 Task: Search one way flight ticket for 4 adults, 1 infant in seat and 1 infant on lap in premium economy from Sheridan: Sheridan County Airport to Jackson: Jackson Hole Airport on 5-2-2023. Choice of flights is Spirit. Number of bags: 5 checked bags. Price is upto 20000. Outbound departure time preference is 8:45.
Action: Mouse moved to (409, 344)
Screenshot: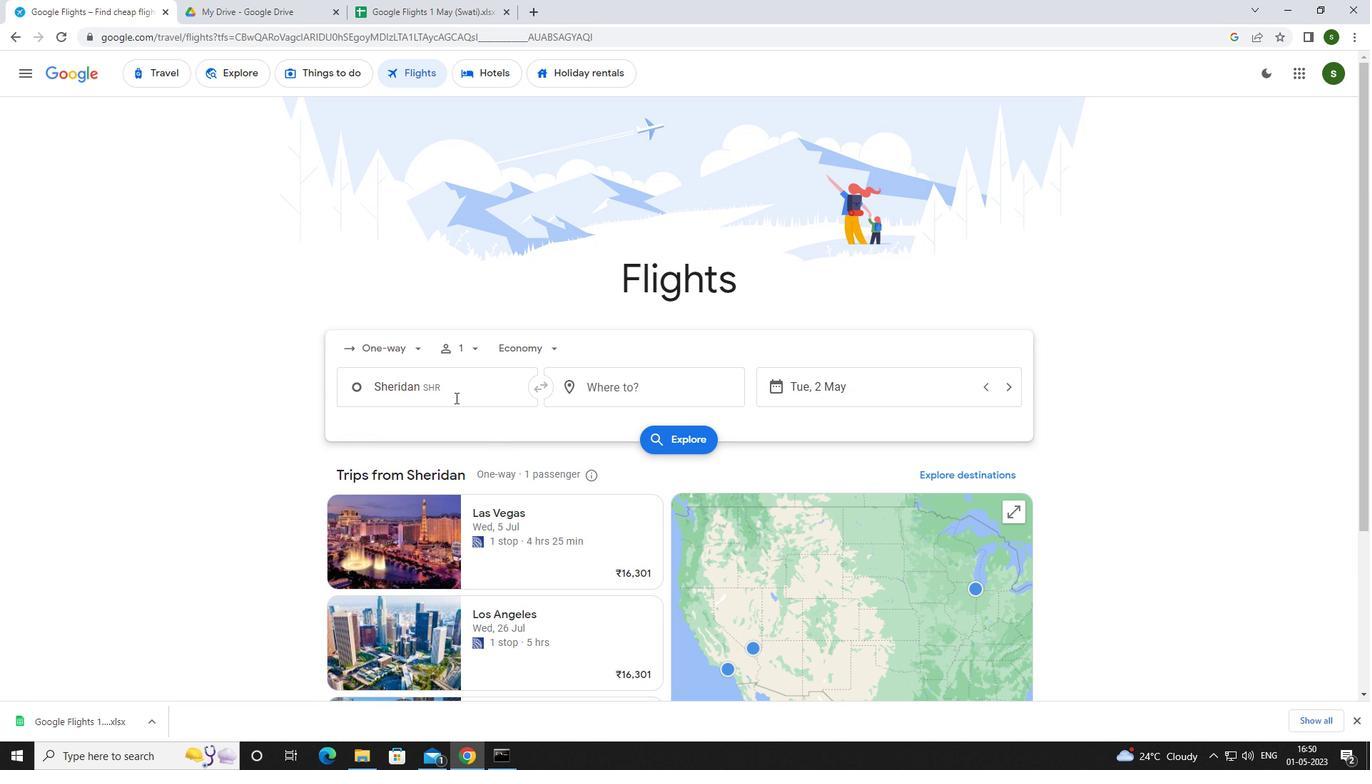 
Action: Mouse pressed left at (409, 344)
Screenshot: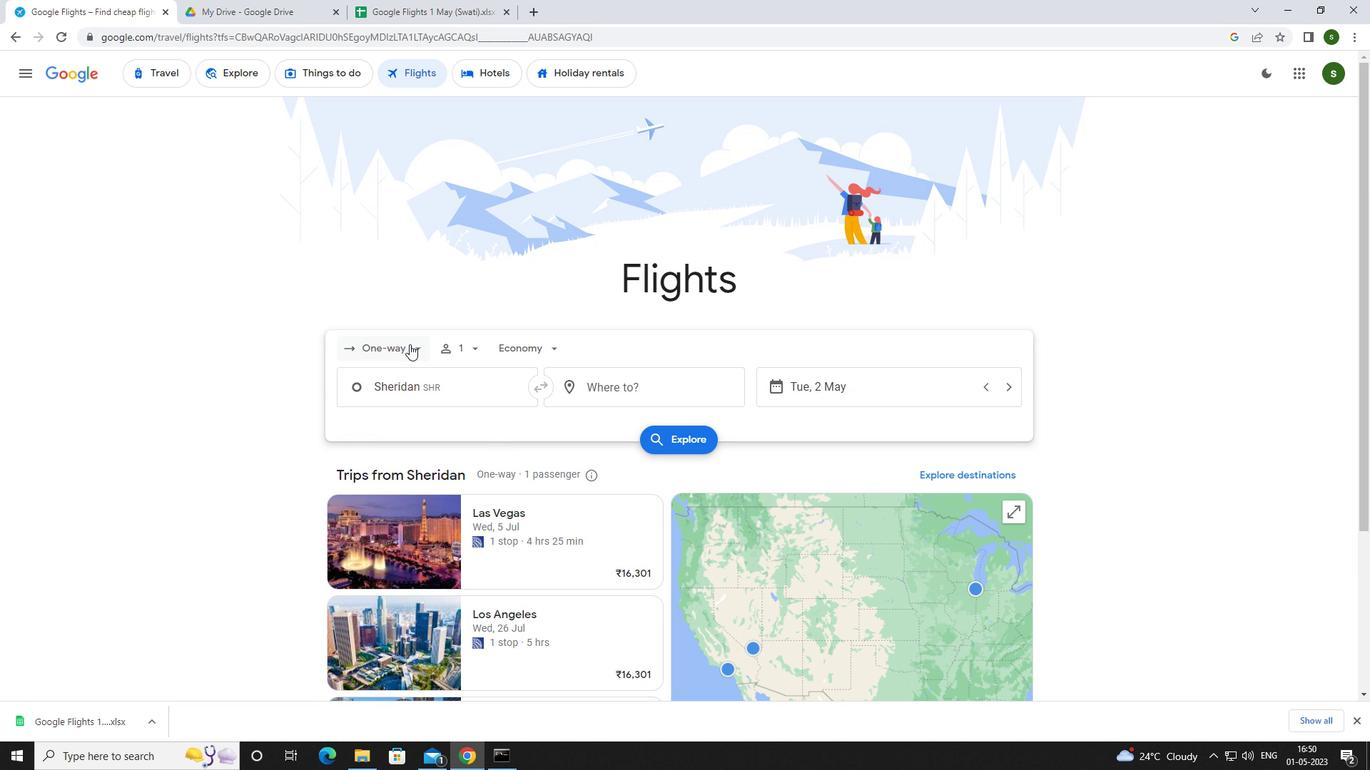 
Action: Mouse moved to (421, 414)
Screenshot: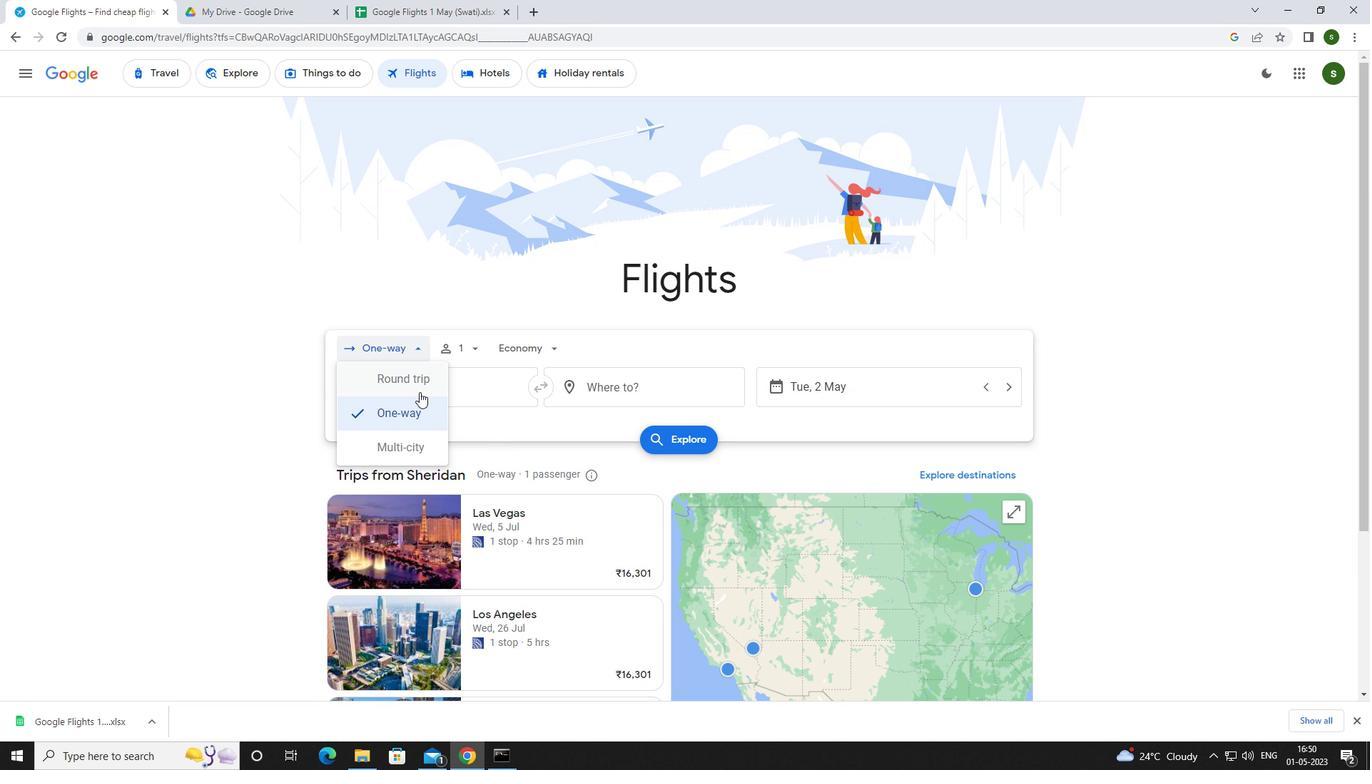 
Action: Mouse pressed left at (421, 414)
Screenshot: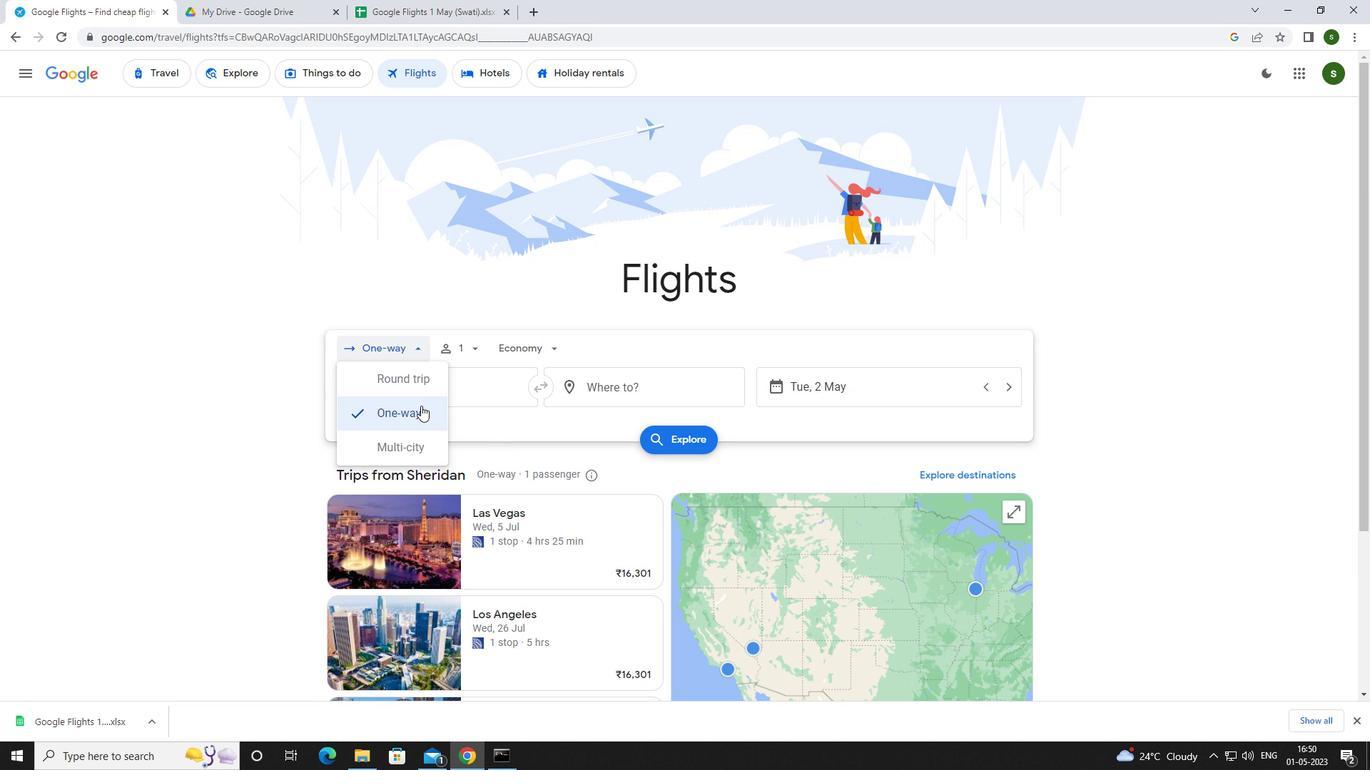 
Action: Mouse moved to (466, 349)
Screenshot: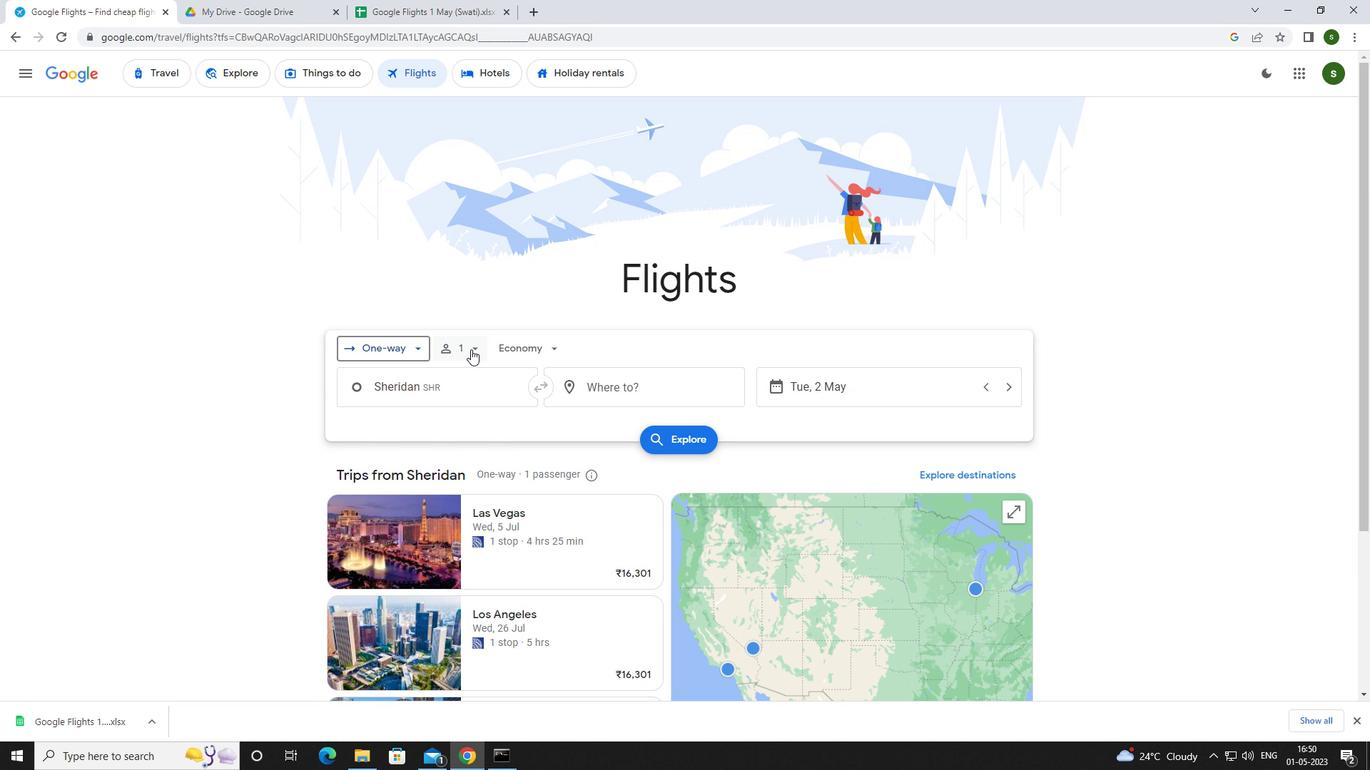 
Action: Mouse pressed left at (466, 349)
Screenshot: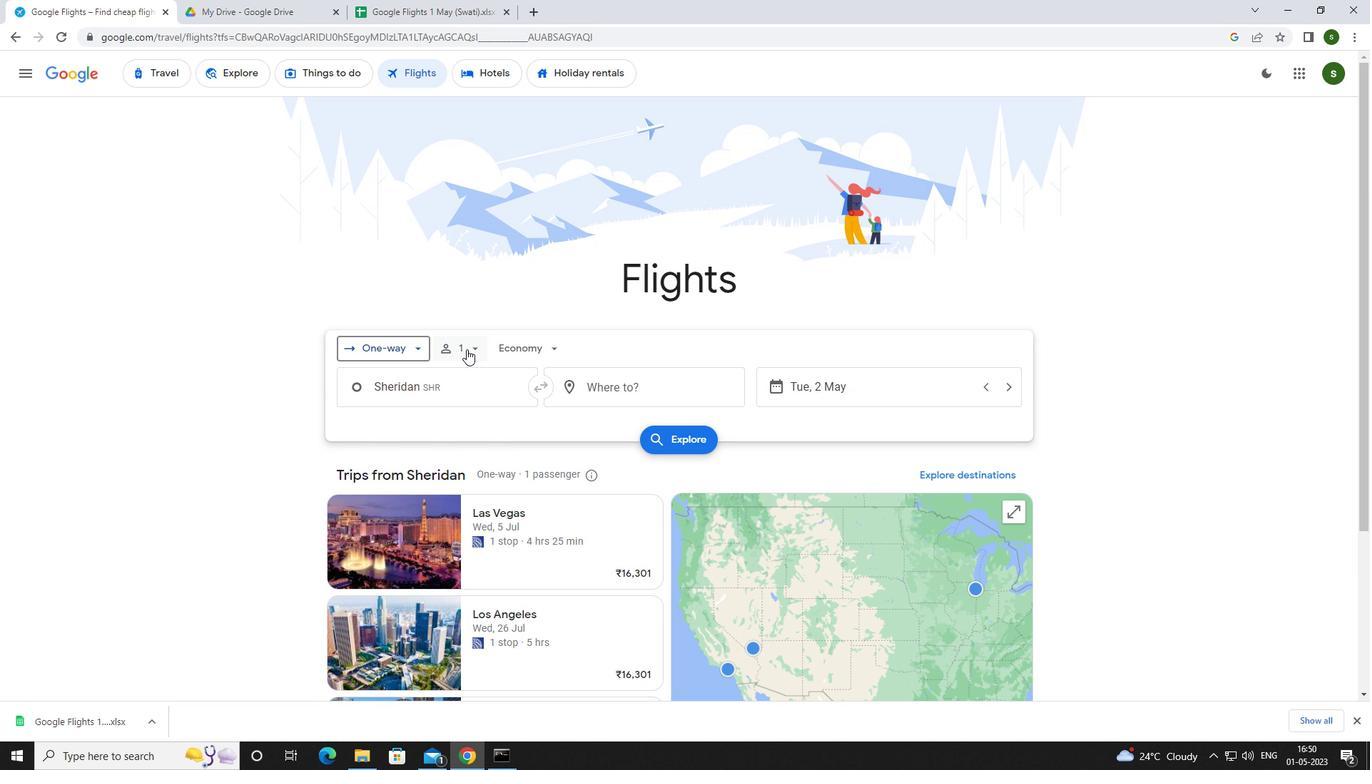 
Action: Mouse moved to (585, 383)
Screenshot: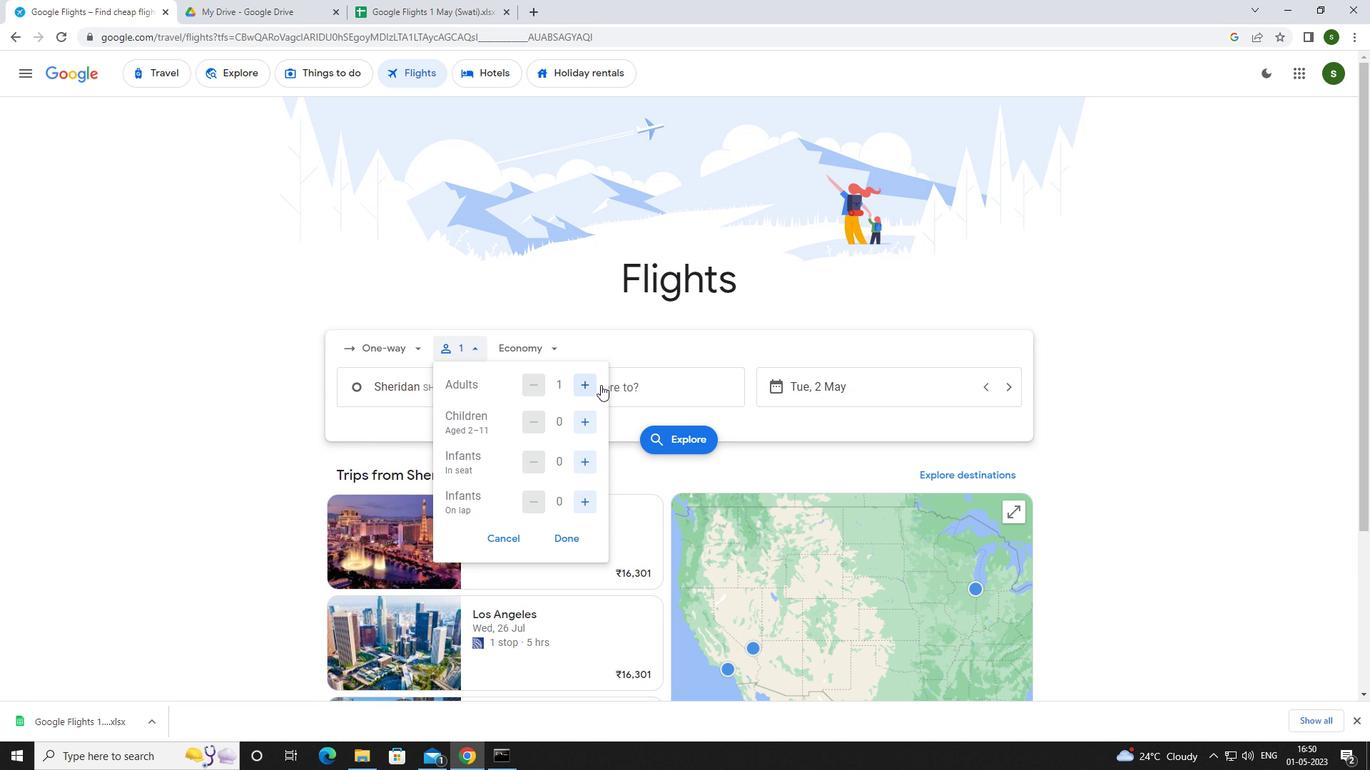 
Action: Mouse pressed left at (585, 383)
Screenshot: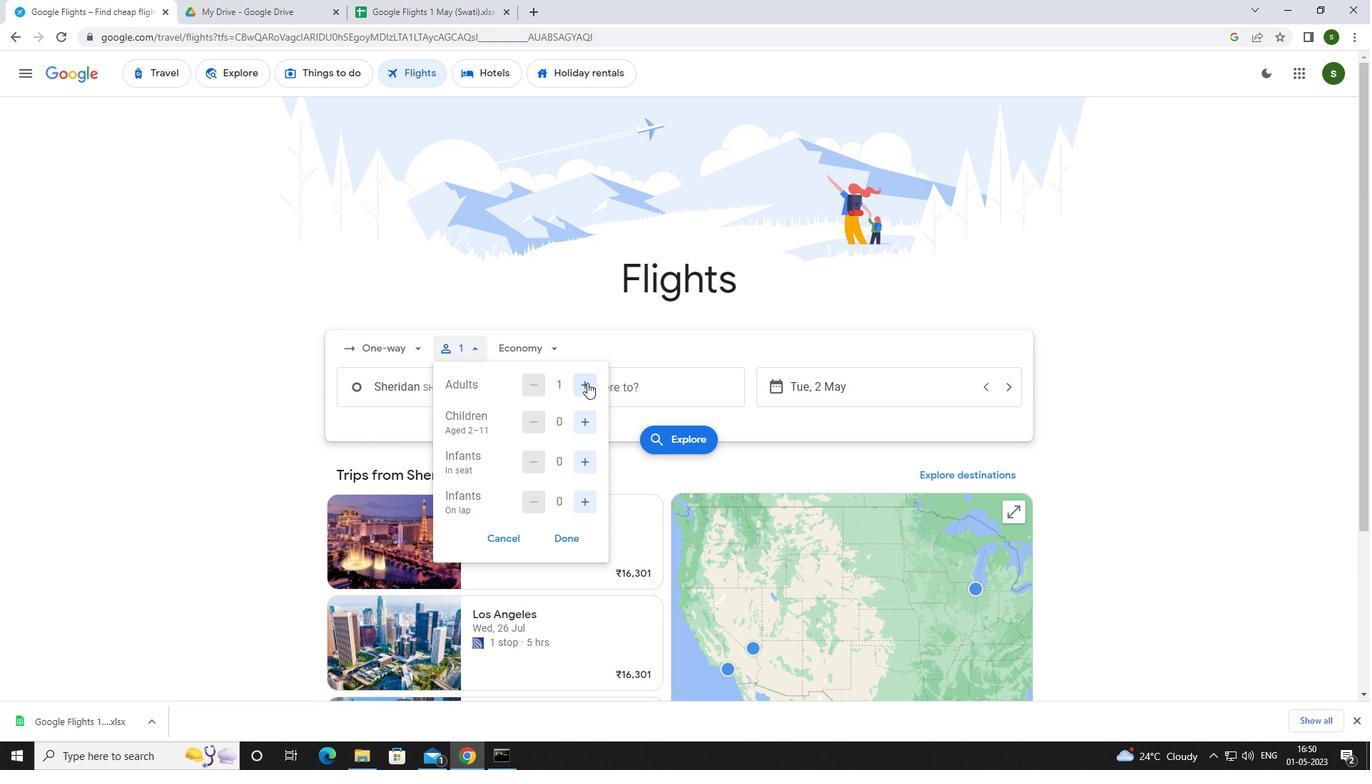 
Action: Mouse pressed left at (585, 383)
Screenshot: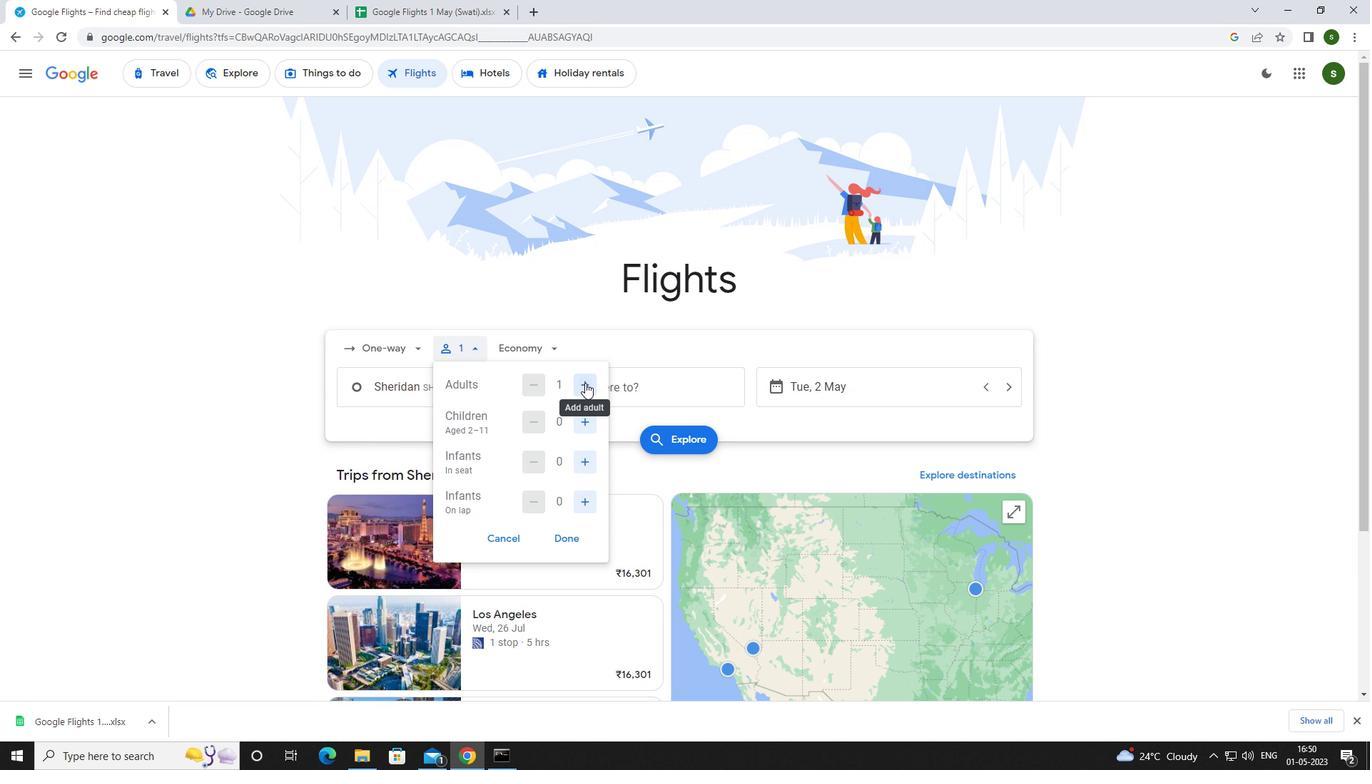 
Action: Mouse pressed left at (585, 383)
Screenshot: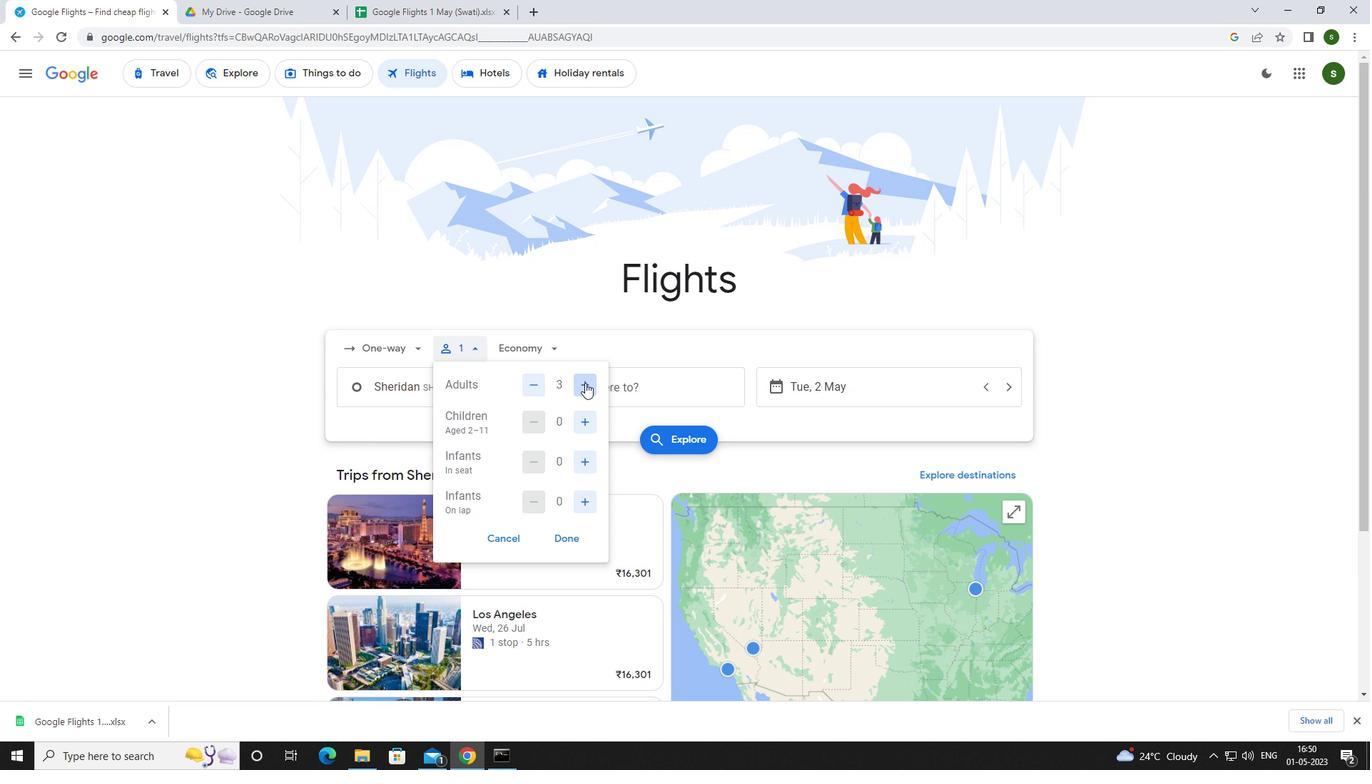 
Action: Mouse moved to (588, 457)
Screenshot: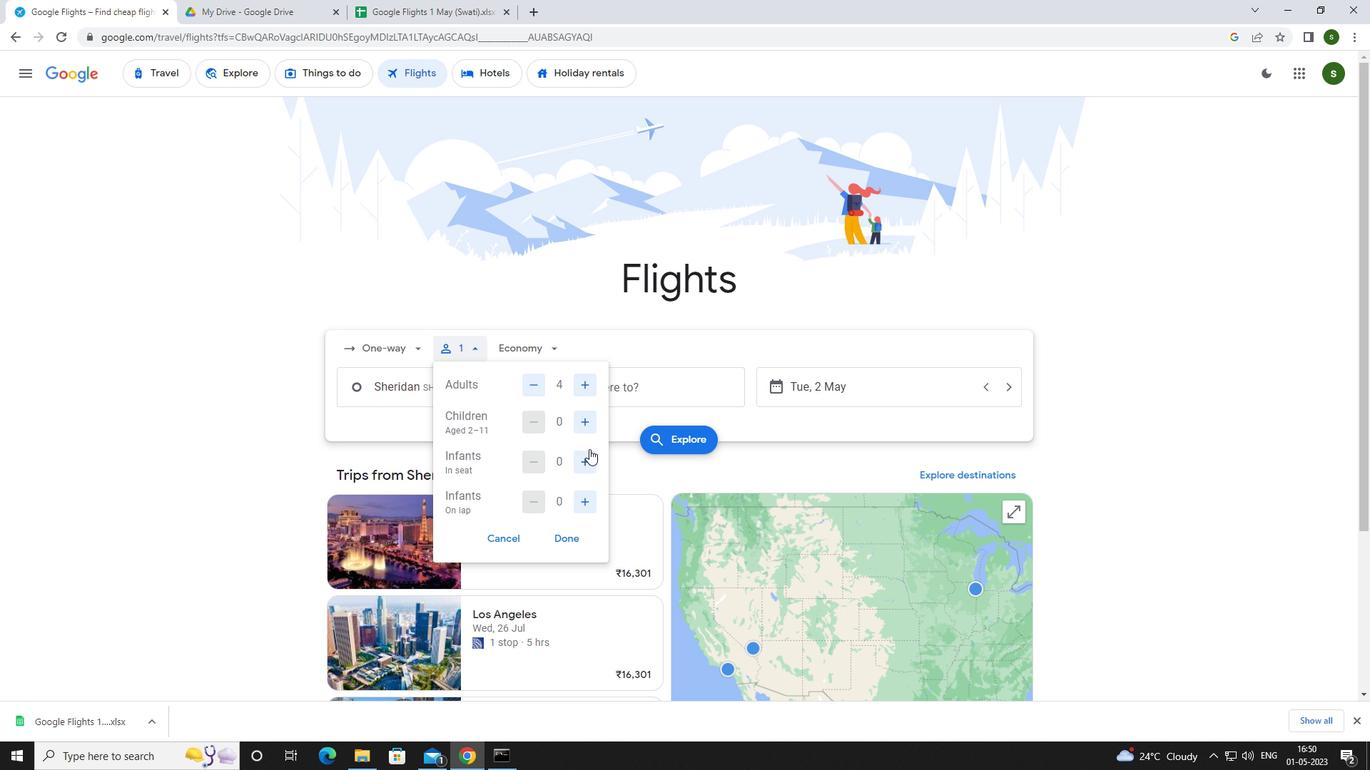 
Action: Mouse pressed left at (588, 457)
Screenshot: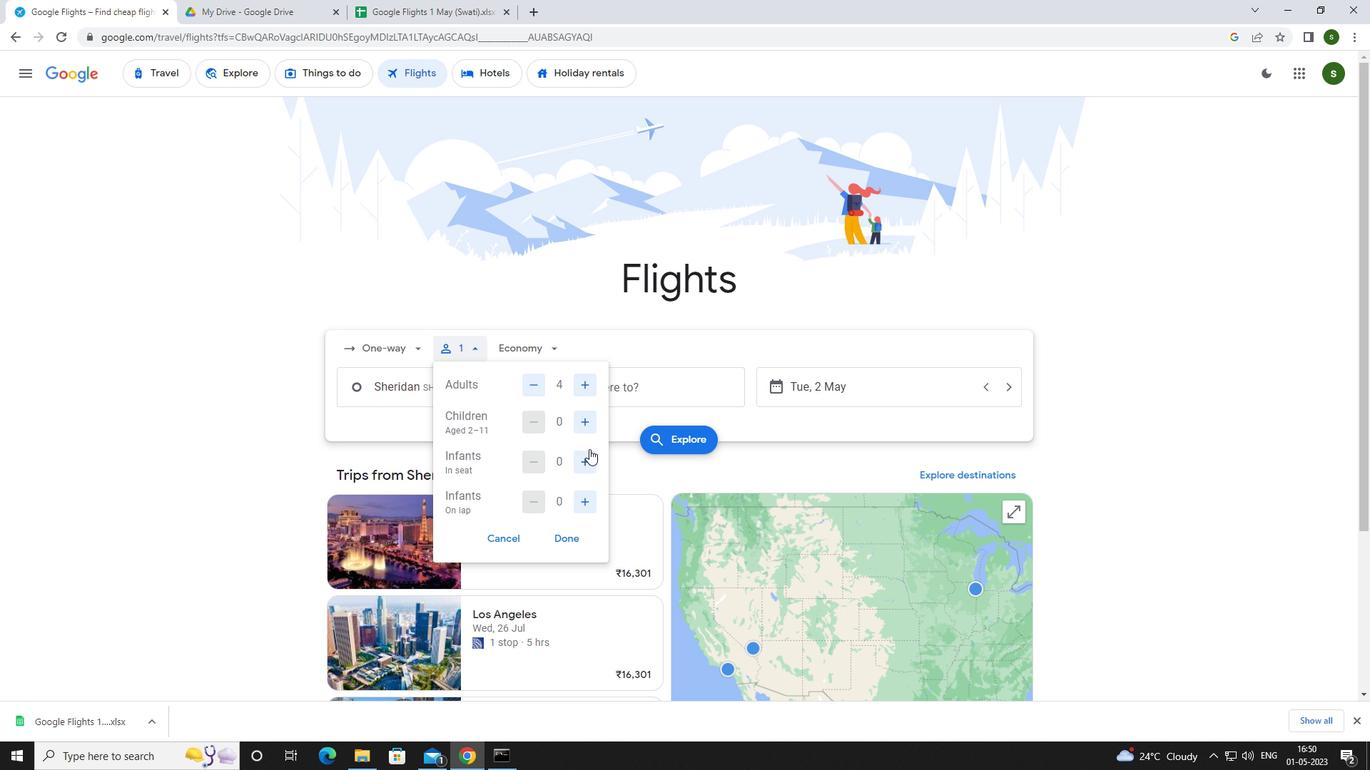 
Action: Mouse moved to (583, 497)
Screenshot: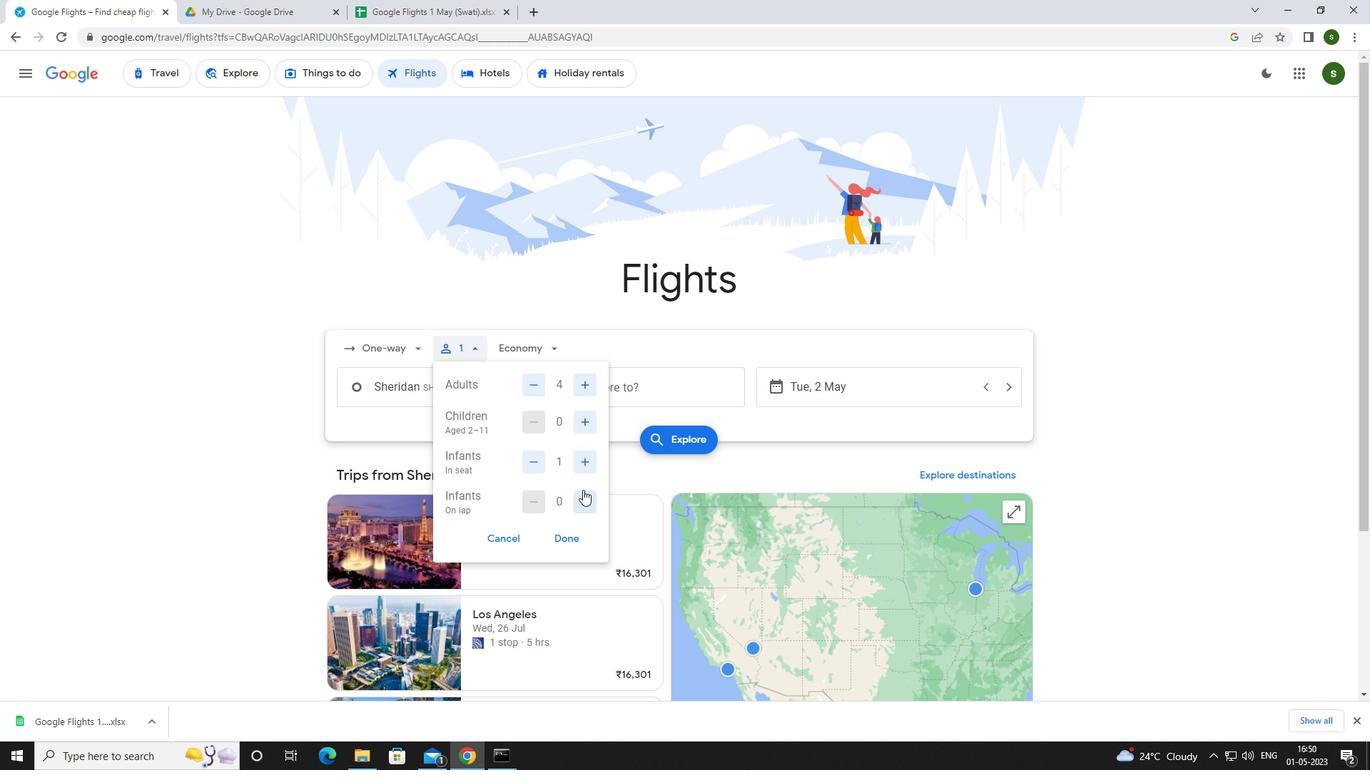
Action: Mouse pressed left at (583, 497)
Screenshot: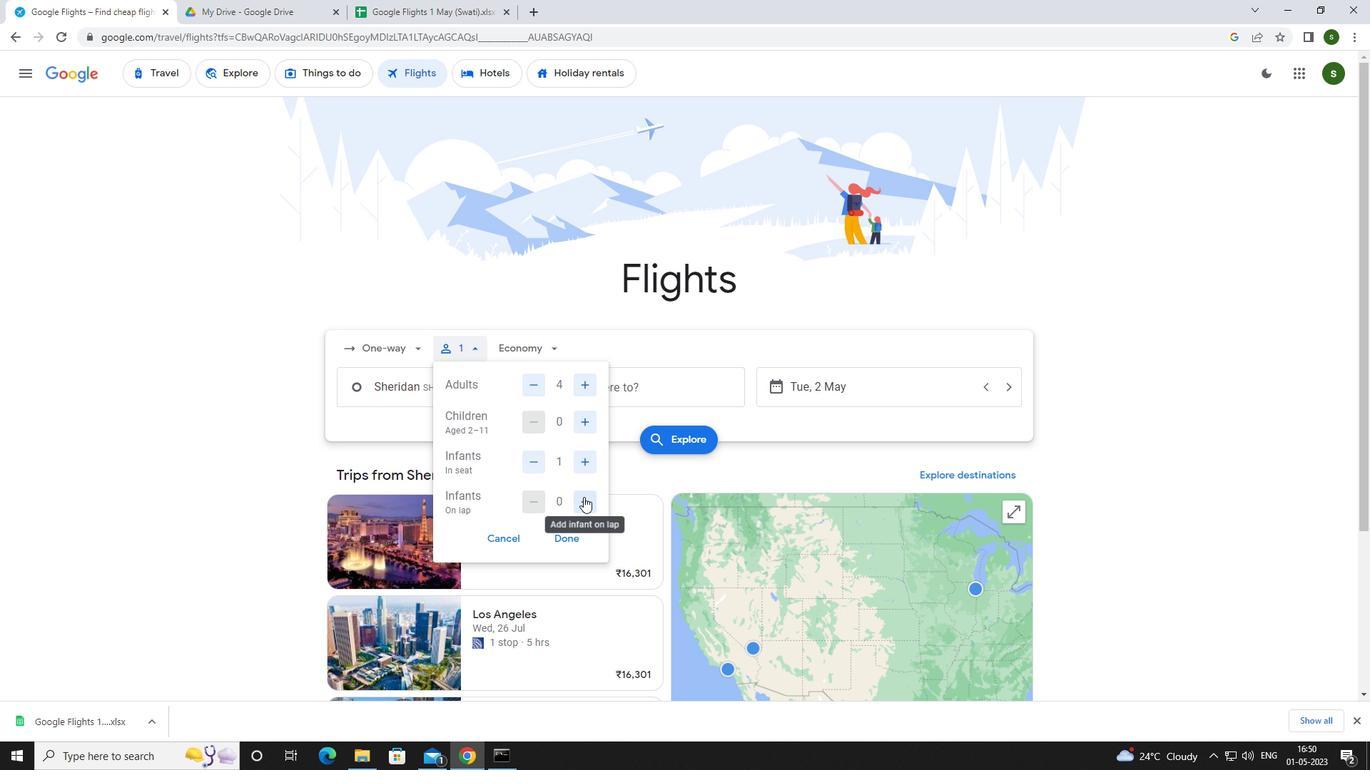 
Action: Mouse moved to (530, 350)
Screenshot: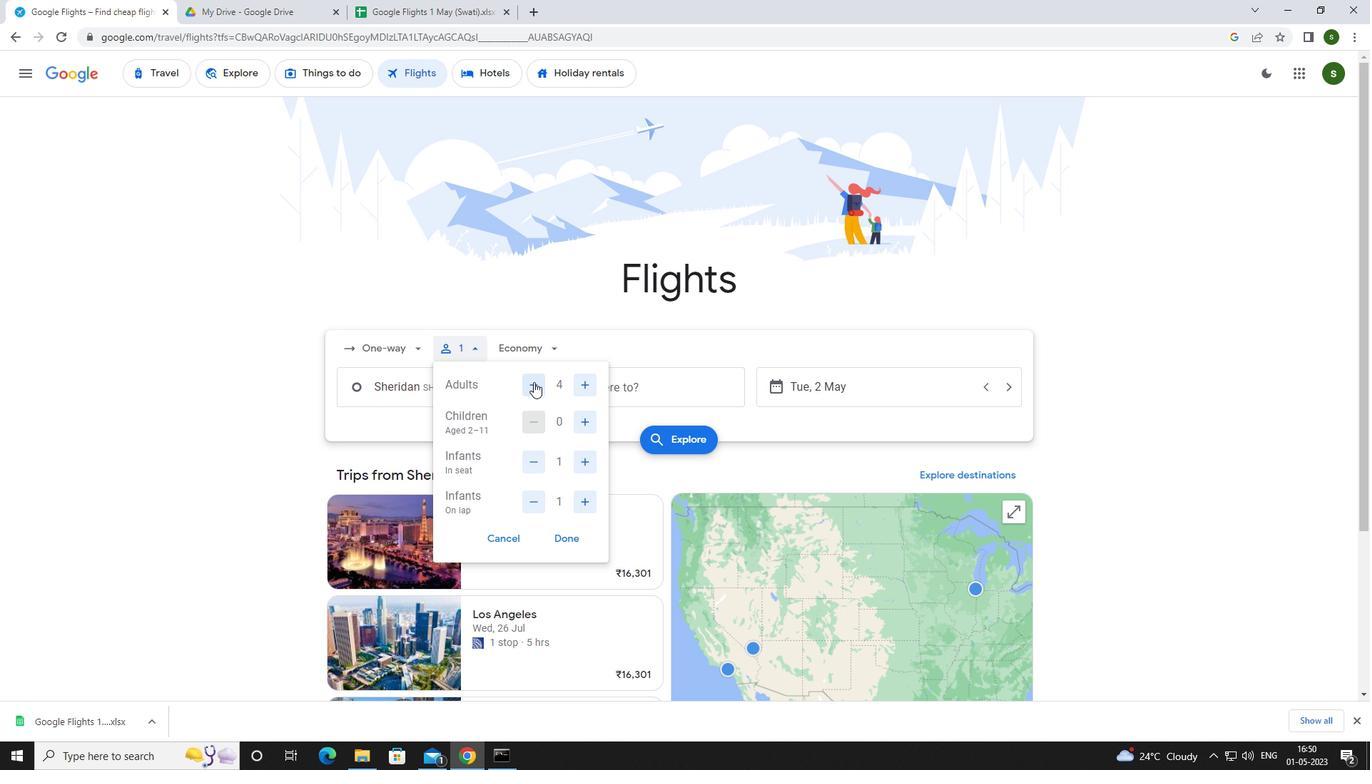 
Action: Mouse pressed left at (530, 350)
Screenshot: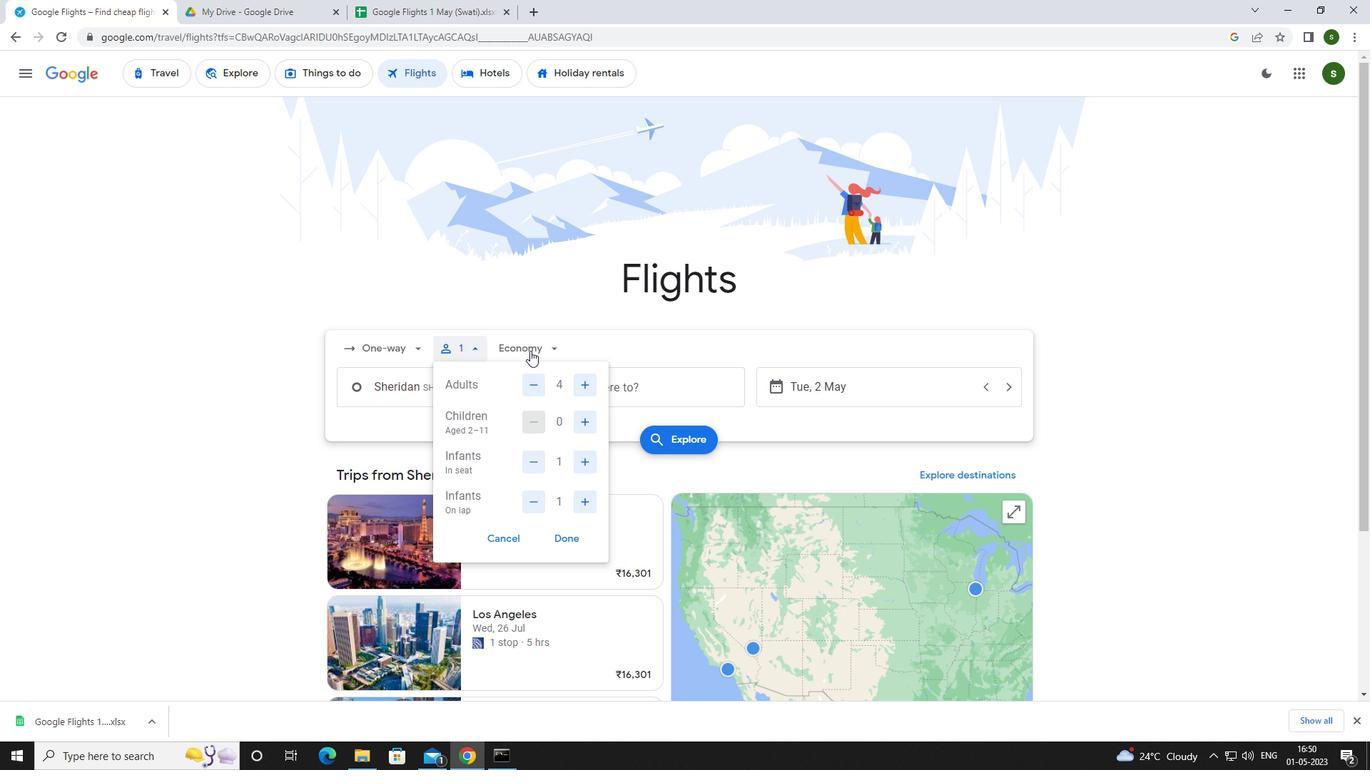 
Action: Mouse moved to (588, 411)
Screenshot: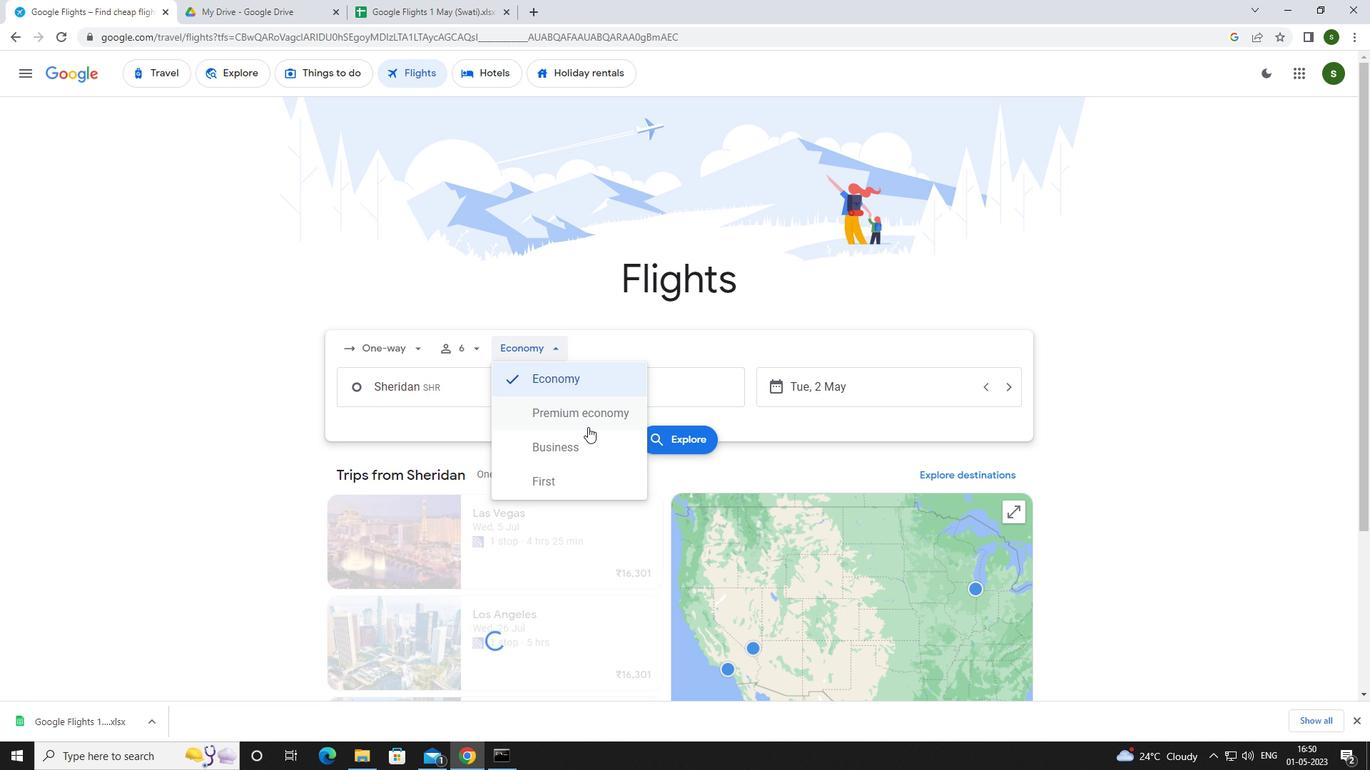 
Action: Mouse pressed left at (588, 411)
Screenshot: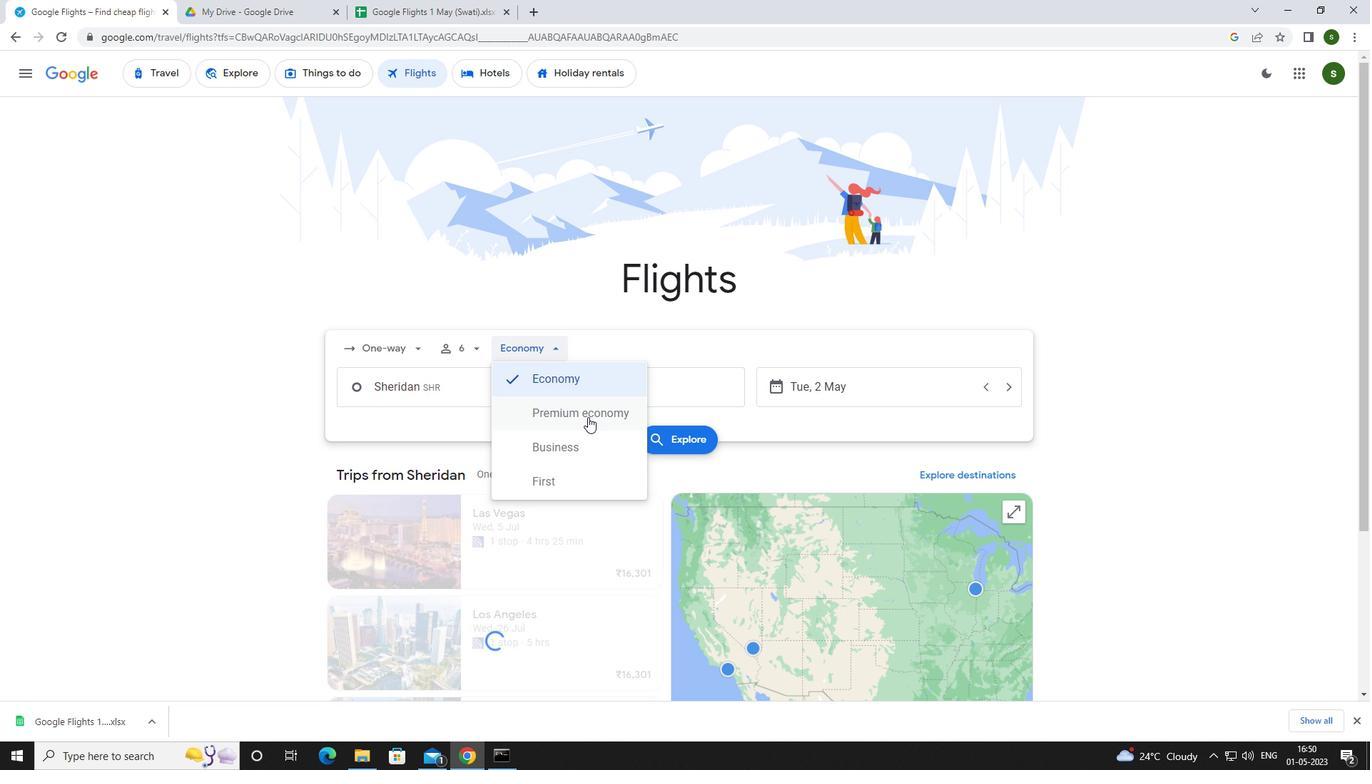 
Action: Mouse moved to (499, 387)
Screenshot: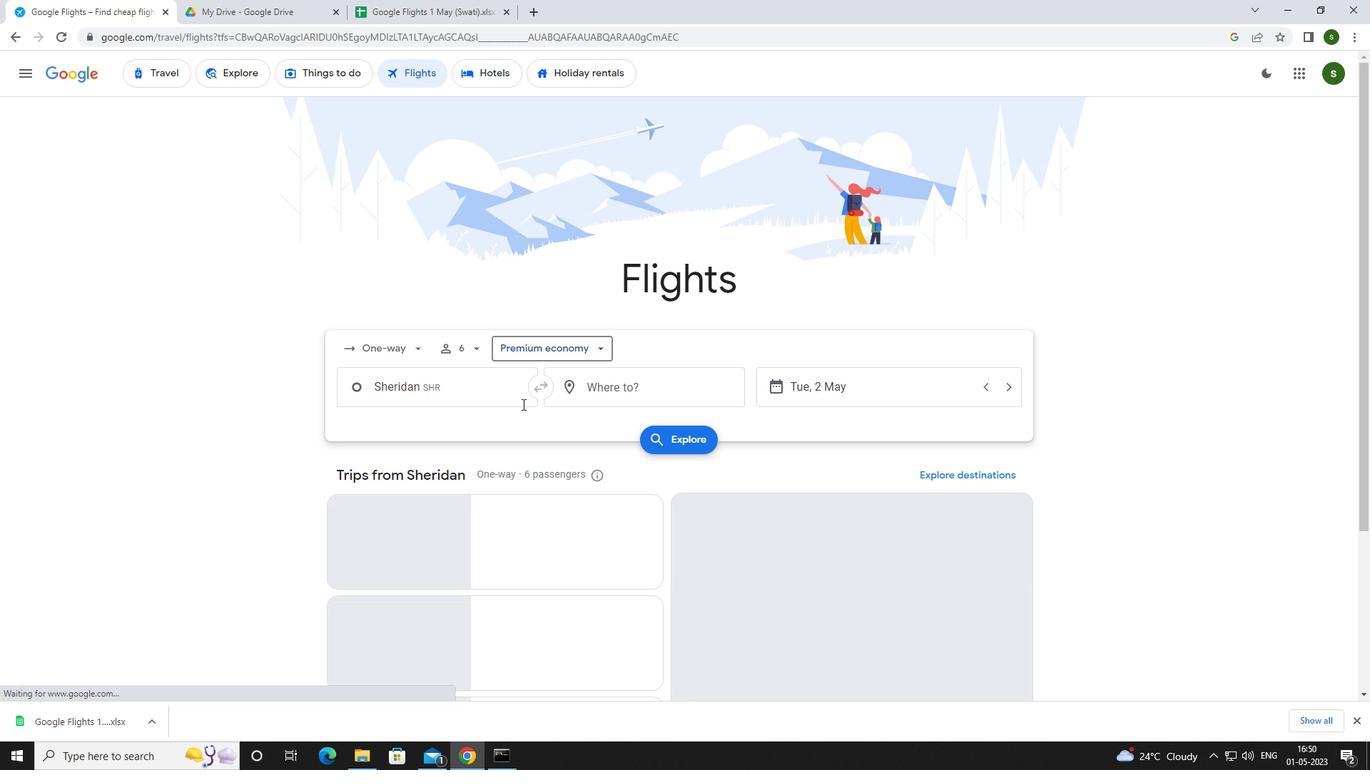 
Action: Mouse pressed left at (499, 387)
Screenshot: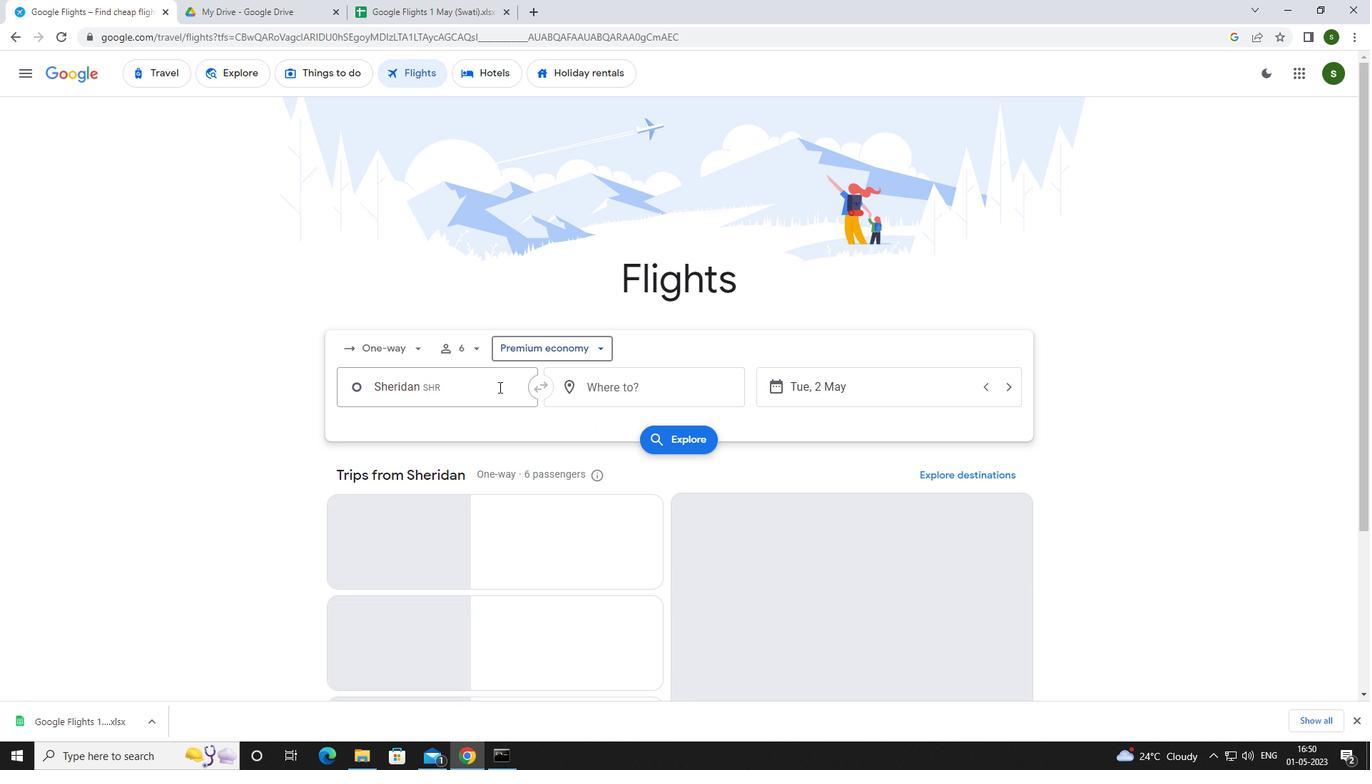 
Action: Key pressed <Key.caps_lock>s<Key.caps_lock>heridan
Screenshot: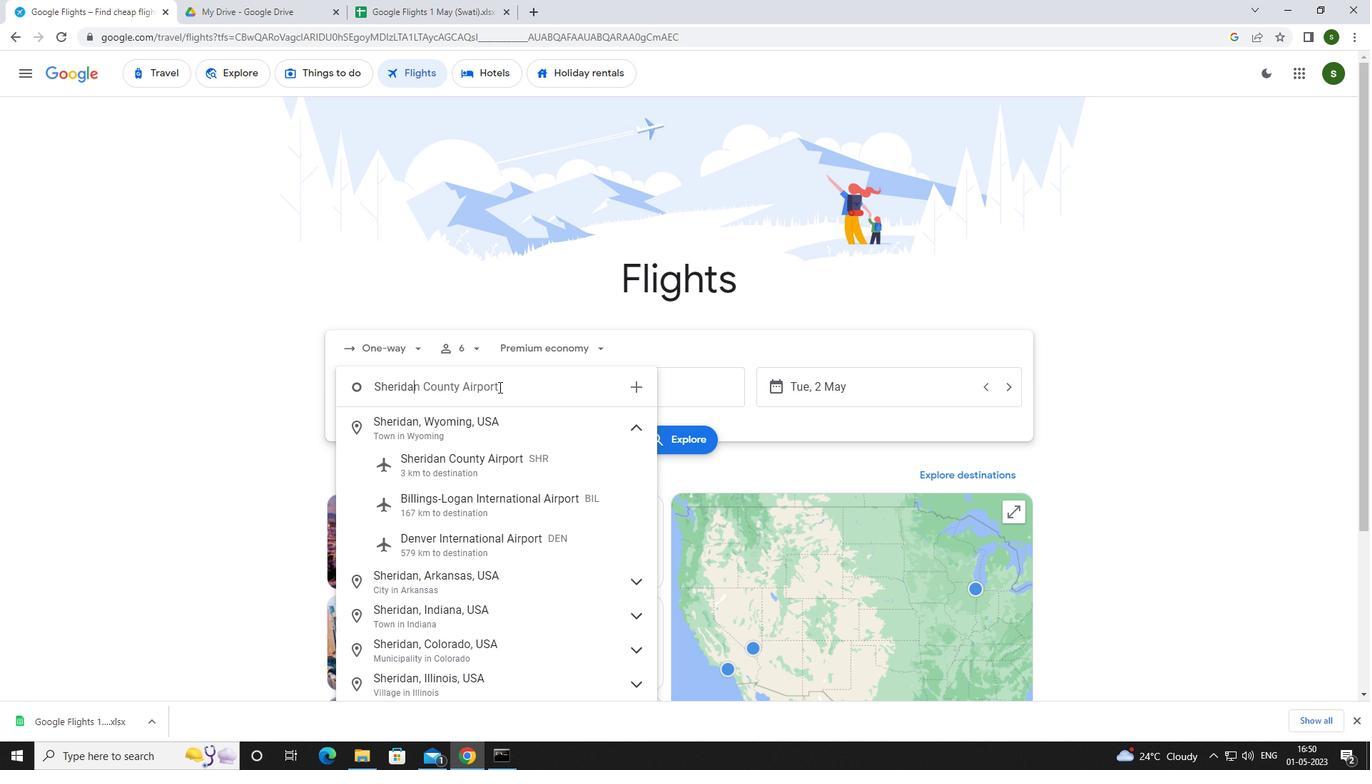 
Action: Mouse moved to (496, 461)
Screenshot: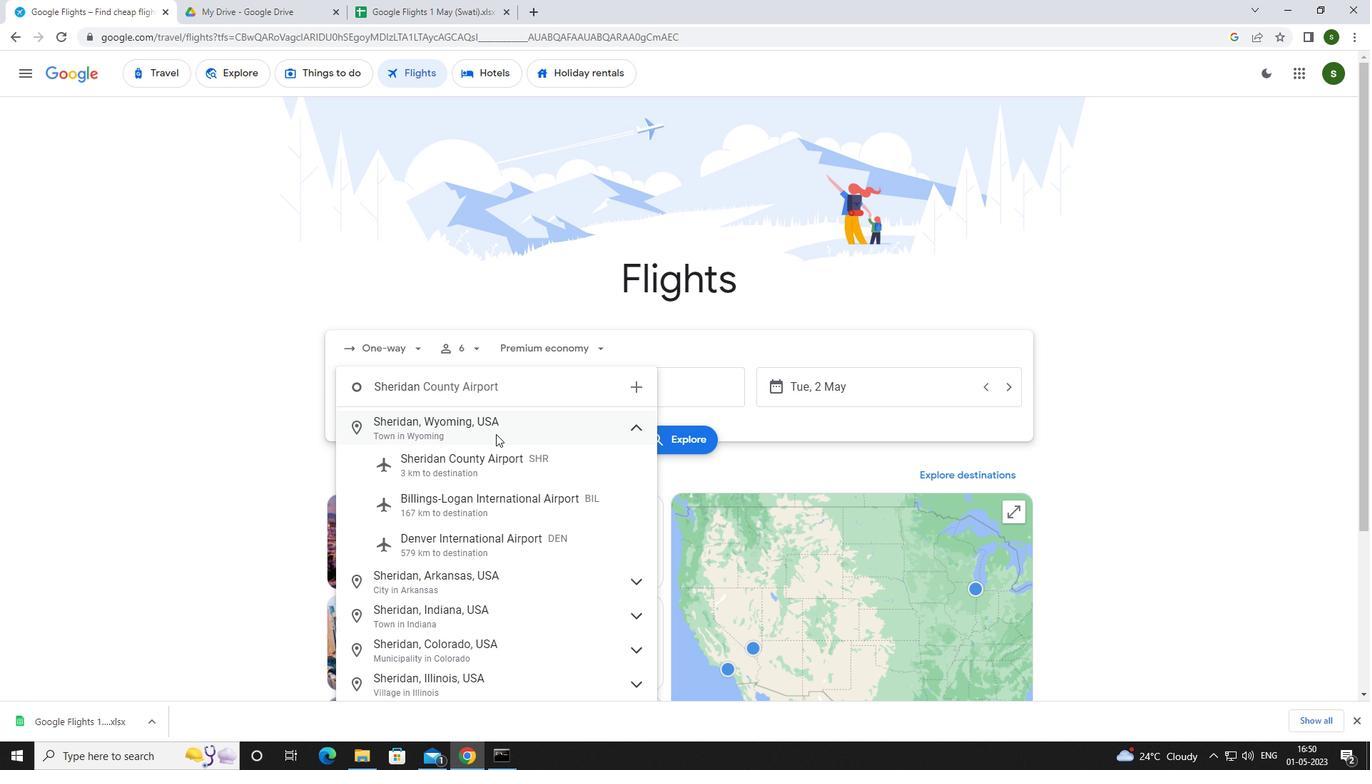 
Action: Mouse pressed left at (496, 461)
Screenshot: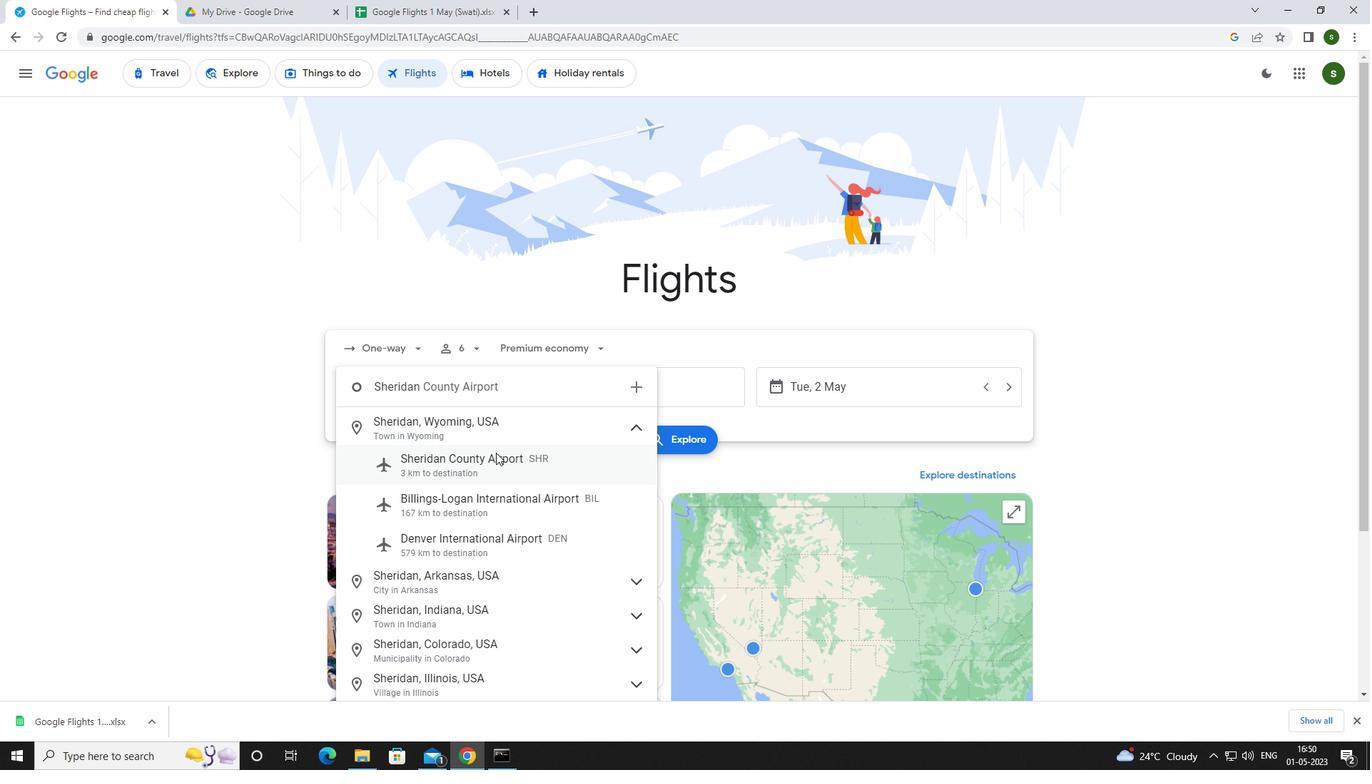
Action: Mouse moved to (636, 381)
Screenshot: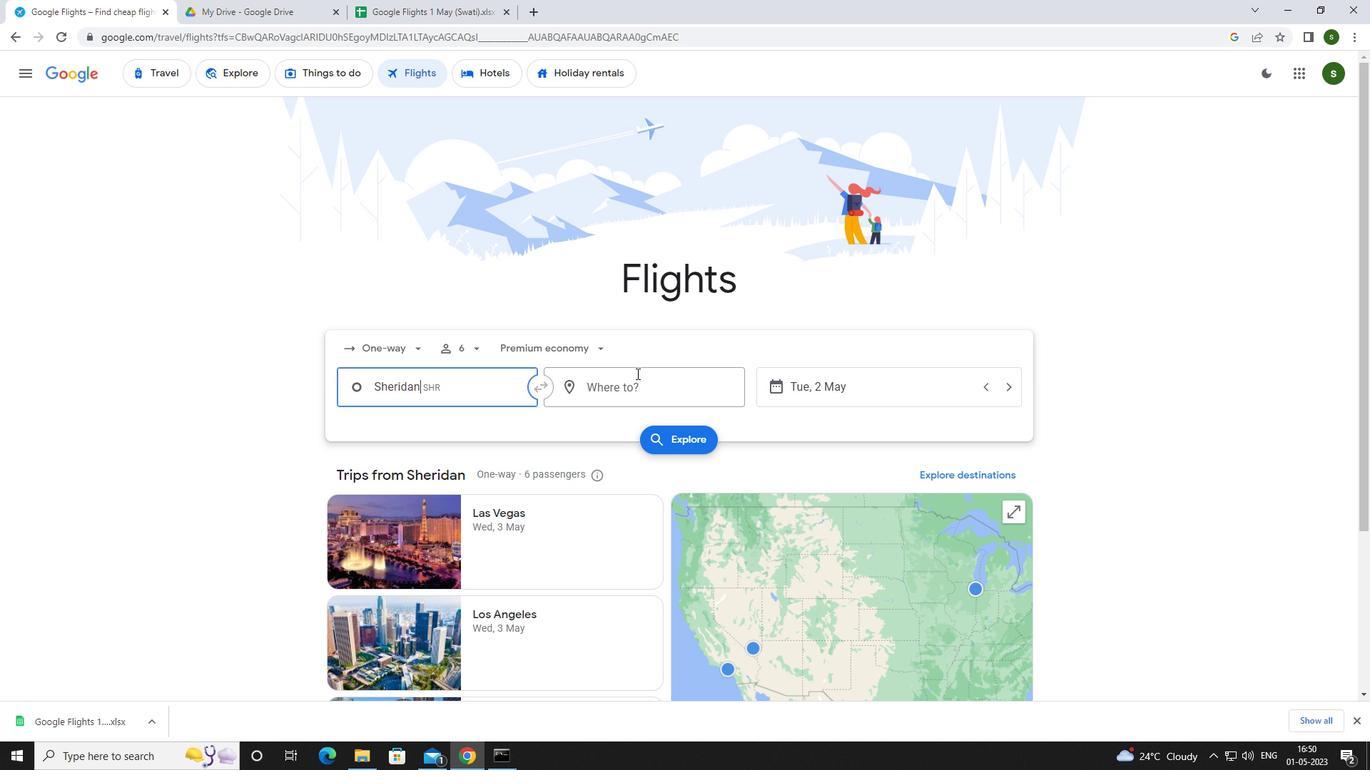 
Action: Mouse pressed left at (636, 381)
Screenshot: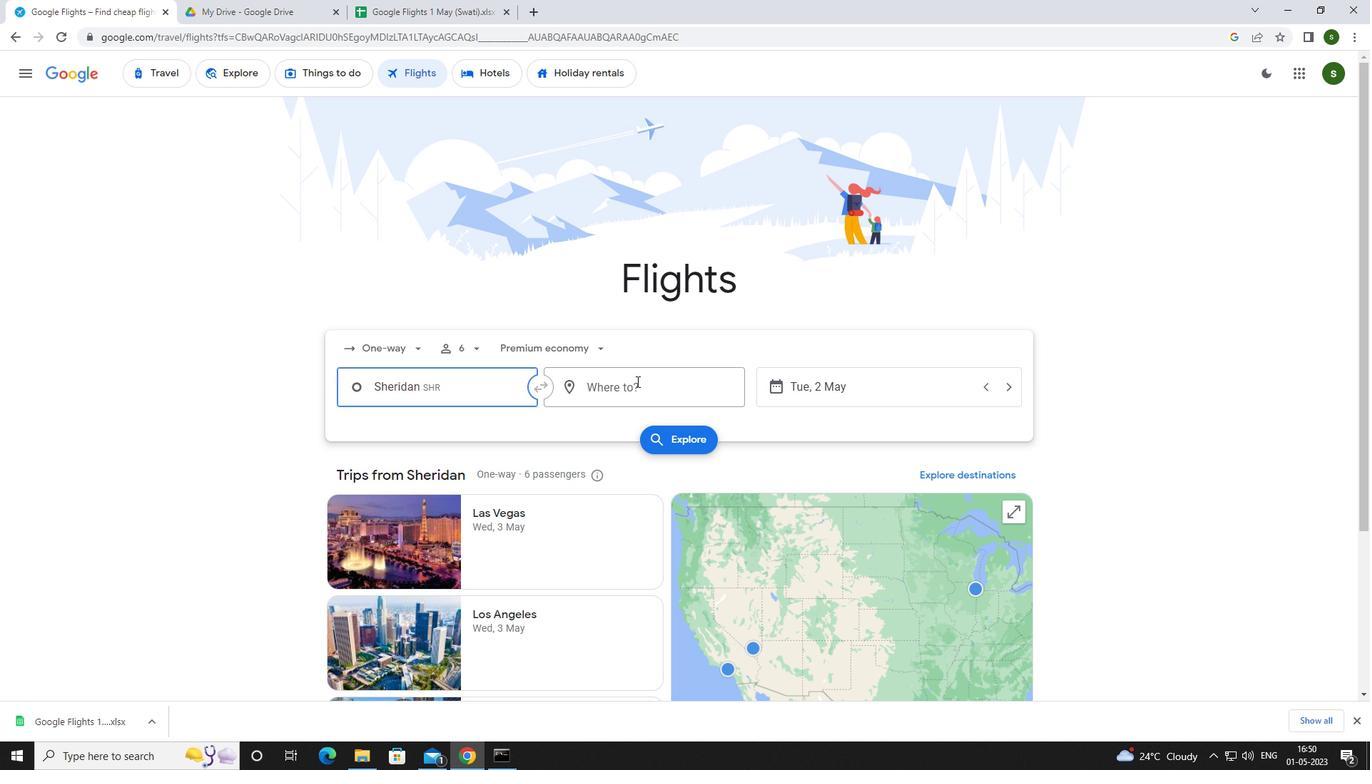
Action: Key pressed <Key.caps_lock>j<Key.caps_lock>ackson<Key.space><Key.caps_lock>h<Key.caps_lock>
Screenshot: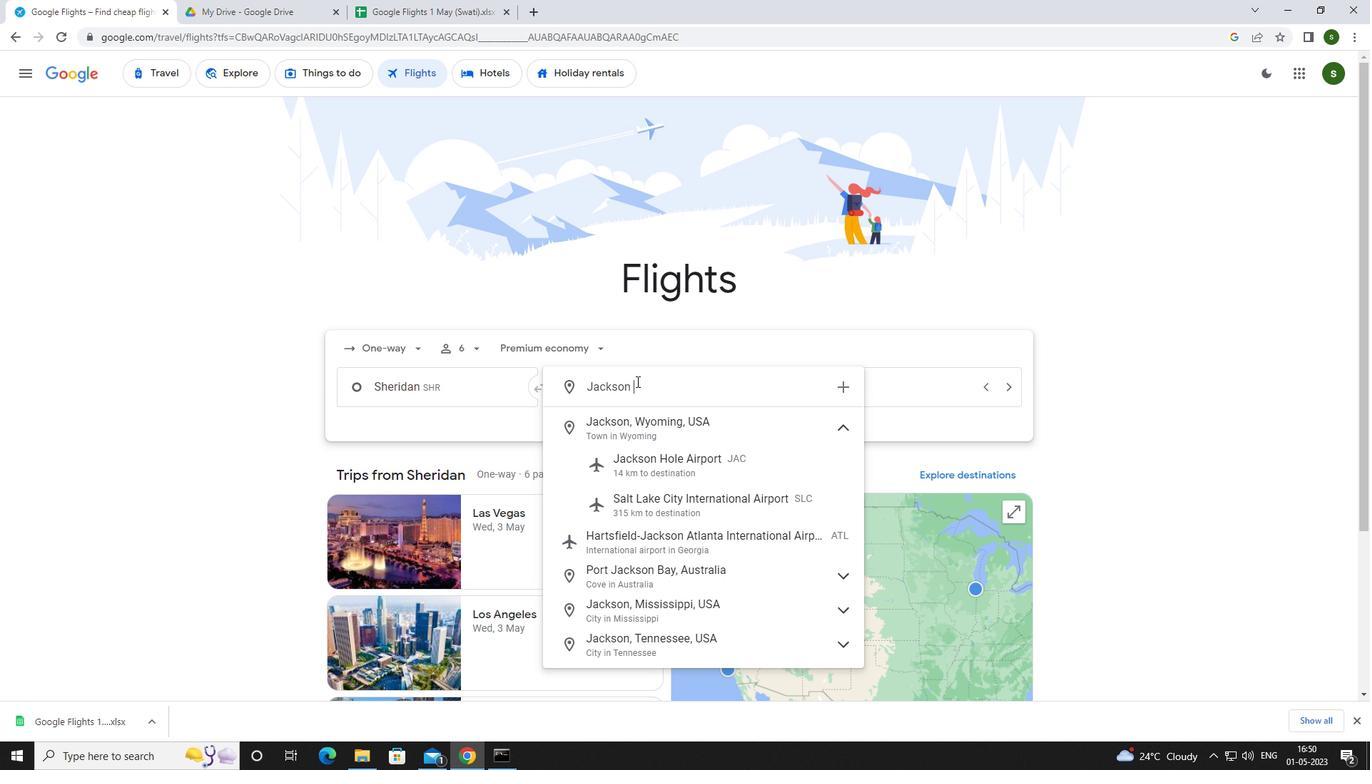 
Action: Mouse moved to (650, 449)
Screenshot: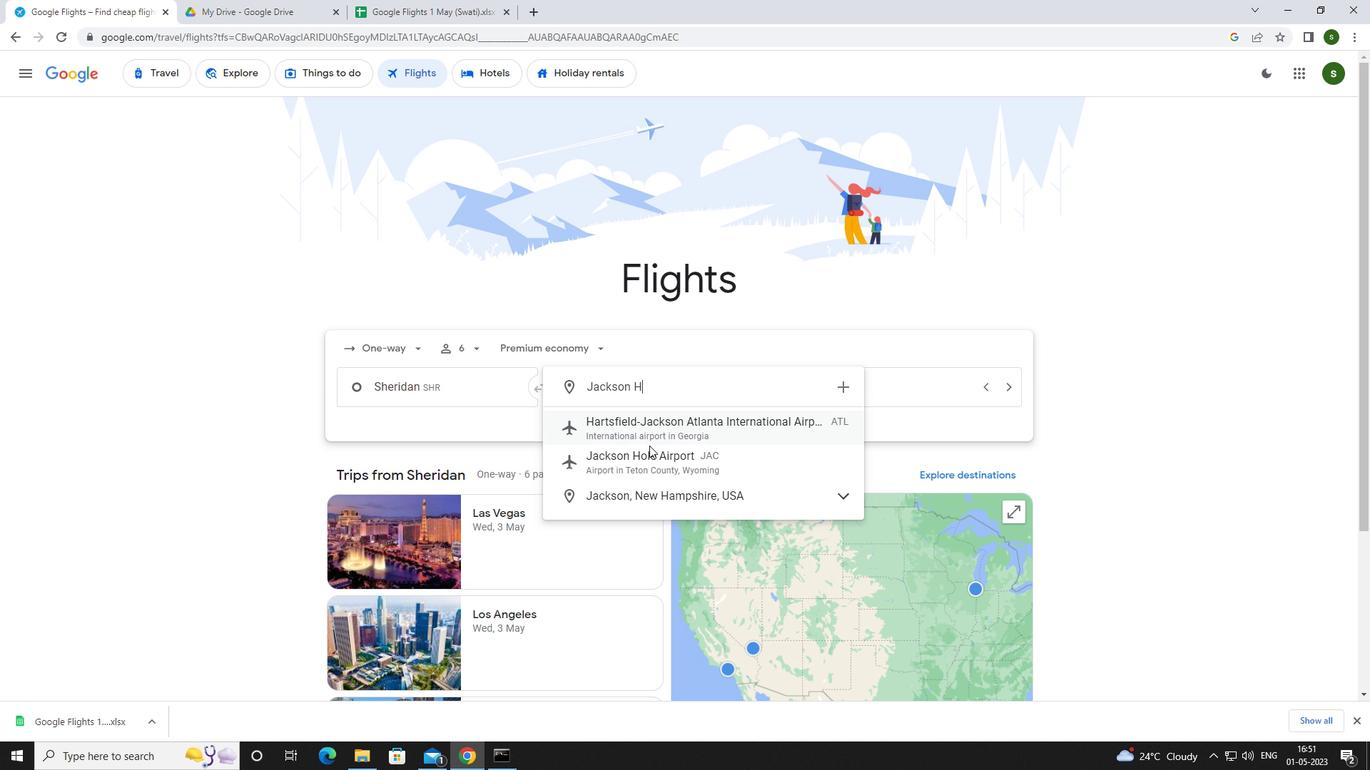 
Action: Mouse pressed left at (650, 449)
Screenshot: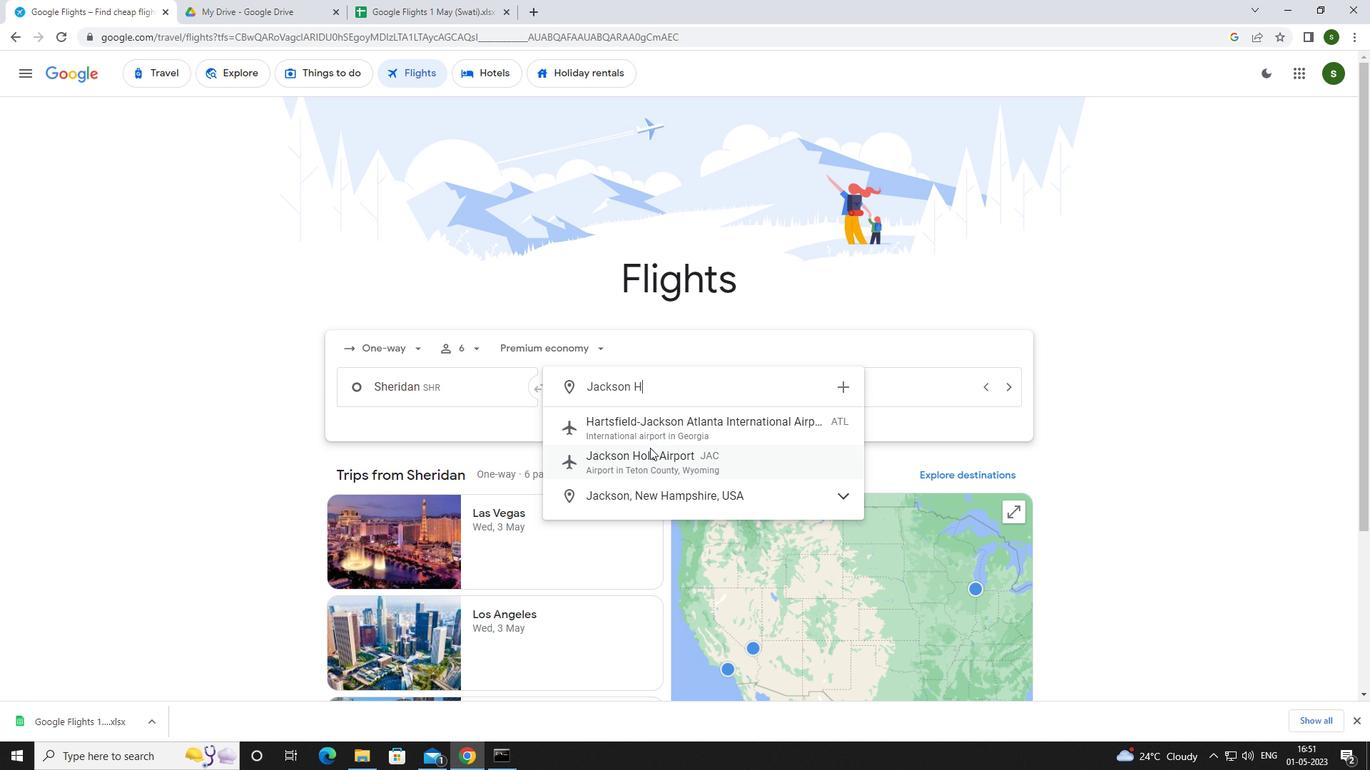 
Action: Mouse moved to (863, 391)
Screenshot: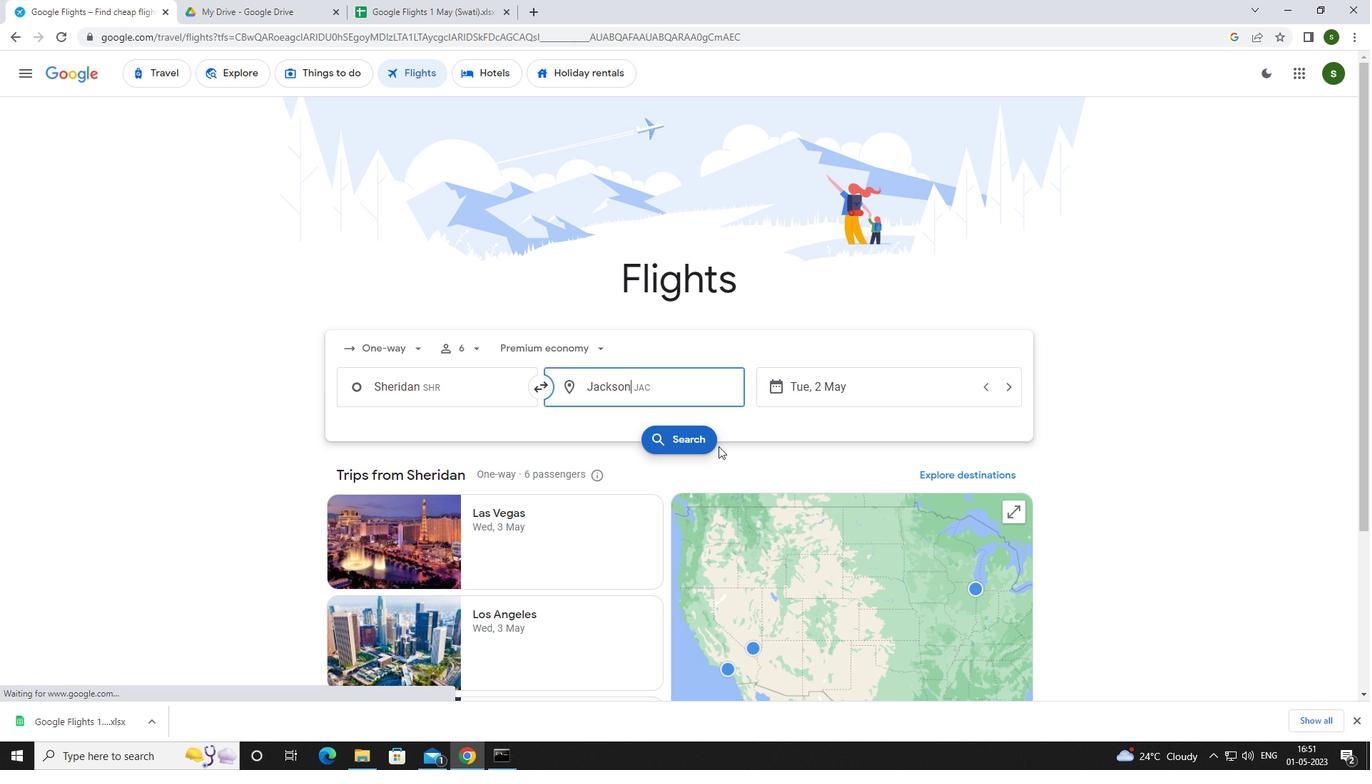 
Action: Mouse pressed left at (863, 391)
Screenshot: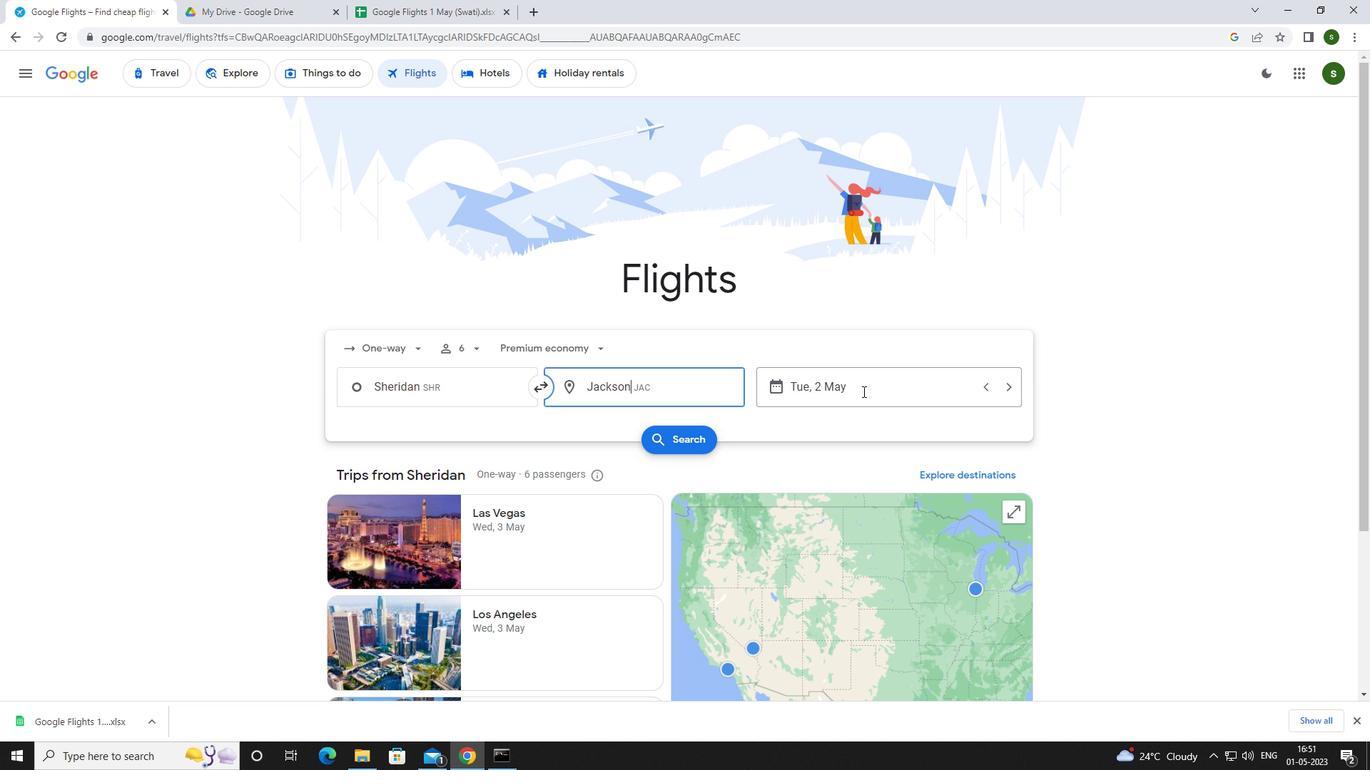 
Action: Mouse moved to (583, 438)
Screenshot: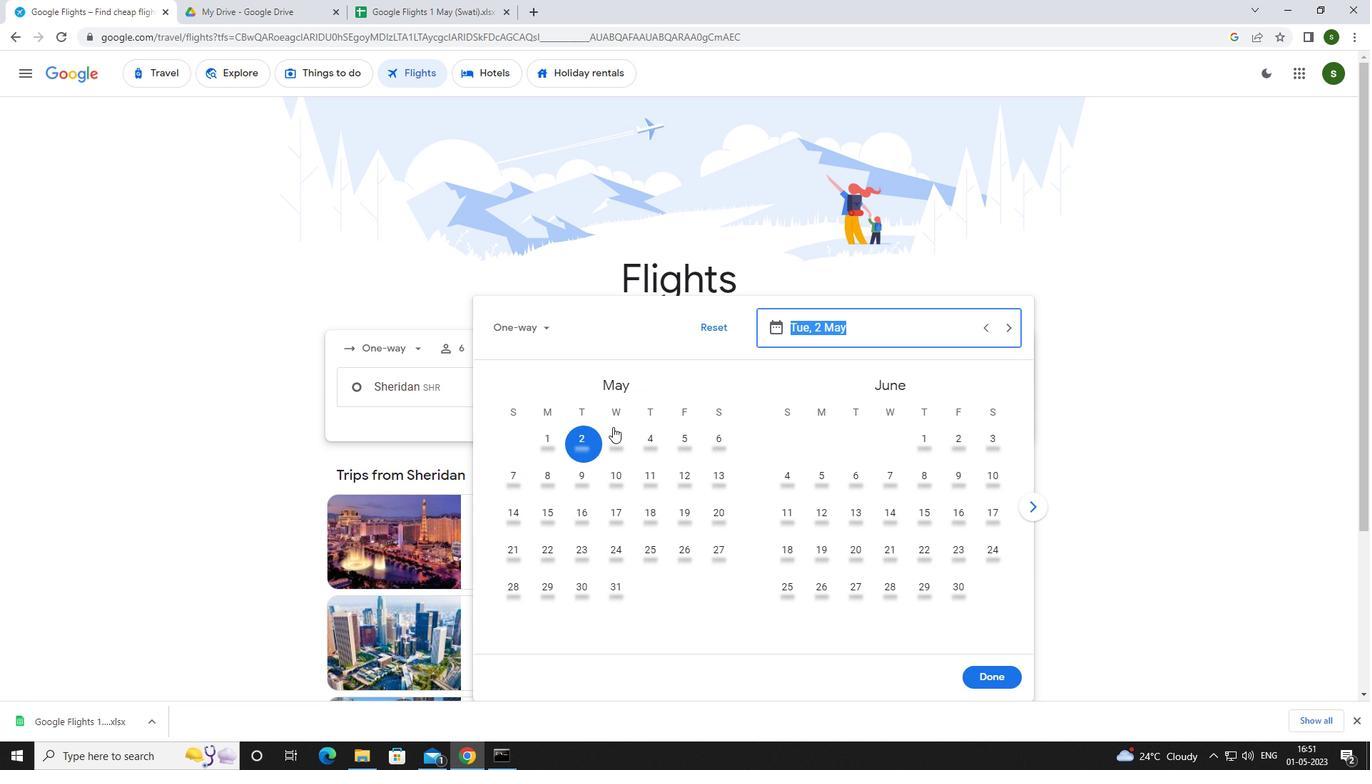 
Action: Mouse pressed left at (583, 438)
Screenshot: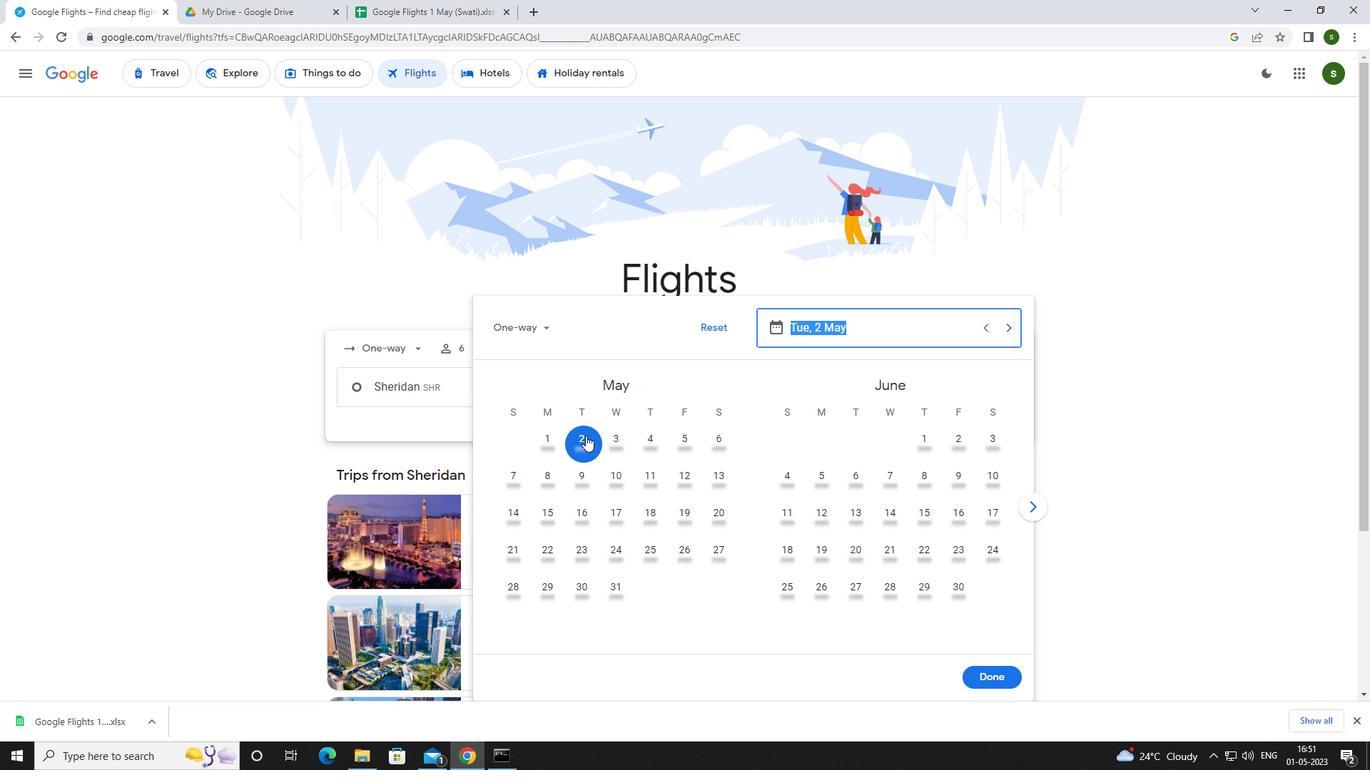 
Action: Mouse moved to (997, 676)
Screenshot: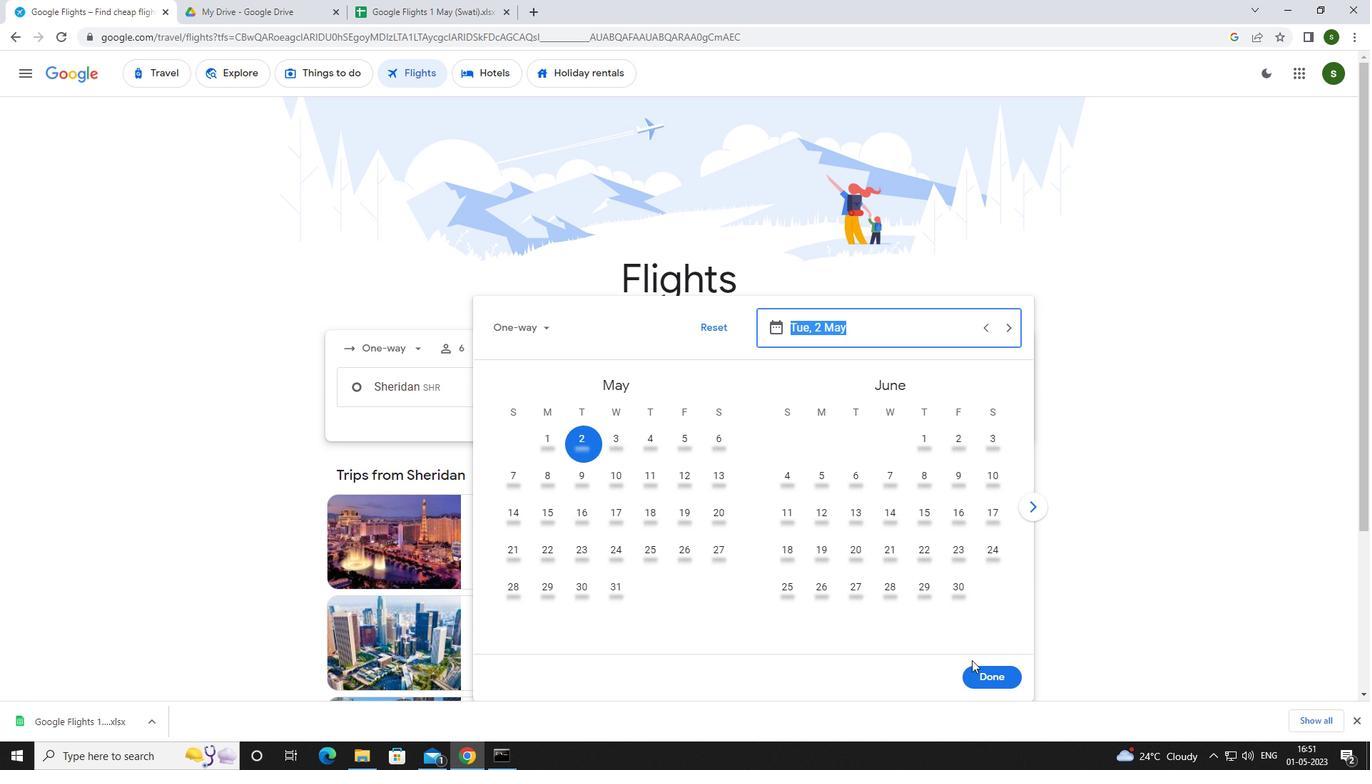 
Action: Mouse pressed left at (997, 676)
Screenshot: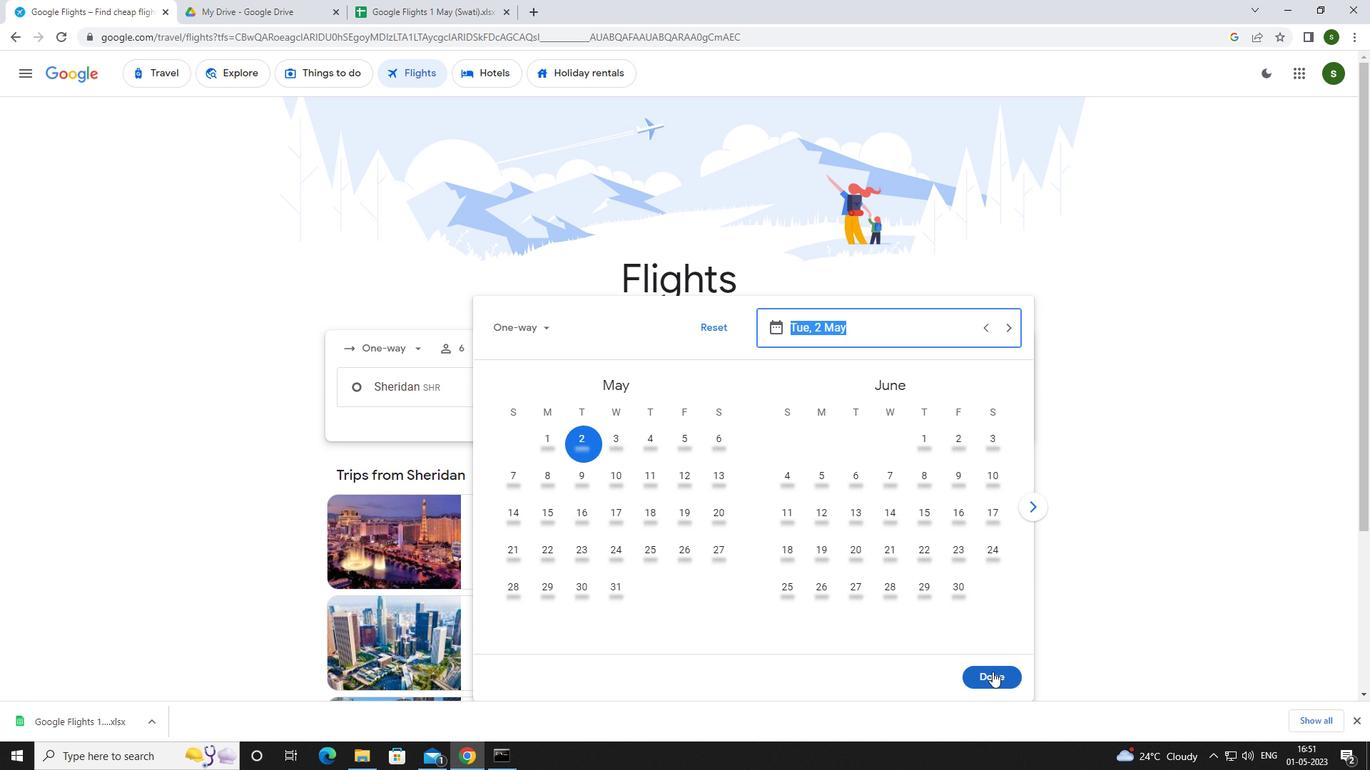 
Action: Mouse moved to (666, 441)
Screenshot: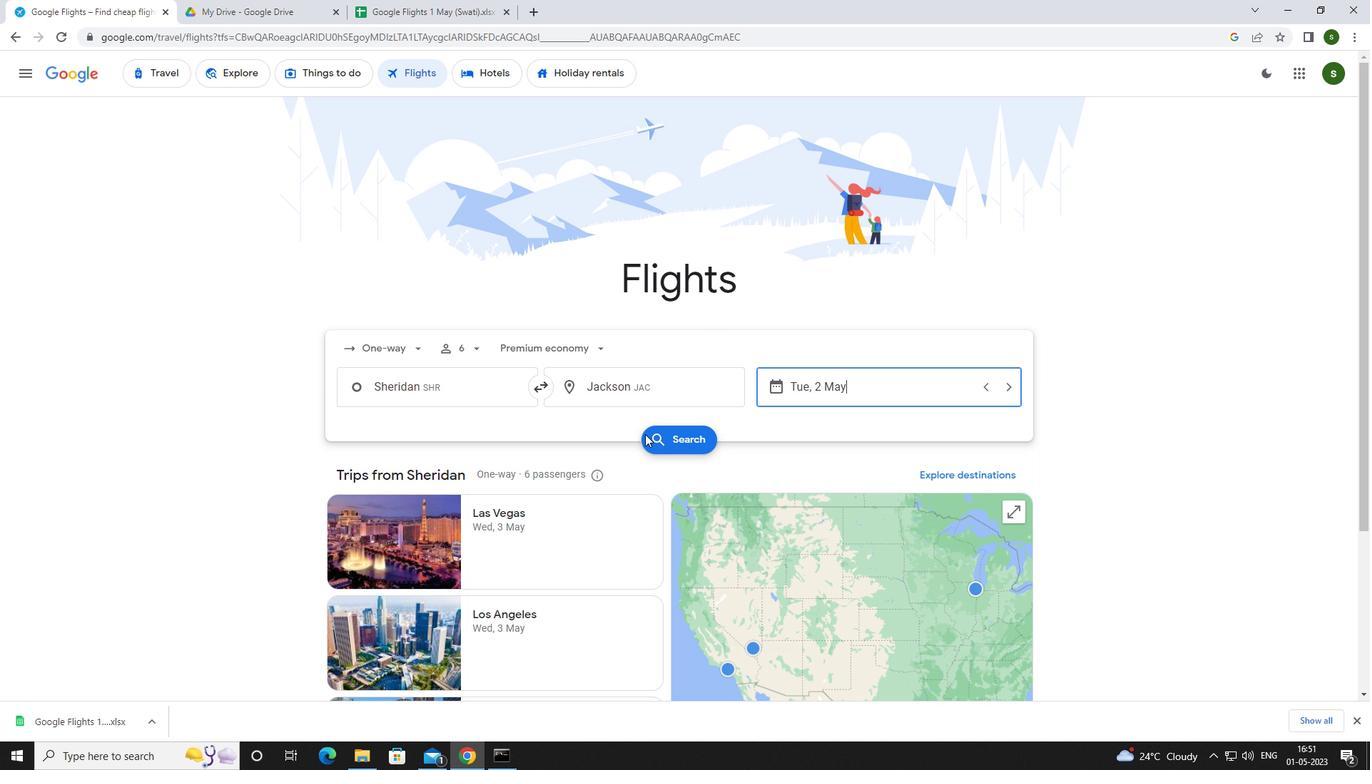 
Action: Mouse pressed left at (666, 441)
Screenshot: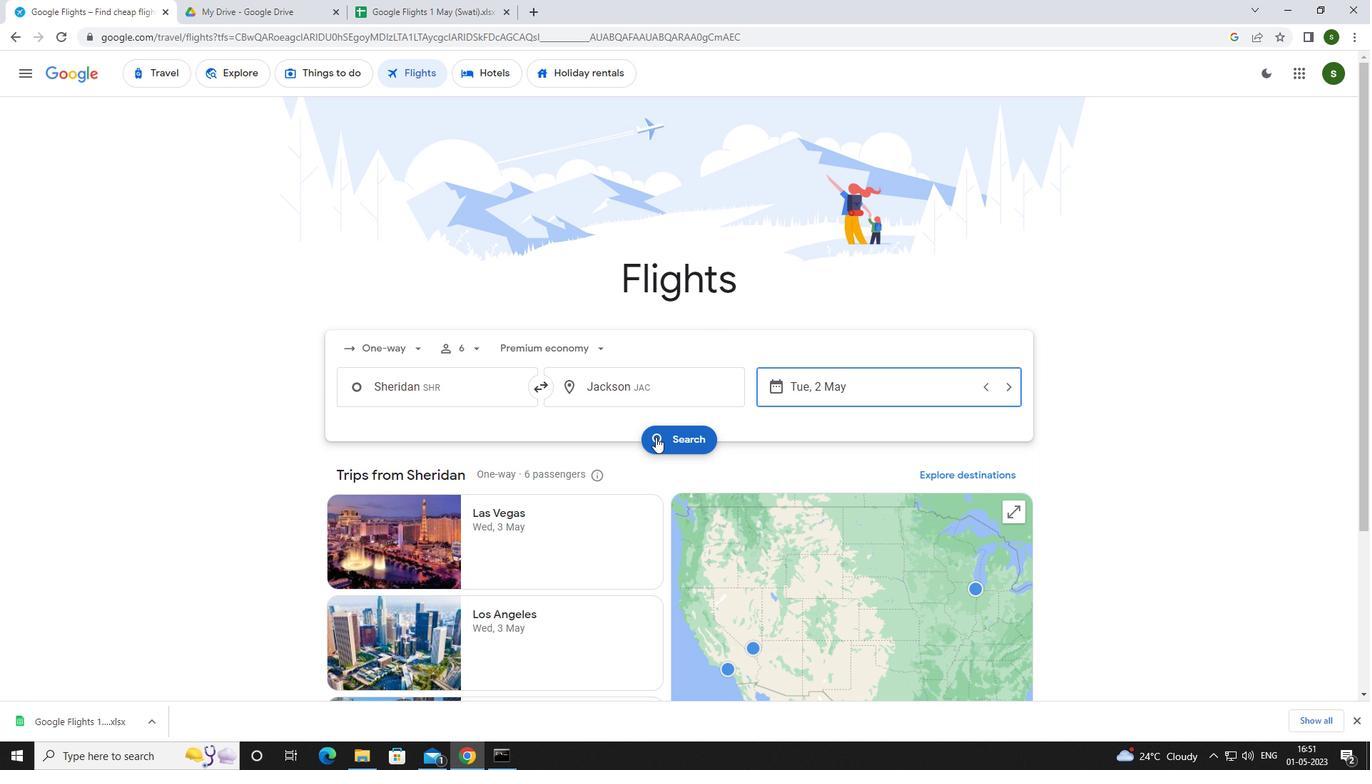 
Action: Mouse moved to (352, 208)
Screenshot: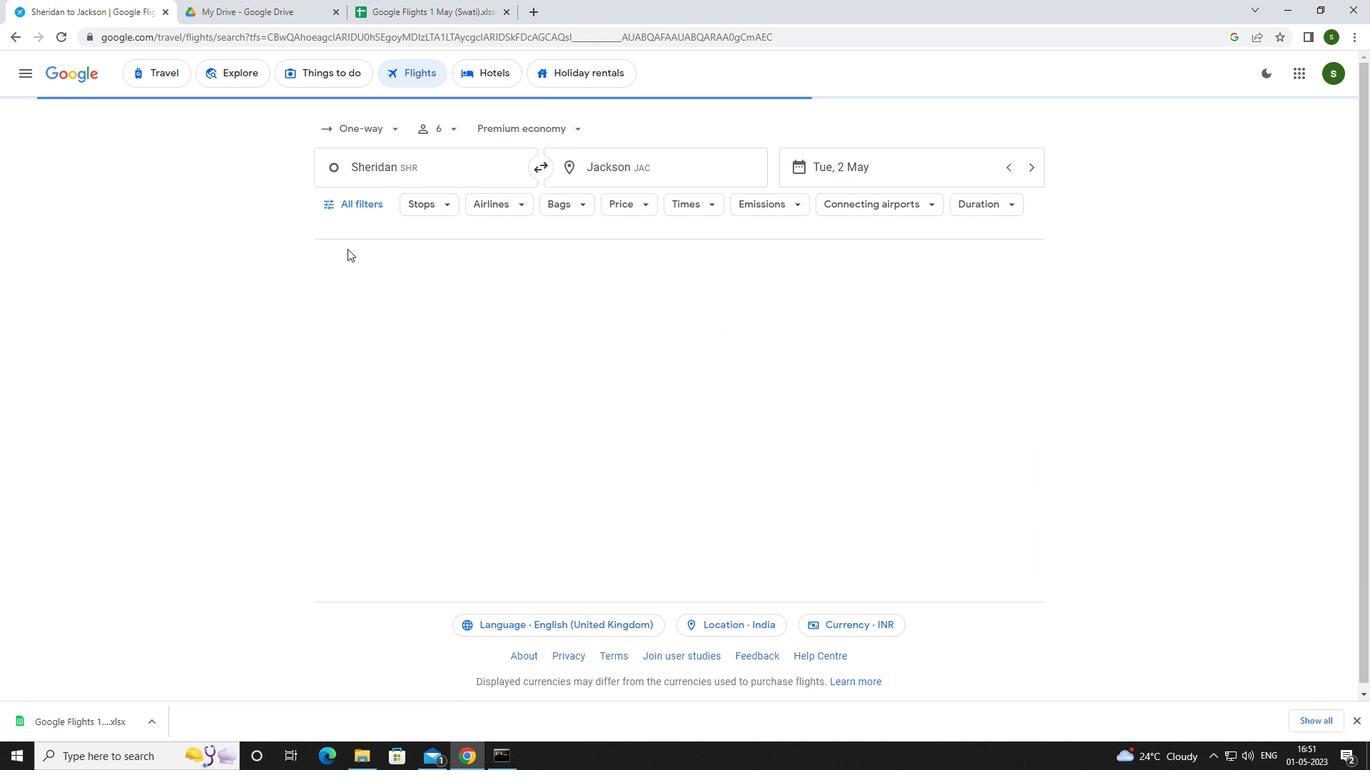 
Action: Mouse pressed left at (352, 208)
Screenshot: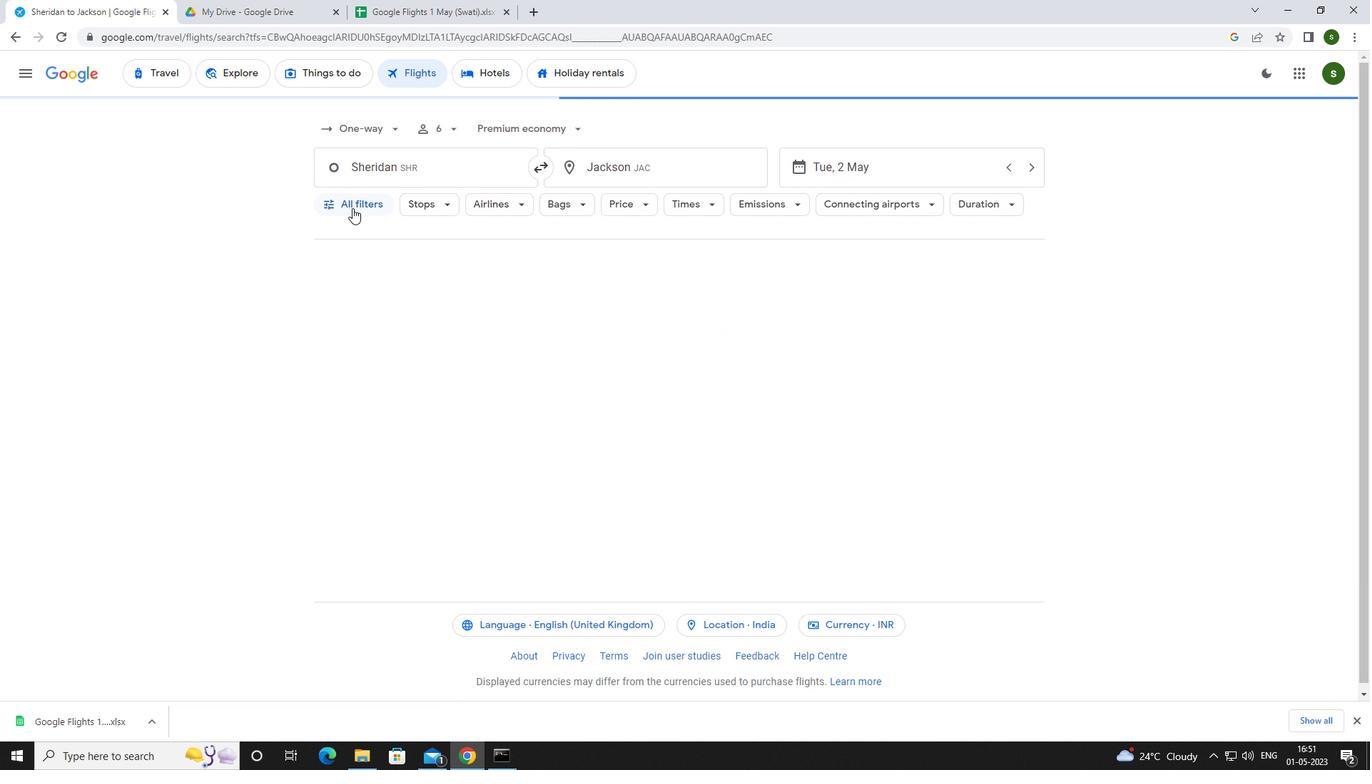 
Action: Mouse moved to (533, 511)
Screenshot: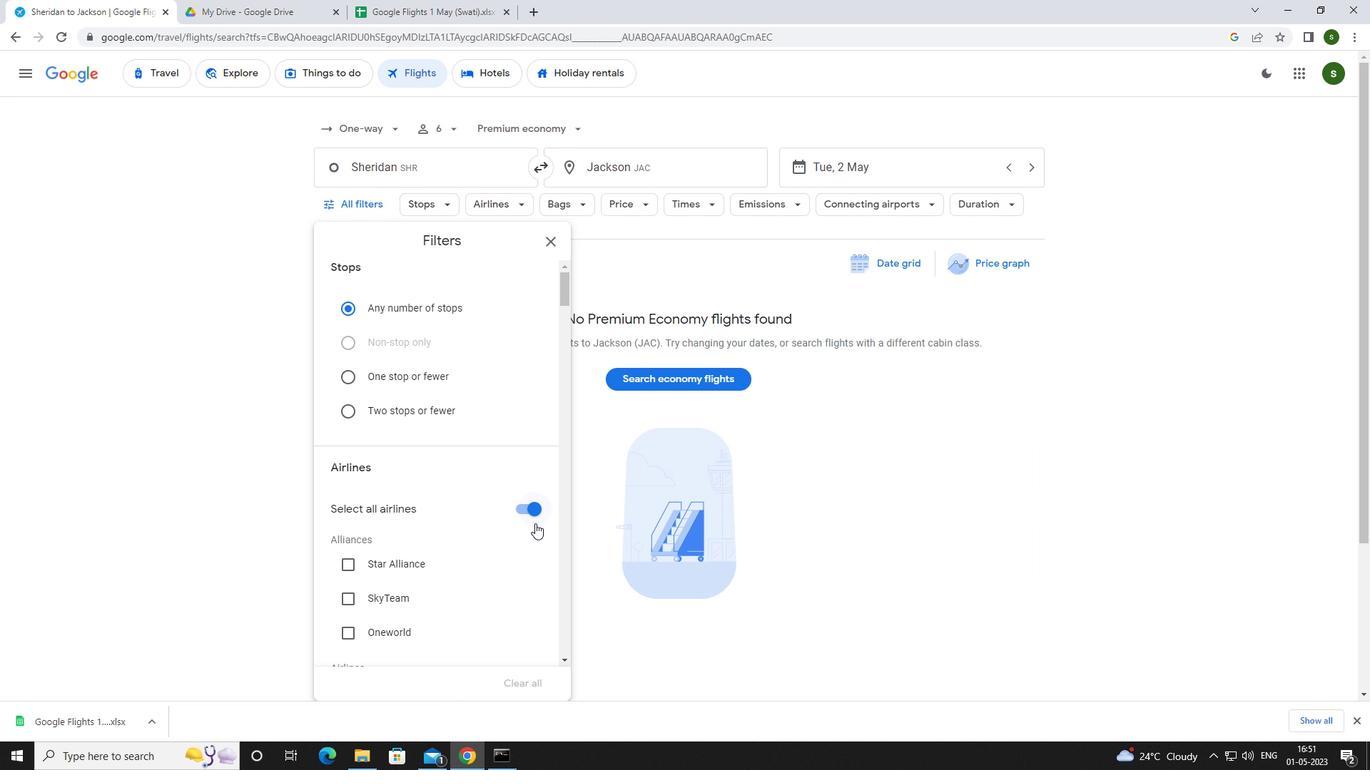 
Action: Mouse pressed left at (533, 511)
Screenshot: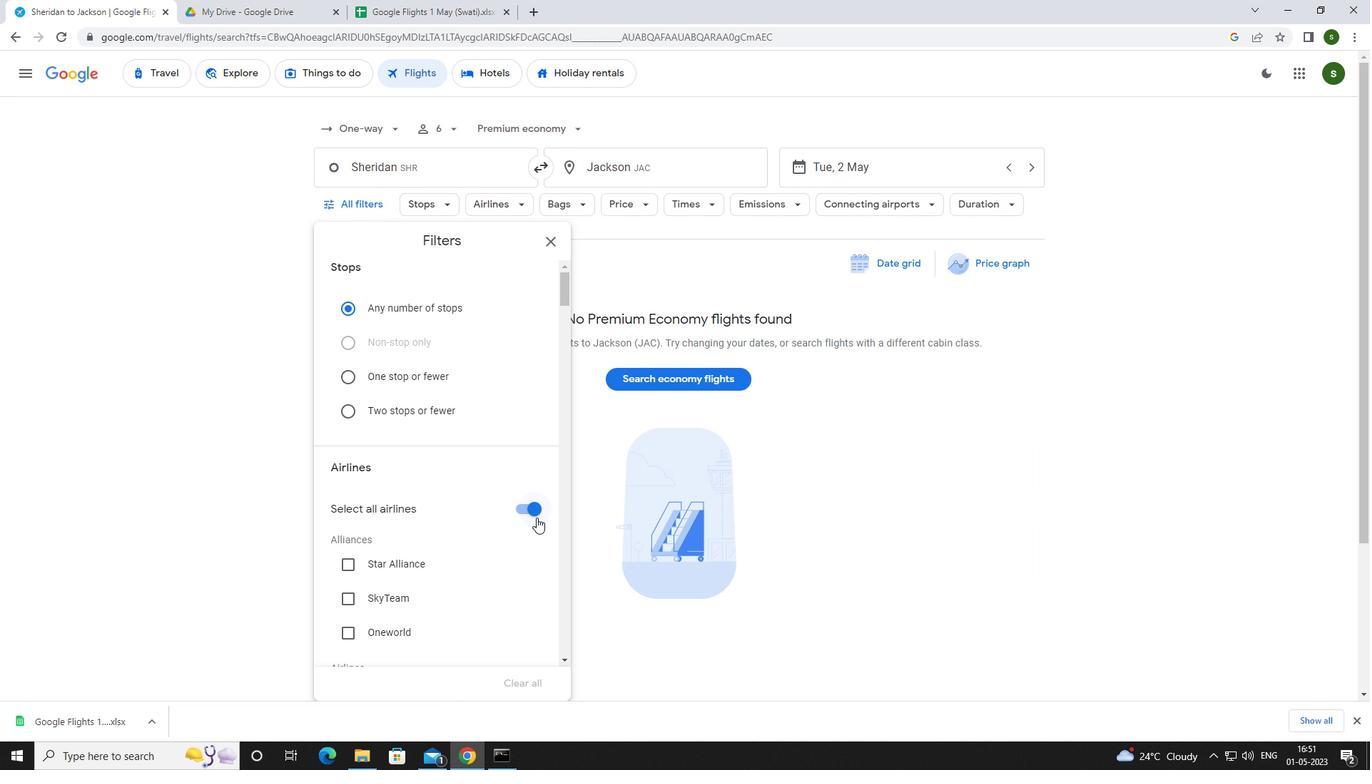 
Action: Mouse moved to (414, 400)
Screenshot: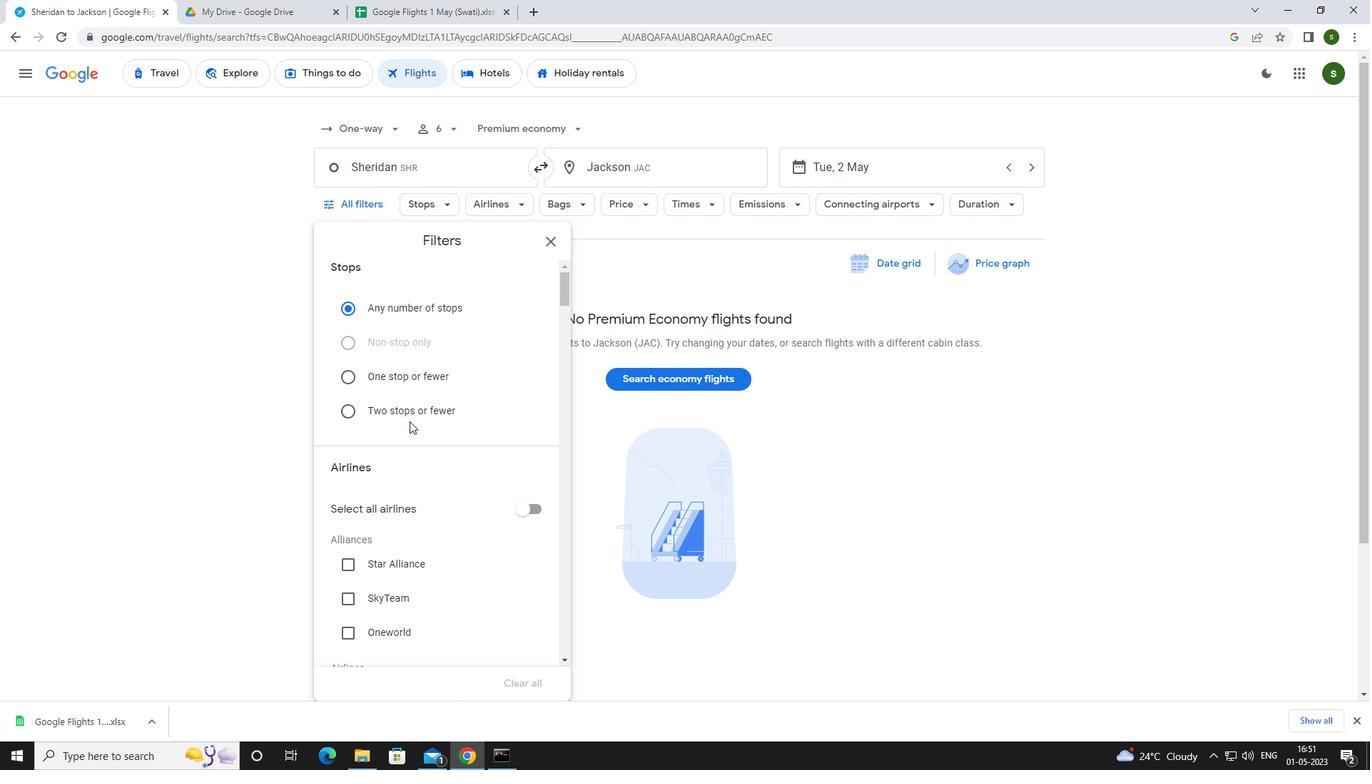 
Action: Mouse scrolled (414, 399) with delta (0, 0)
Screenshot: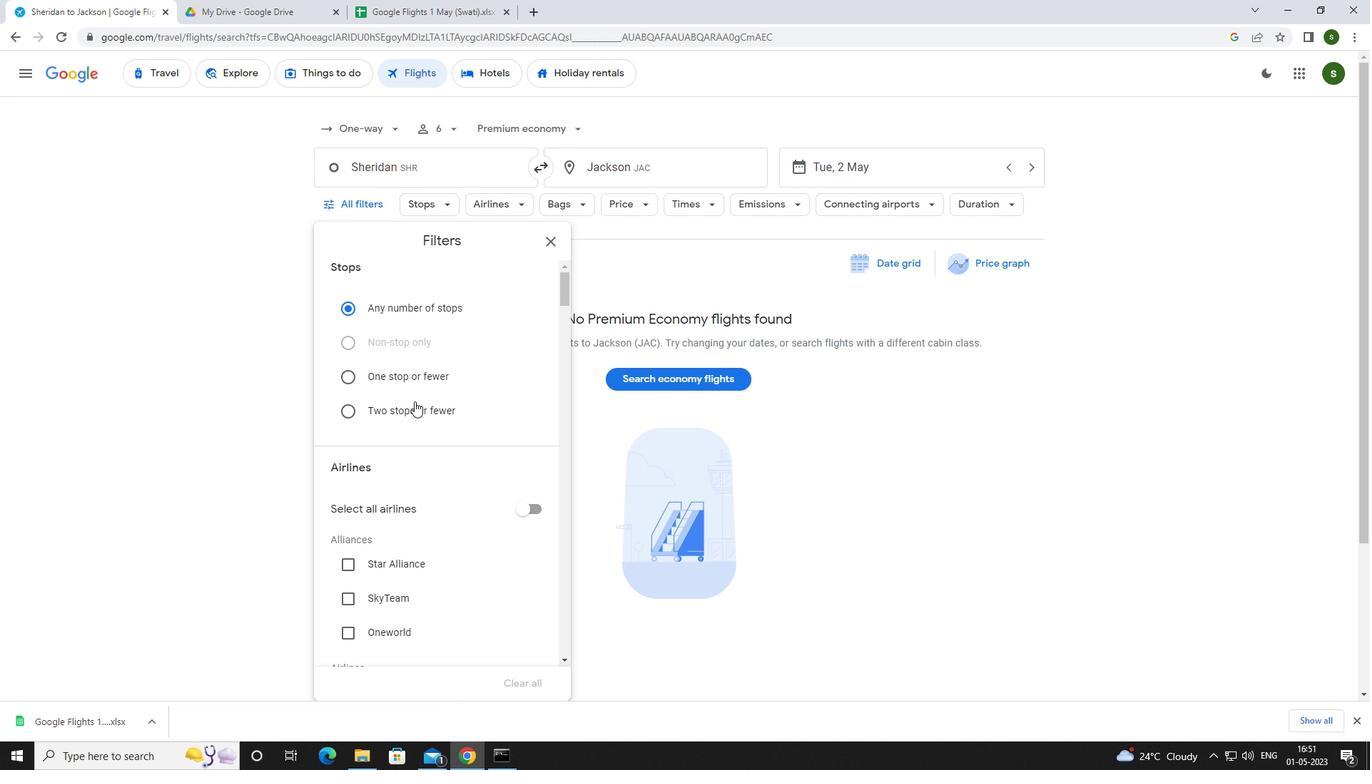 
Action: Mouse scrolled (414, 399) with delta (0, 0)
Screenshot: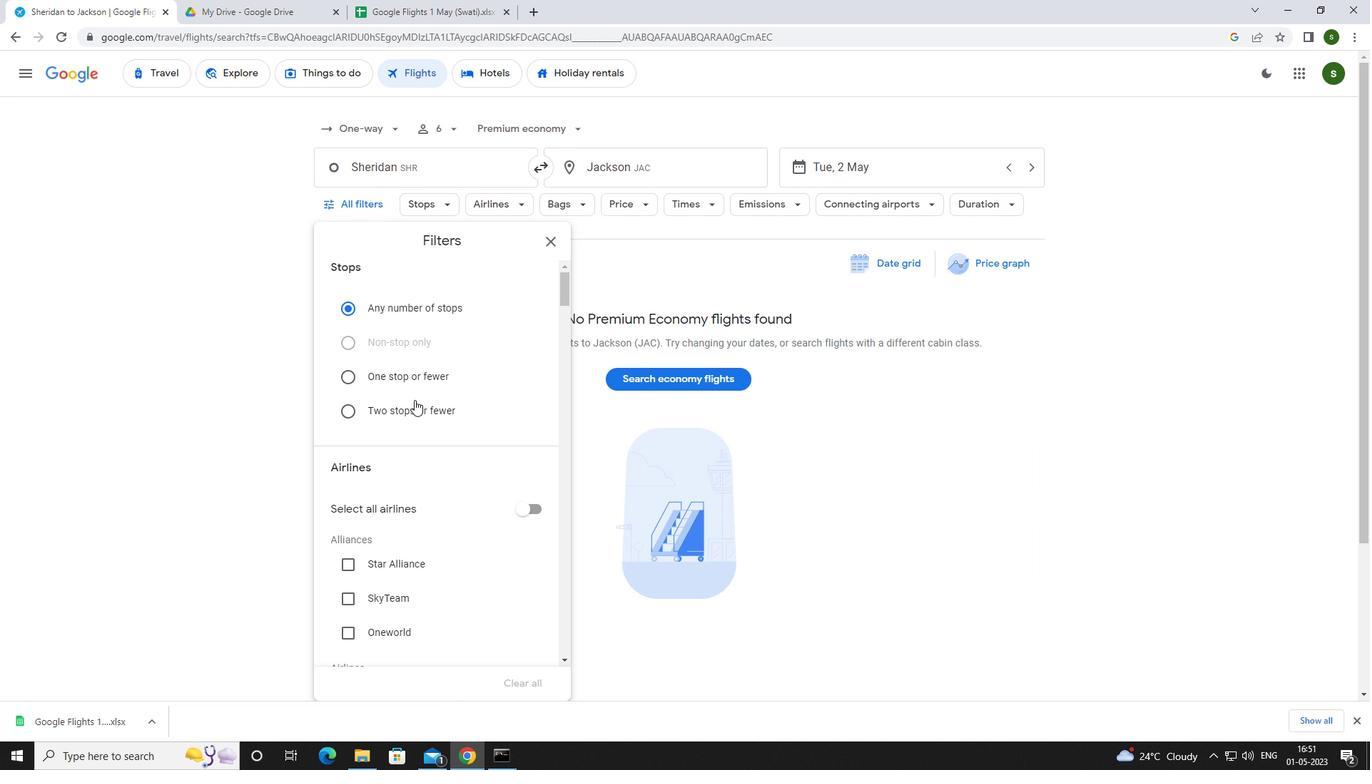 
Action: Mouse scrolled (414, 399) with delta (0, 0)
Screenshot: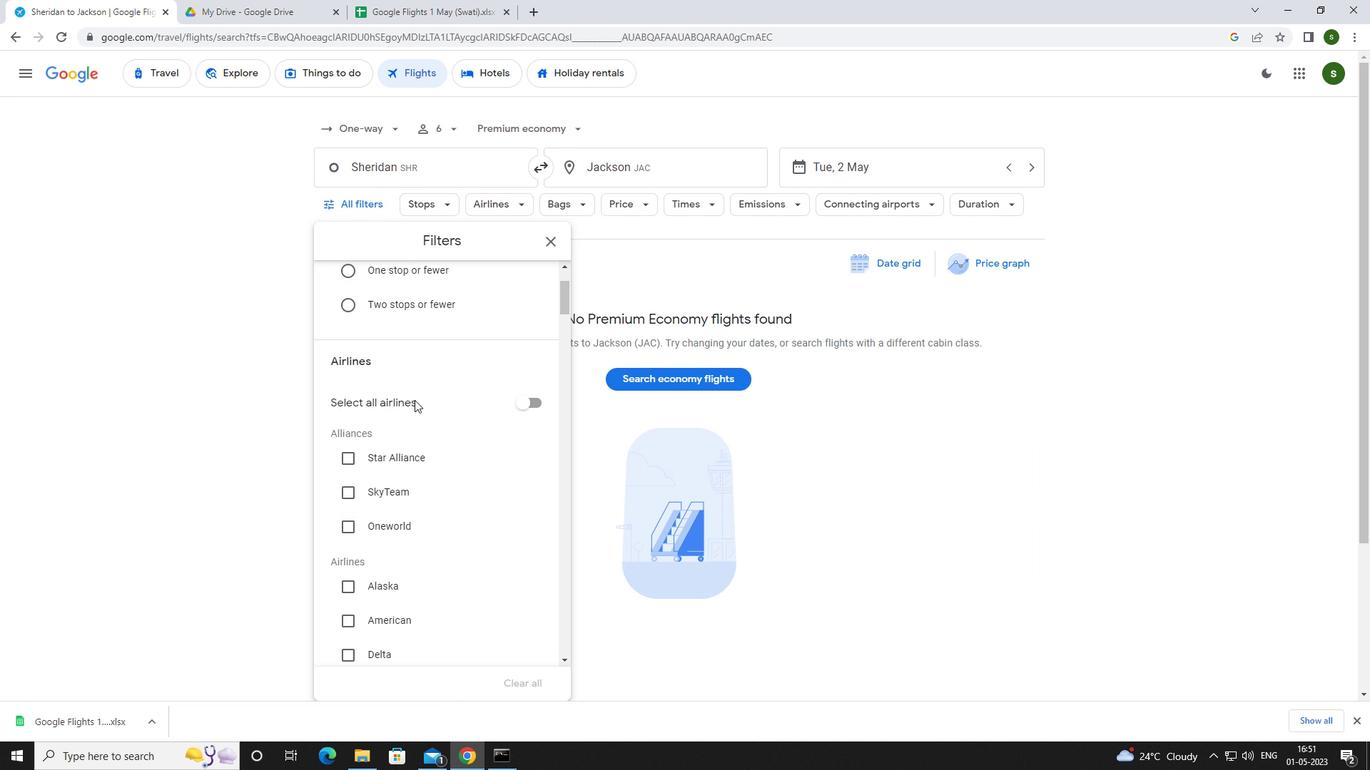 
Action: Mouse scrolled (414, 399) with delta (0, 0)
Screenshot: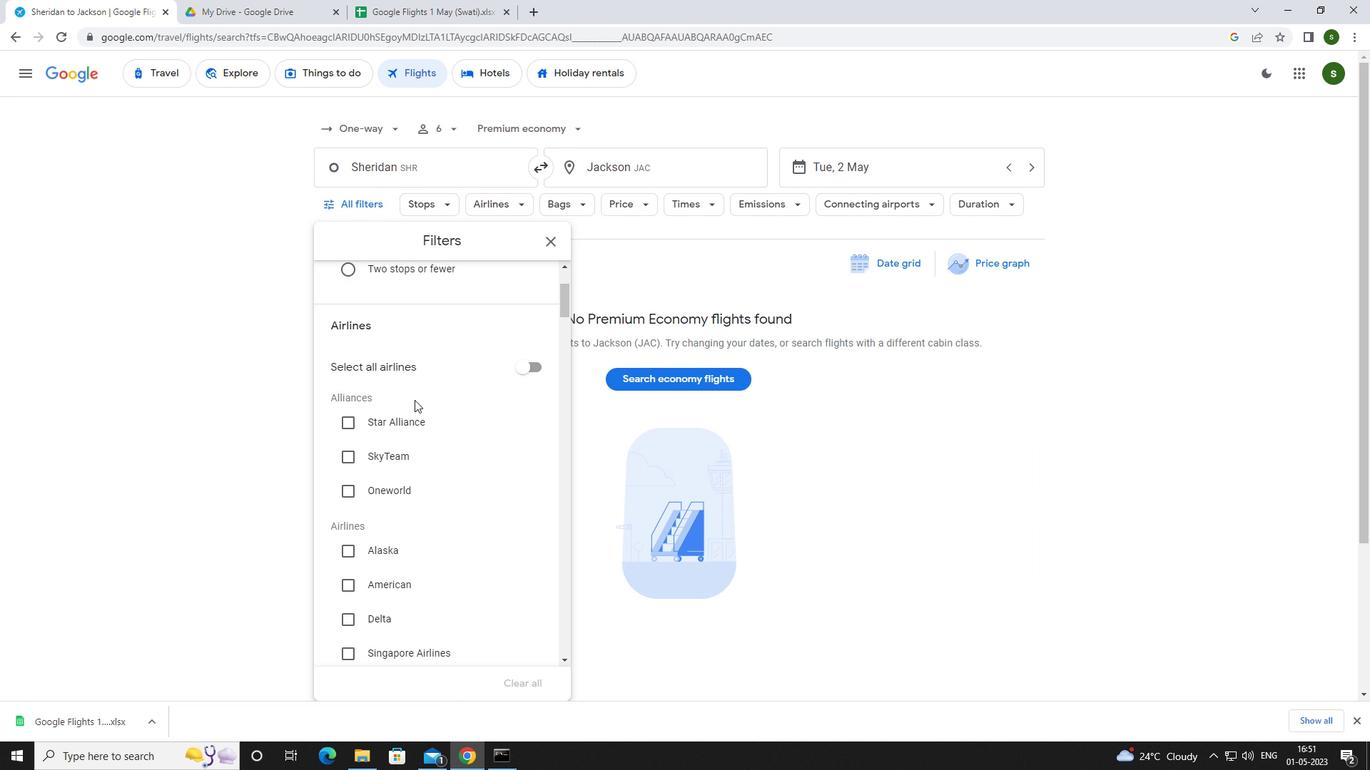 
Action: Mouse scrolled (414, 399) with delta (0, 0)
Screenshot: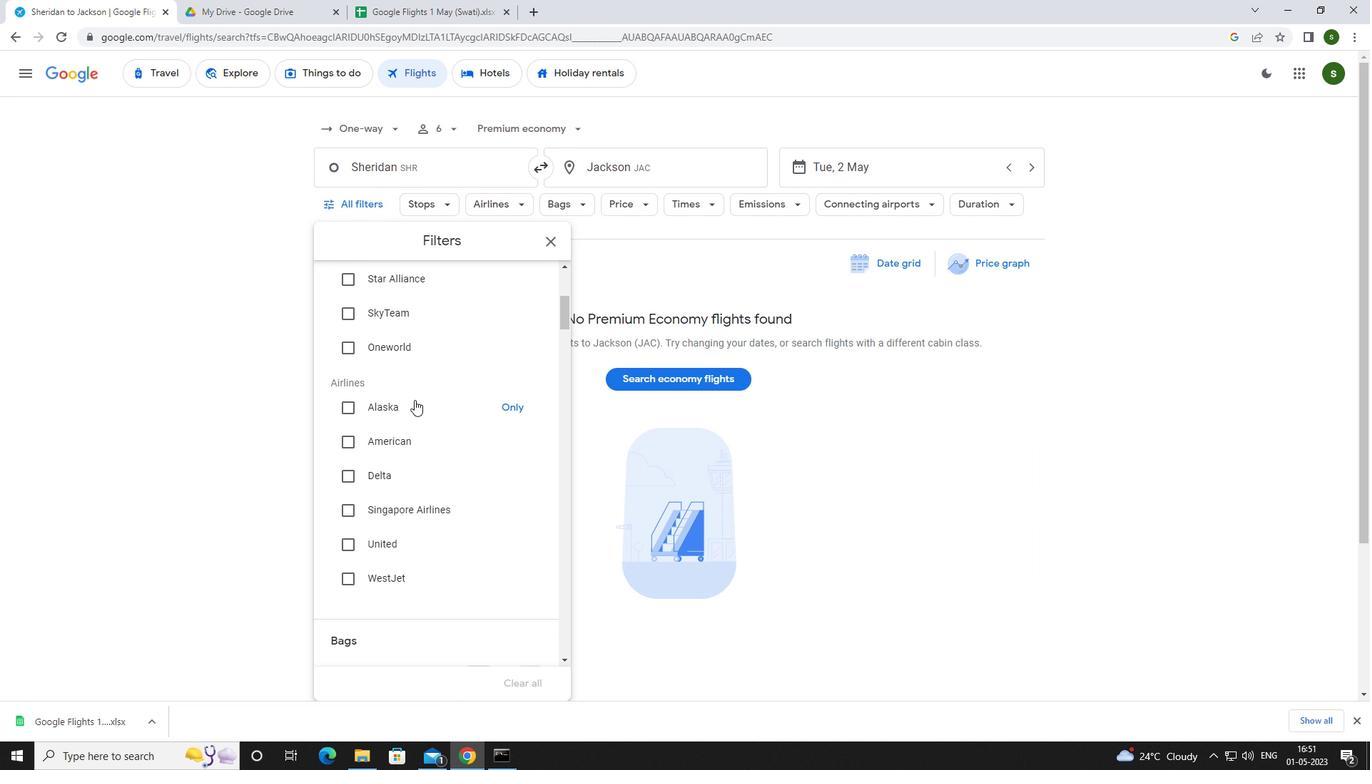 
Action: Mouse scrolled (414, 399) with delta (0, 0)
Screenshot: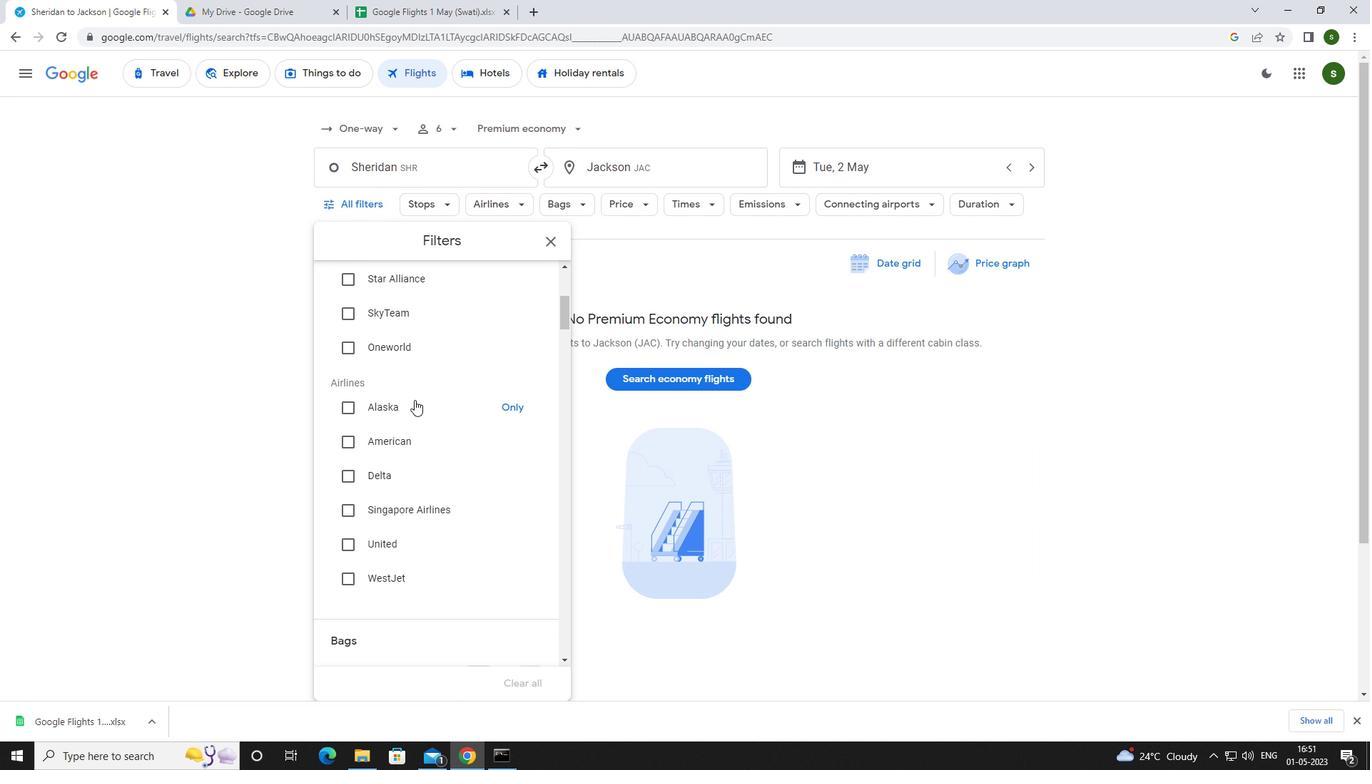 
Action: Mouse scrolled (414, 399) with delta (0, 0)
Screenshot: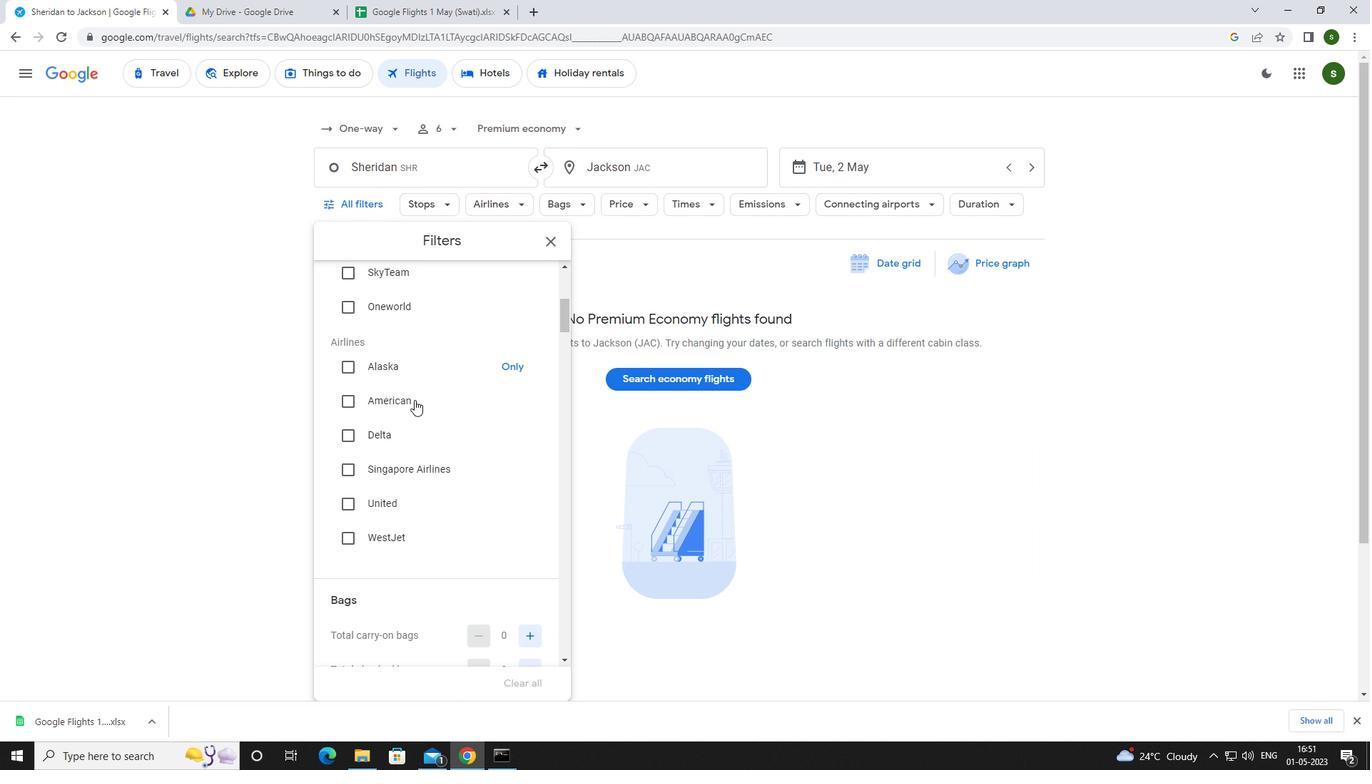 
Action: Mouse moved to (526, 489)
Screenshot: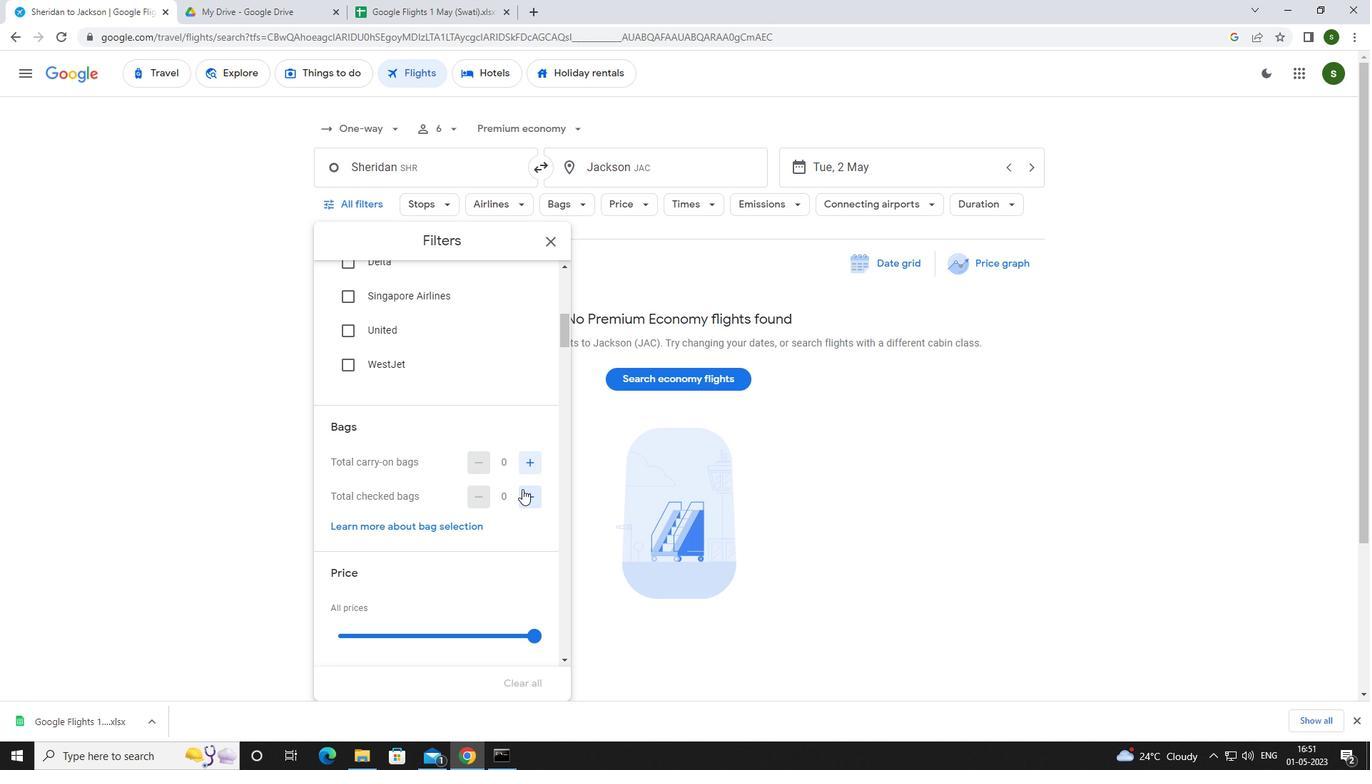 
Action: Mouse pressed left at (526, 489)
Screenshot: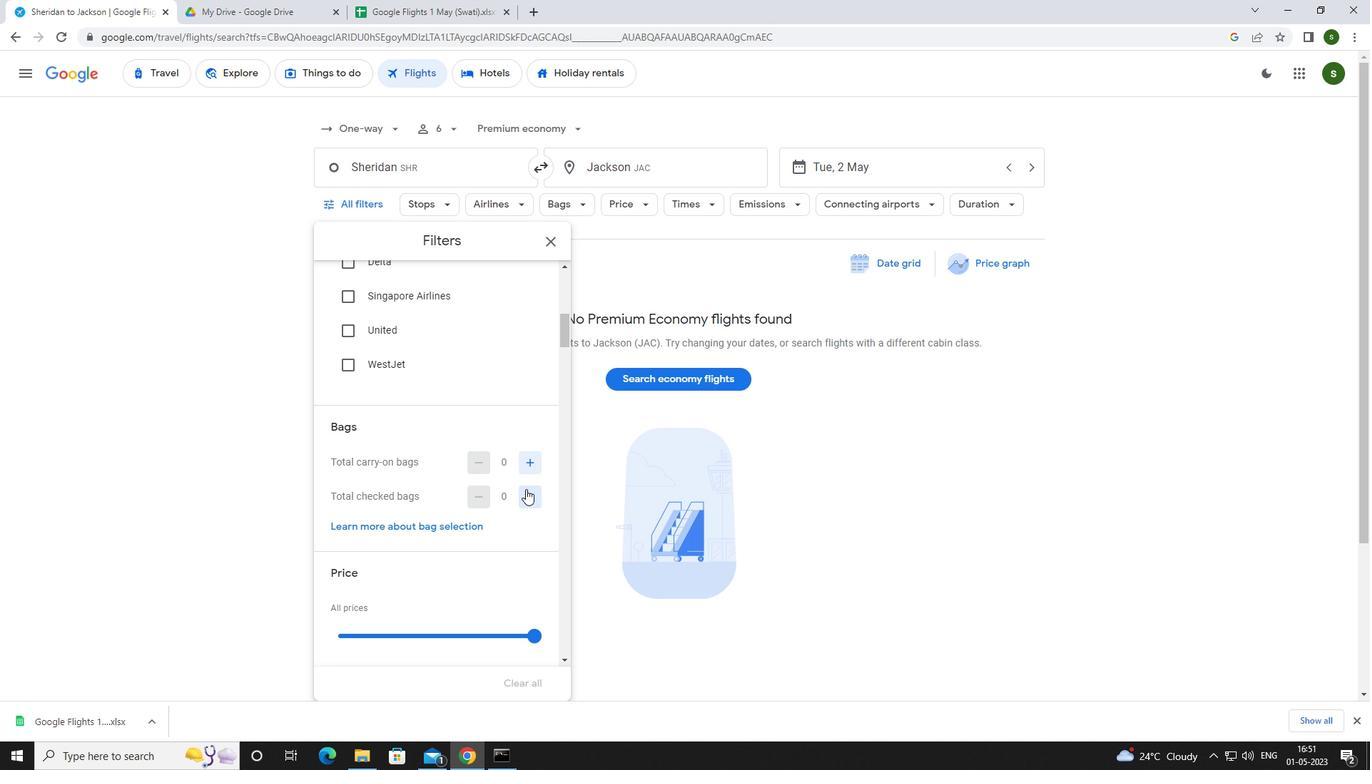 
Action: Mouse pressed left at (526, 489)
Screenshot: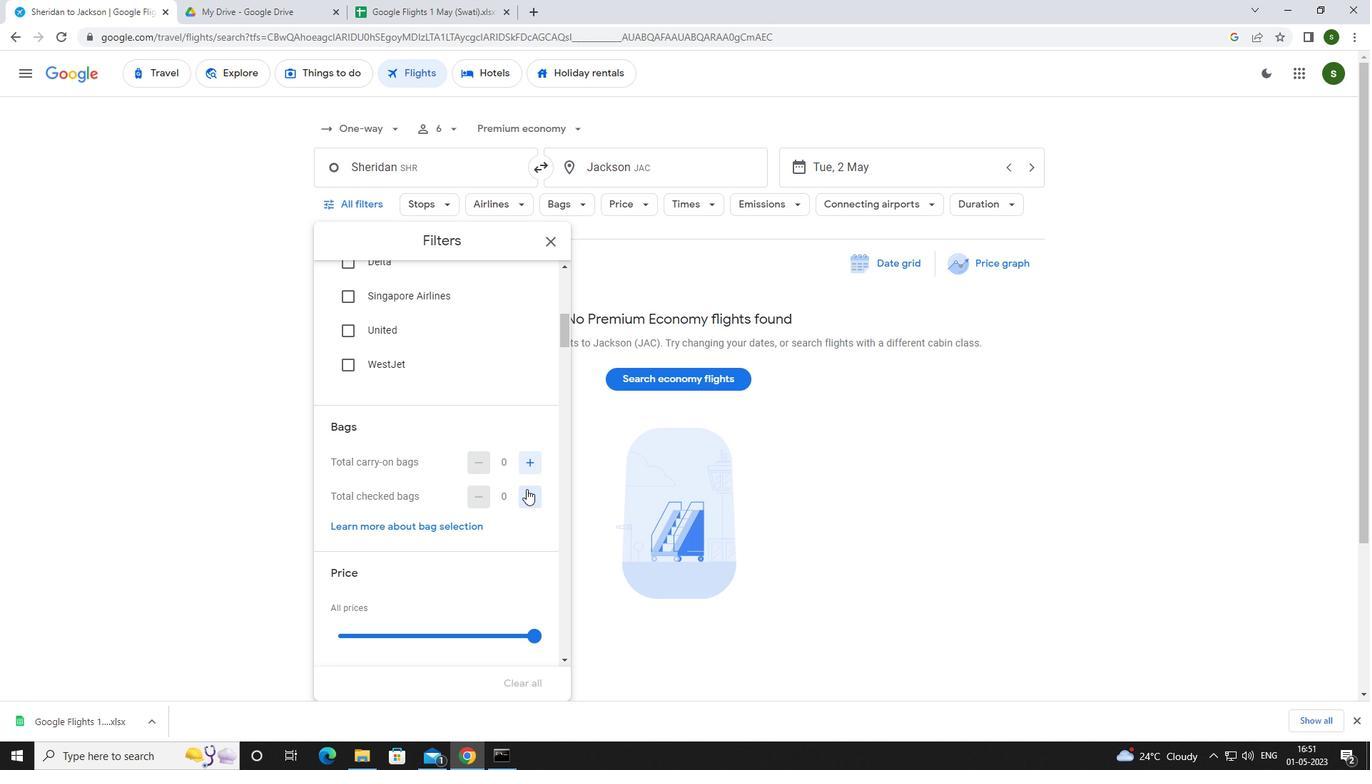 
Action: Mouse pressed left at (526, 489)
Screenshot: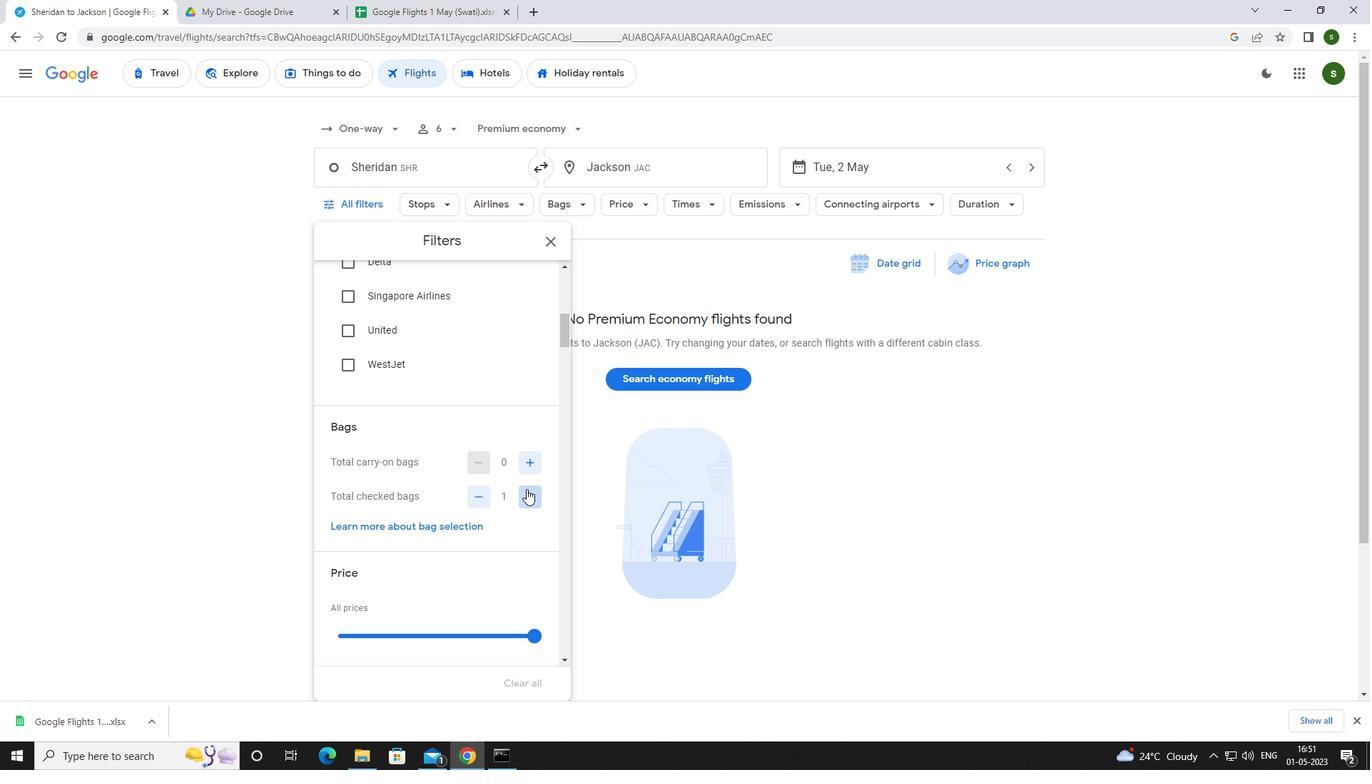 
Action: Mouse moved to (526, 489)
Screenshot: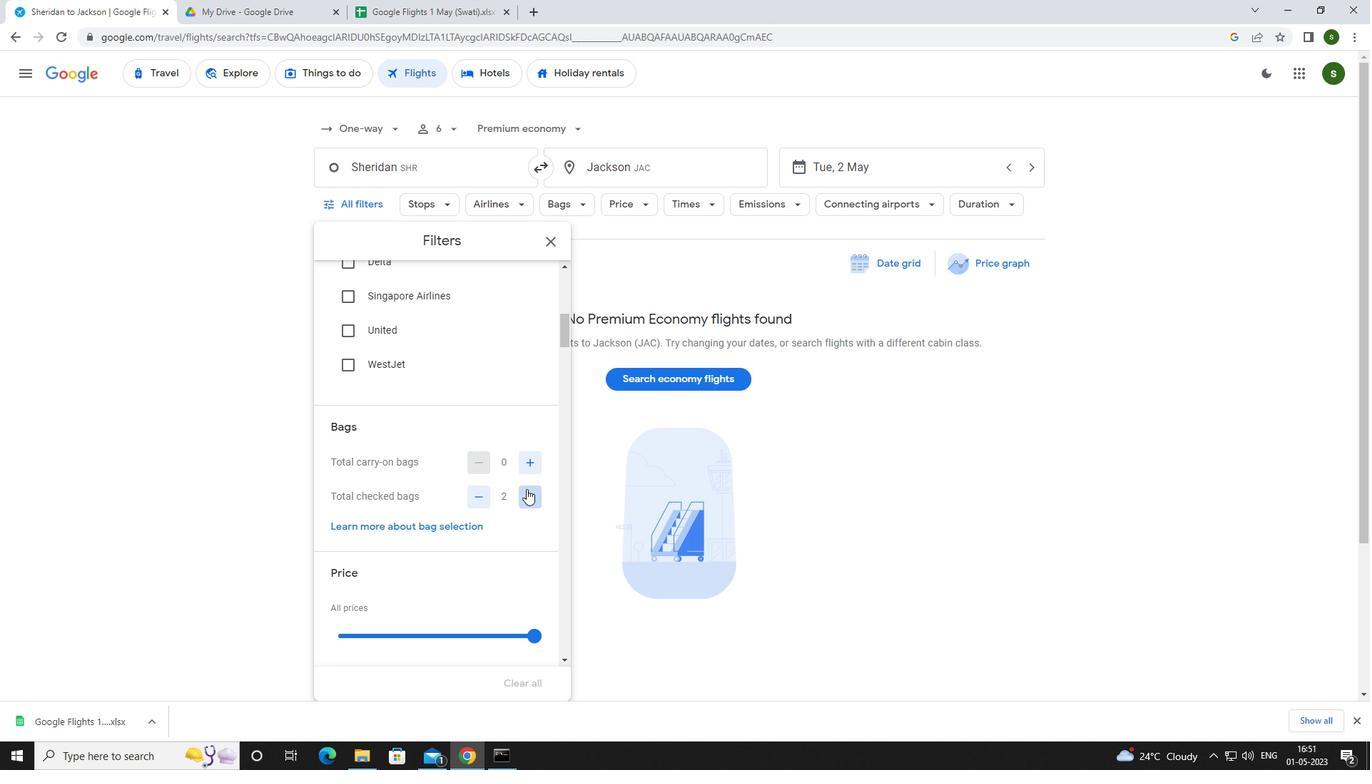 
Action: Mouse pressed left at (526, 489)
Screenshot: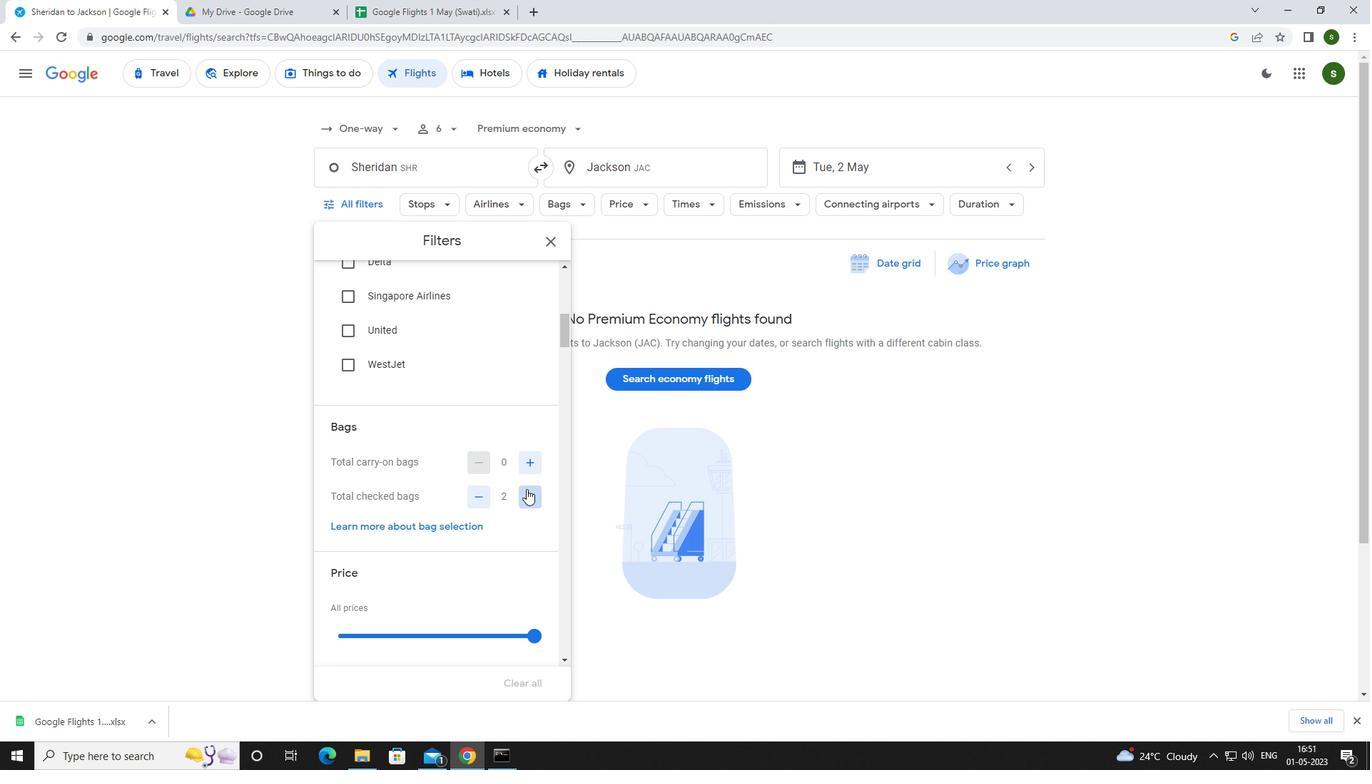 
Action: Mouse pressed left at (526, 489)
Screenshot: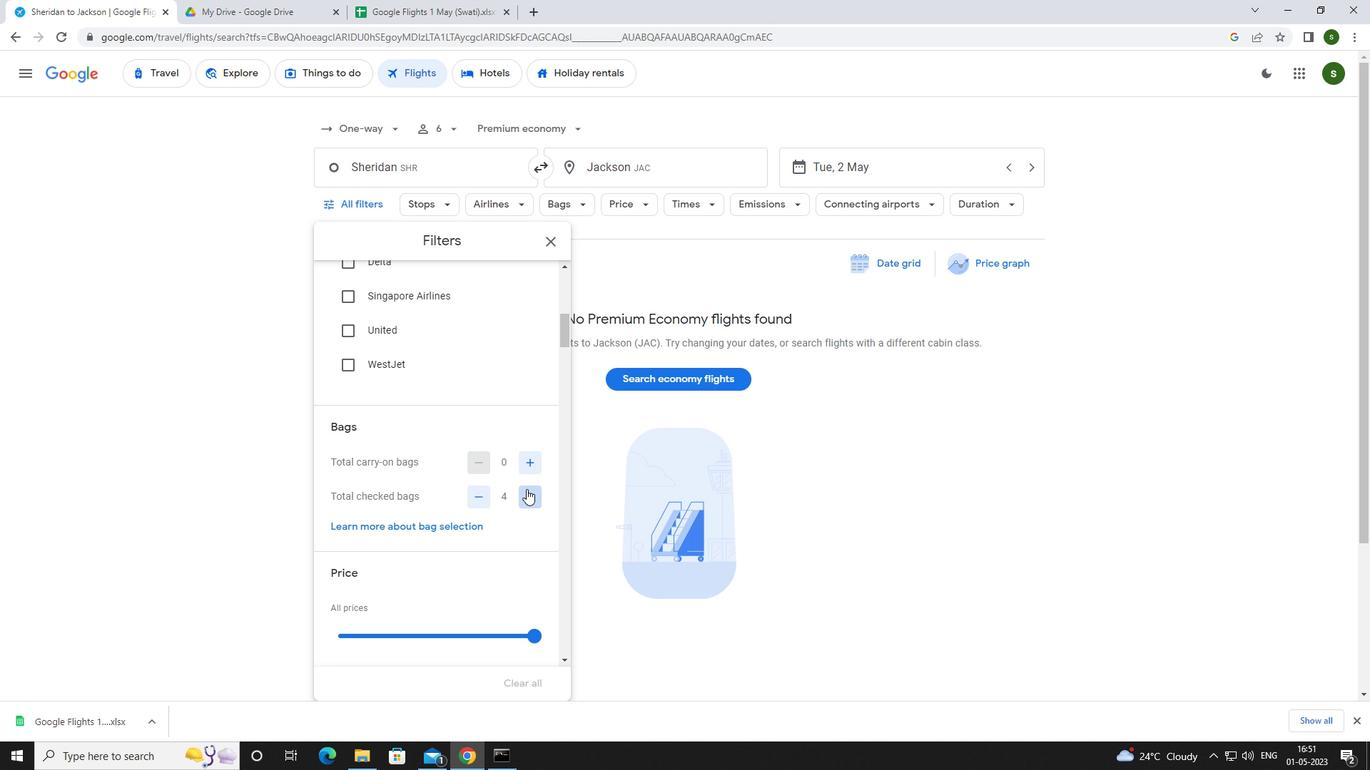
Action: Mouse scrolled (526, 489) with delta (0, 0)
Screenshot: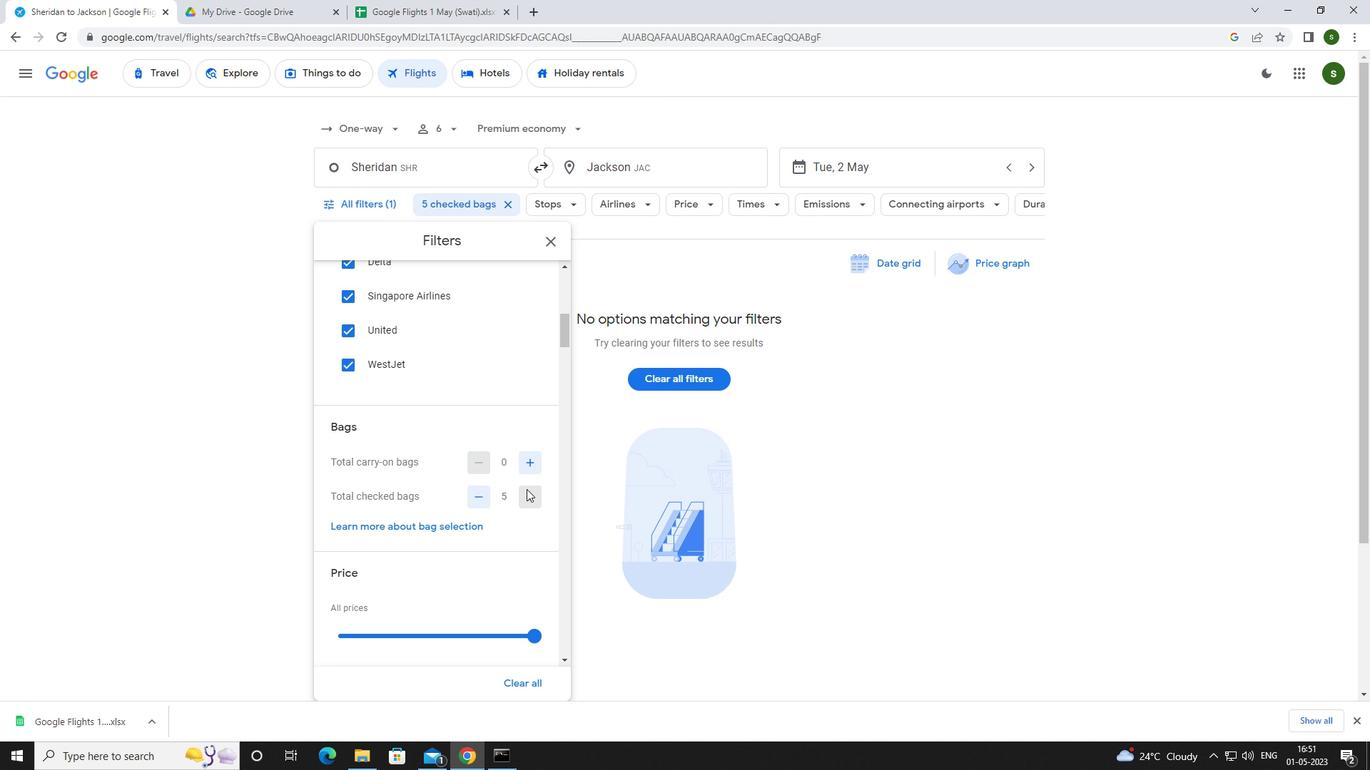 
Action: Mouse scrolled (526, 489) with delta (0, 0)
Screenshot: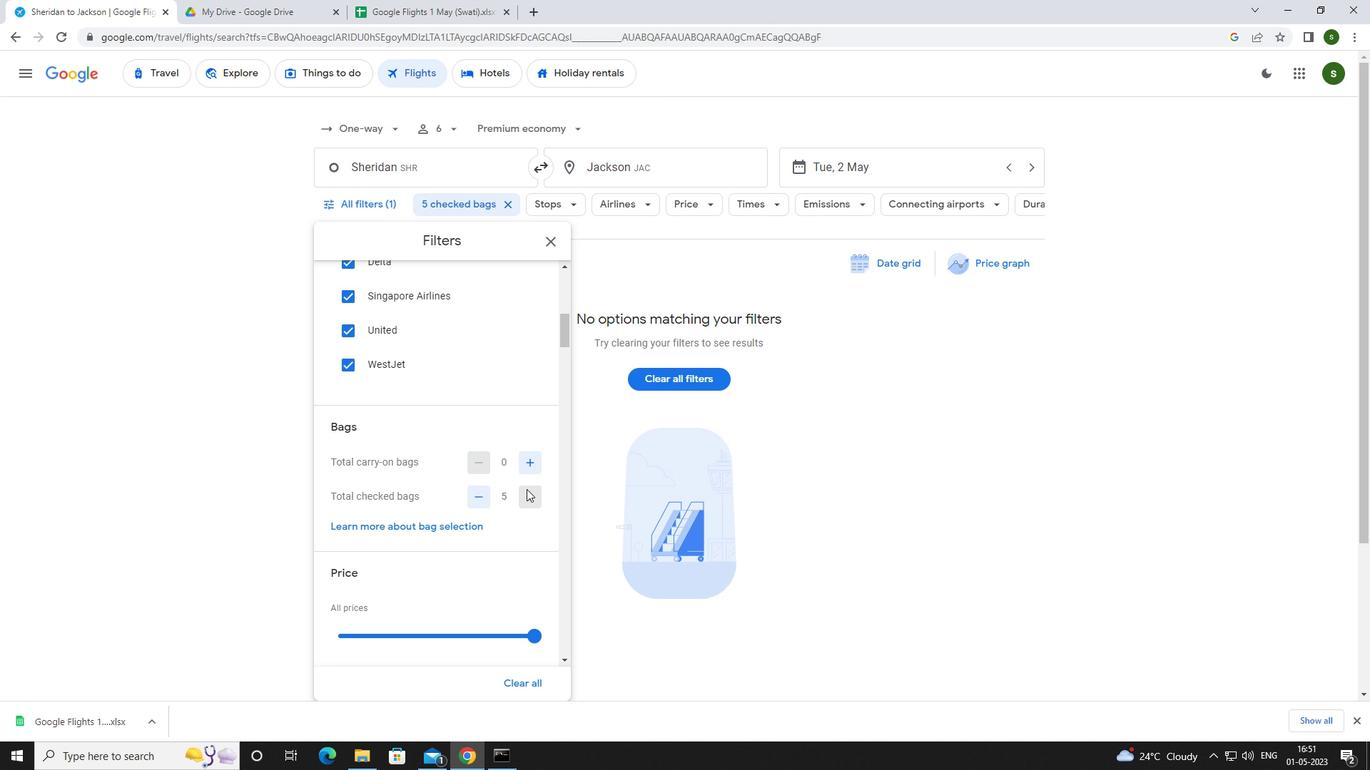 
Action: Mouse moved to (529, 494)
Screenshot: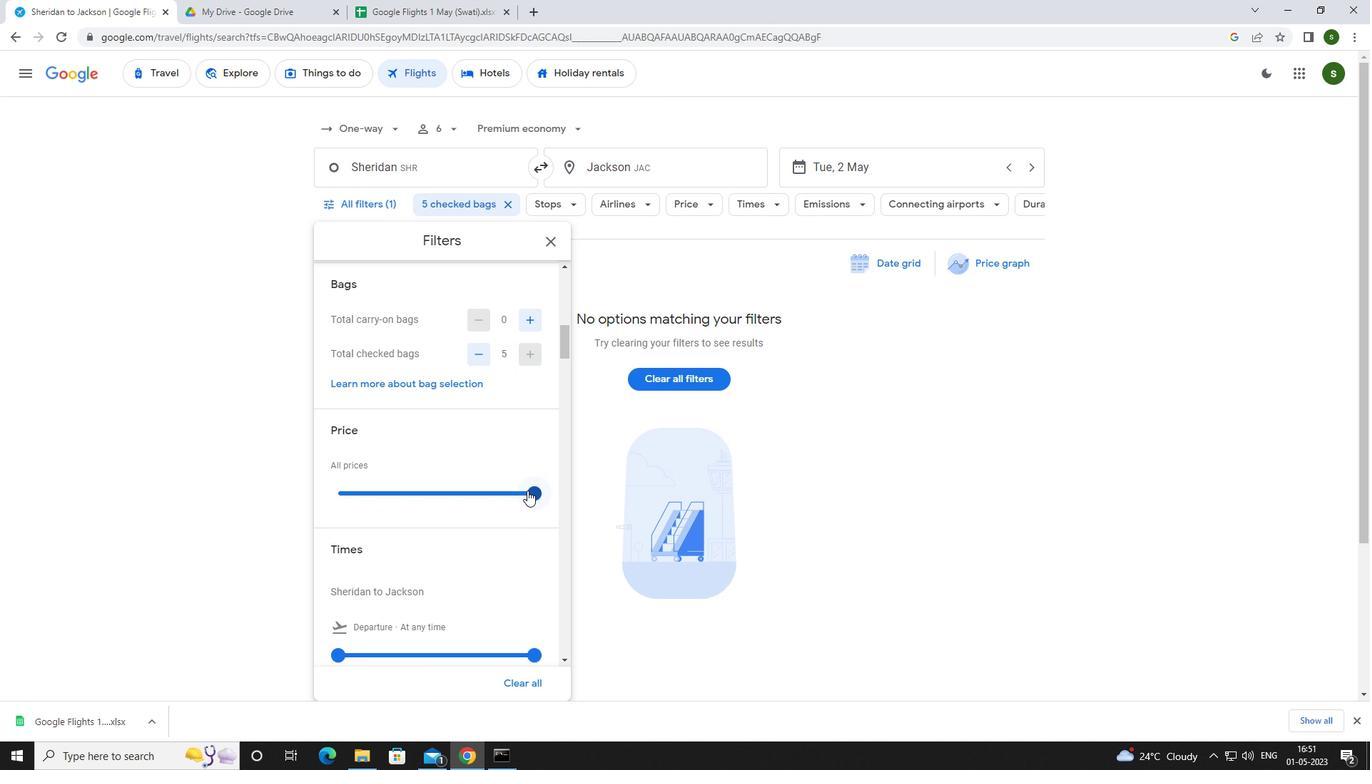 
Action: Mouse pressed left at (529, 494)
Screenshot: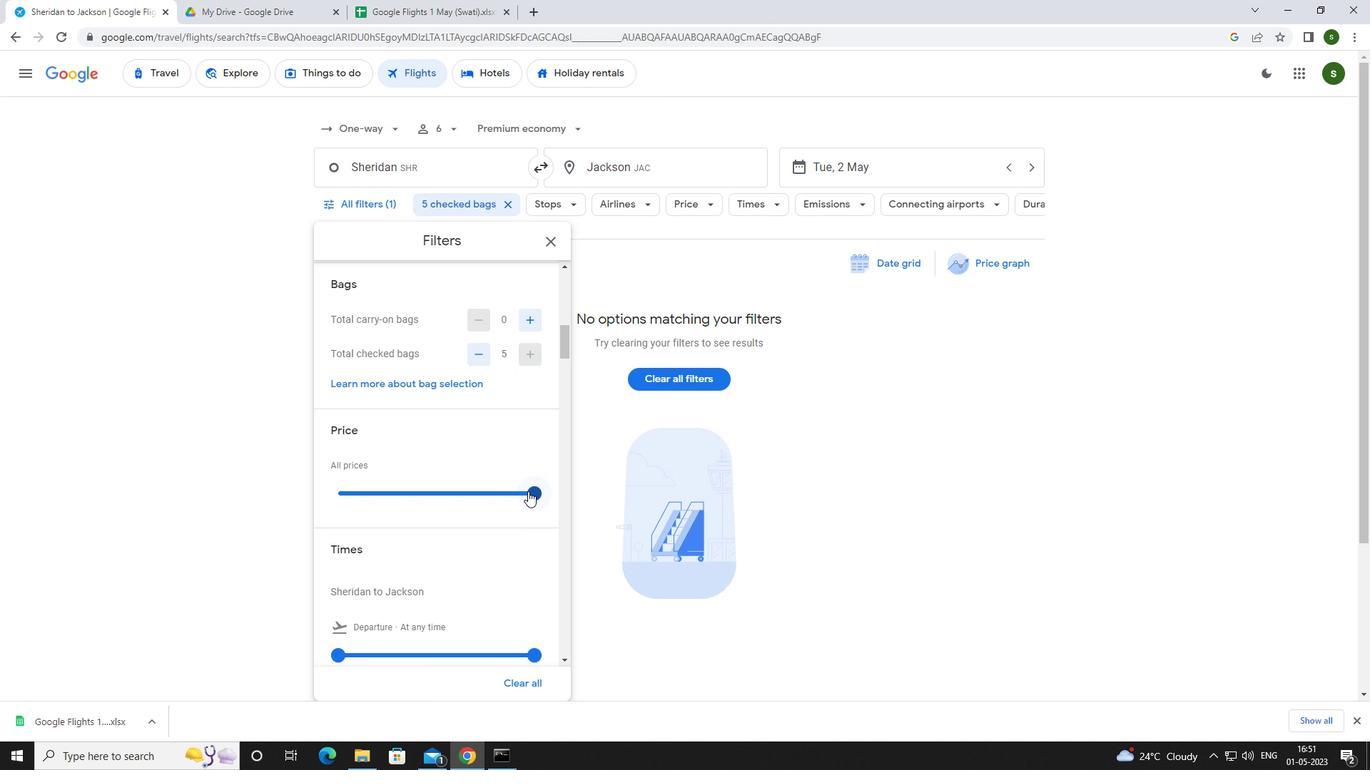 
Action: Mouse moved to (530, 492)
Screenshot: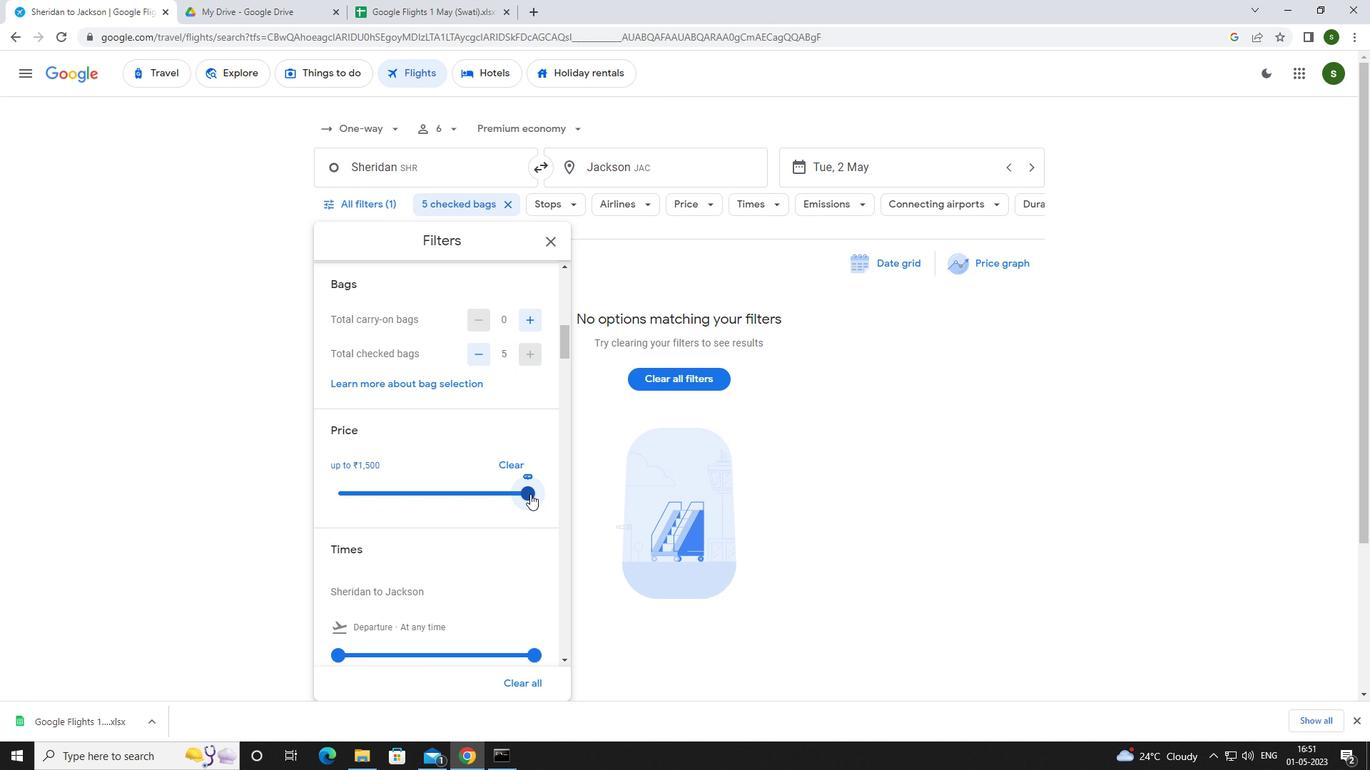 
Action: Mouse scrolled (530, 491) with delta (0, 0)
Screenshot: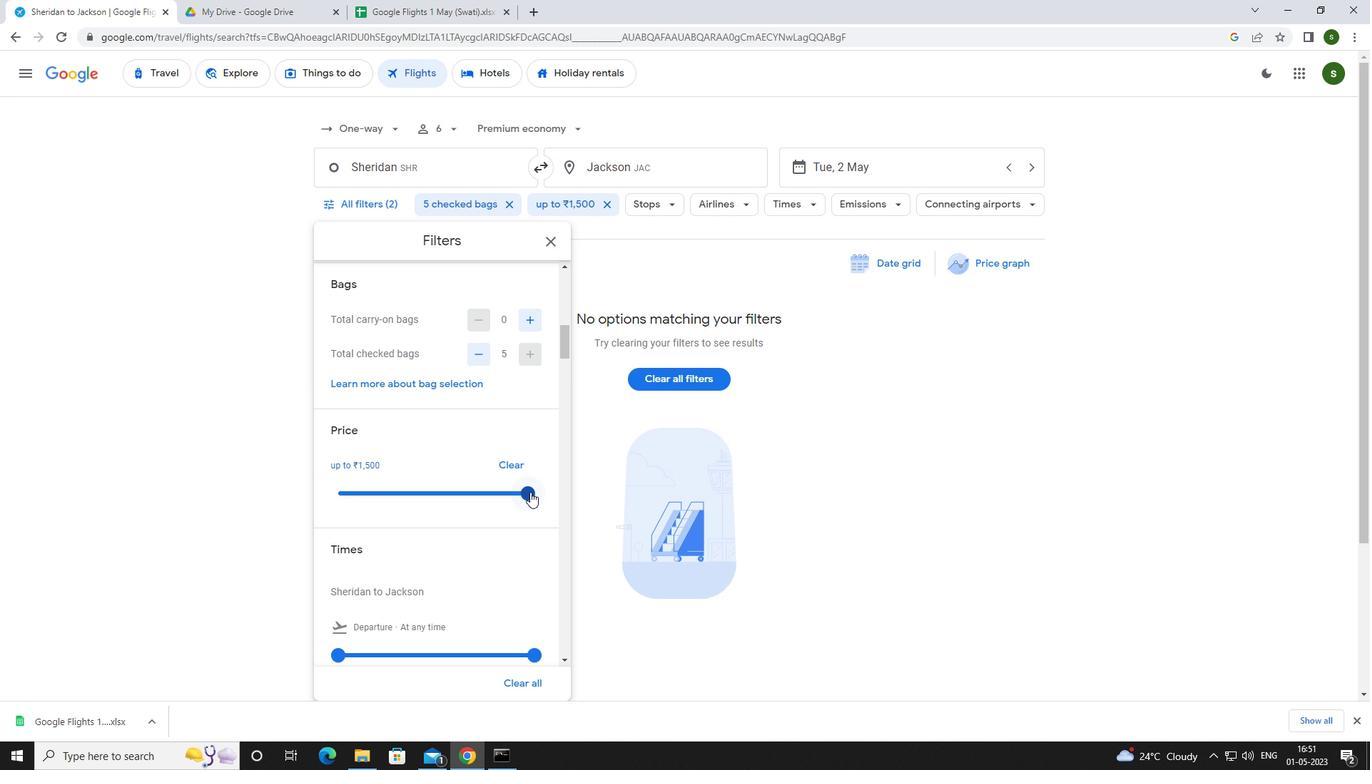 
Action: Mouse moved to (337, 583)
Screenshot: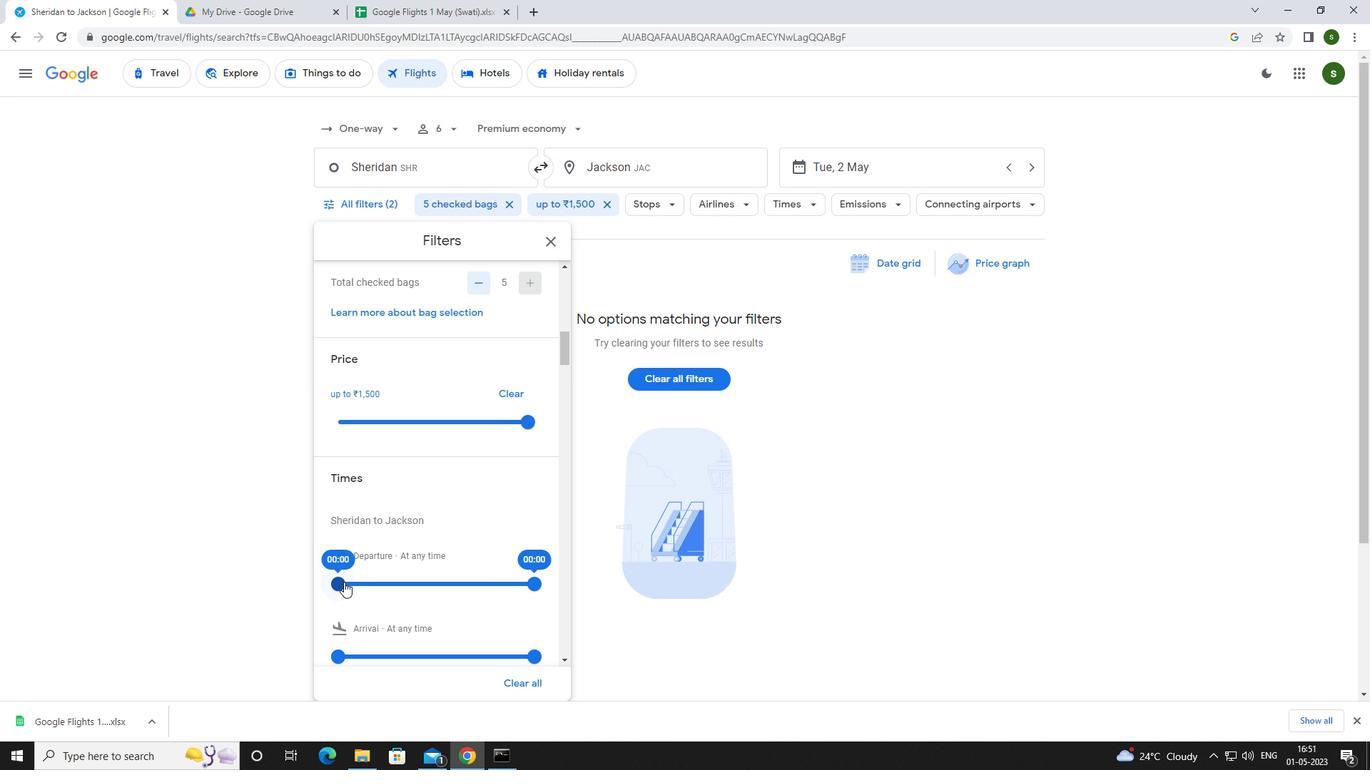 
Action: Mouse pressed left at (337, 583)
Screenshot: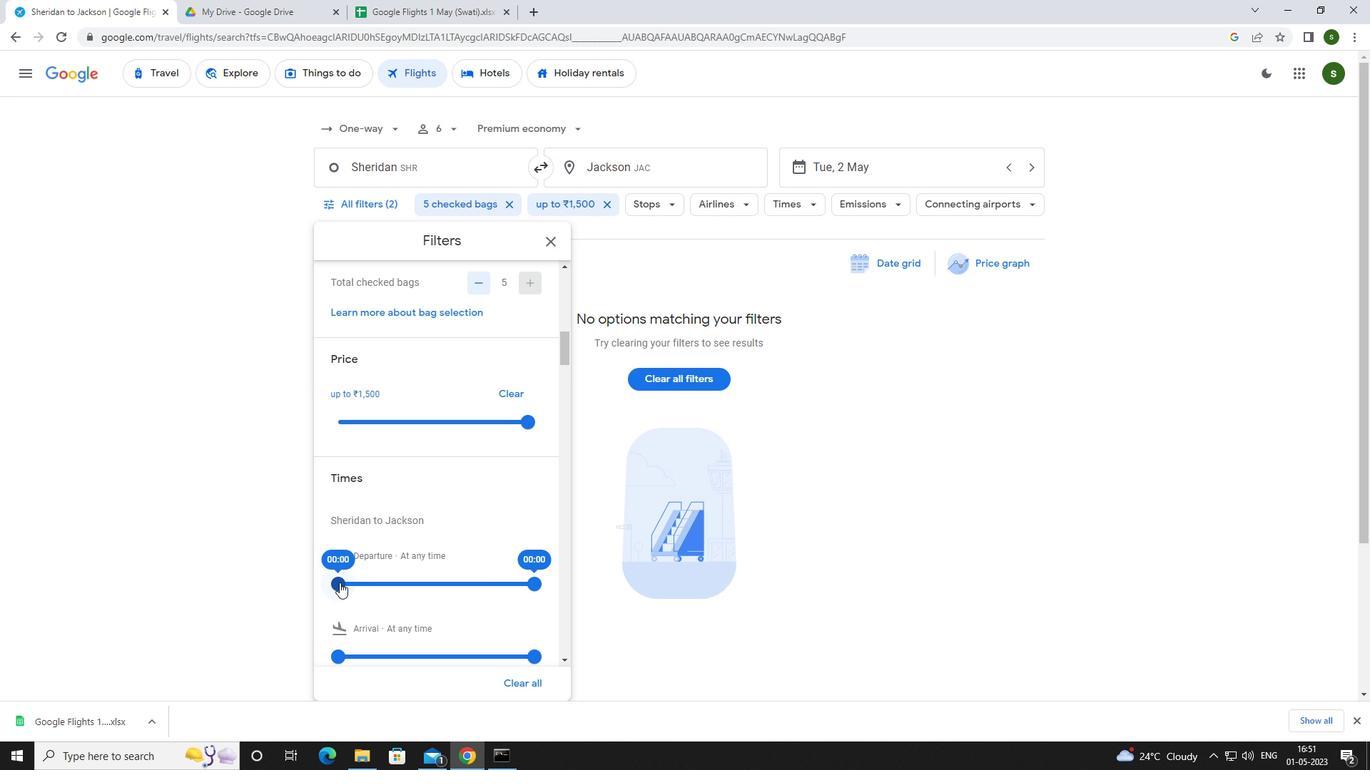
Action: Mouse moved to (407, 585)
Screenshot: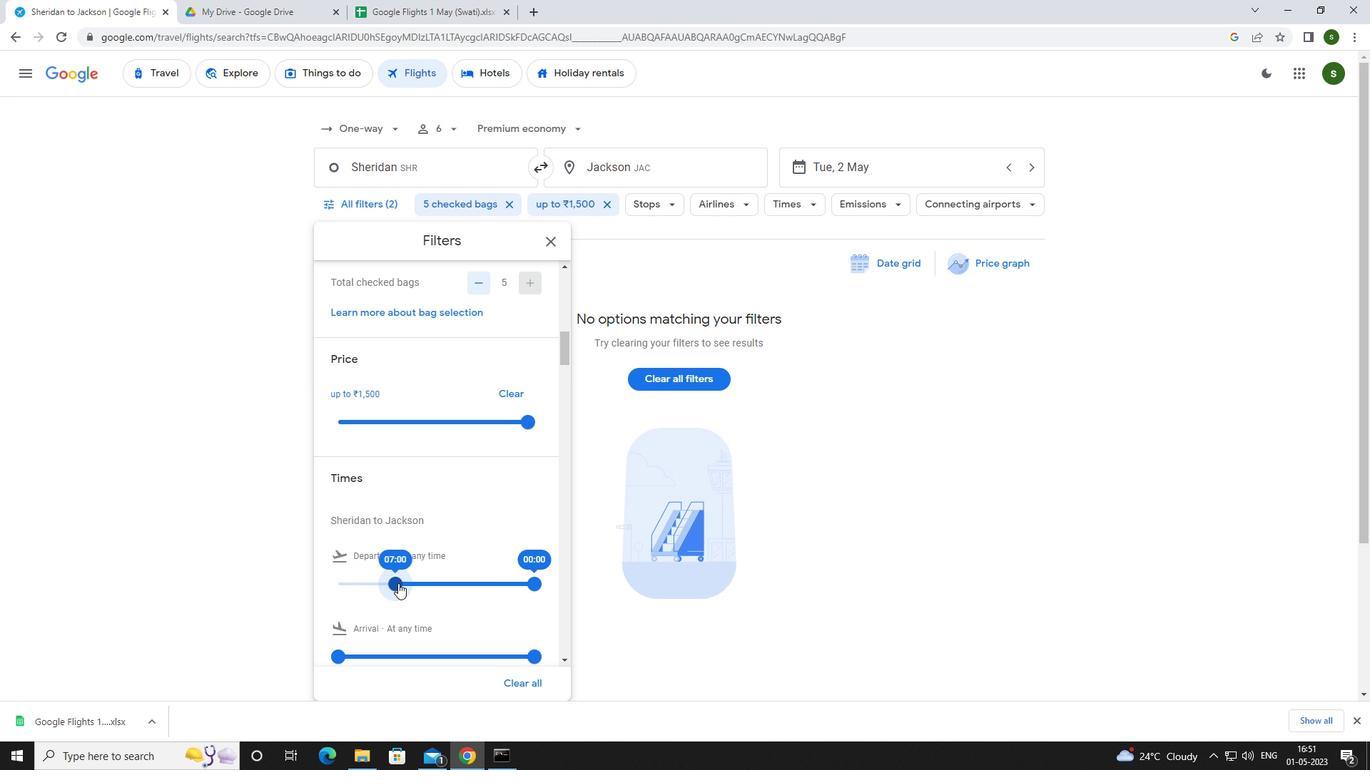 
Action: Mouse pressed left at (407, 585)
Screenshot: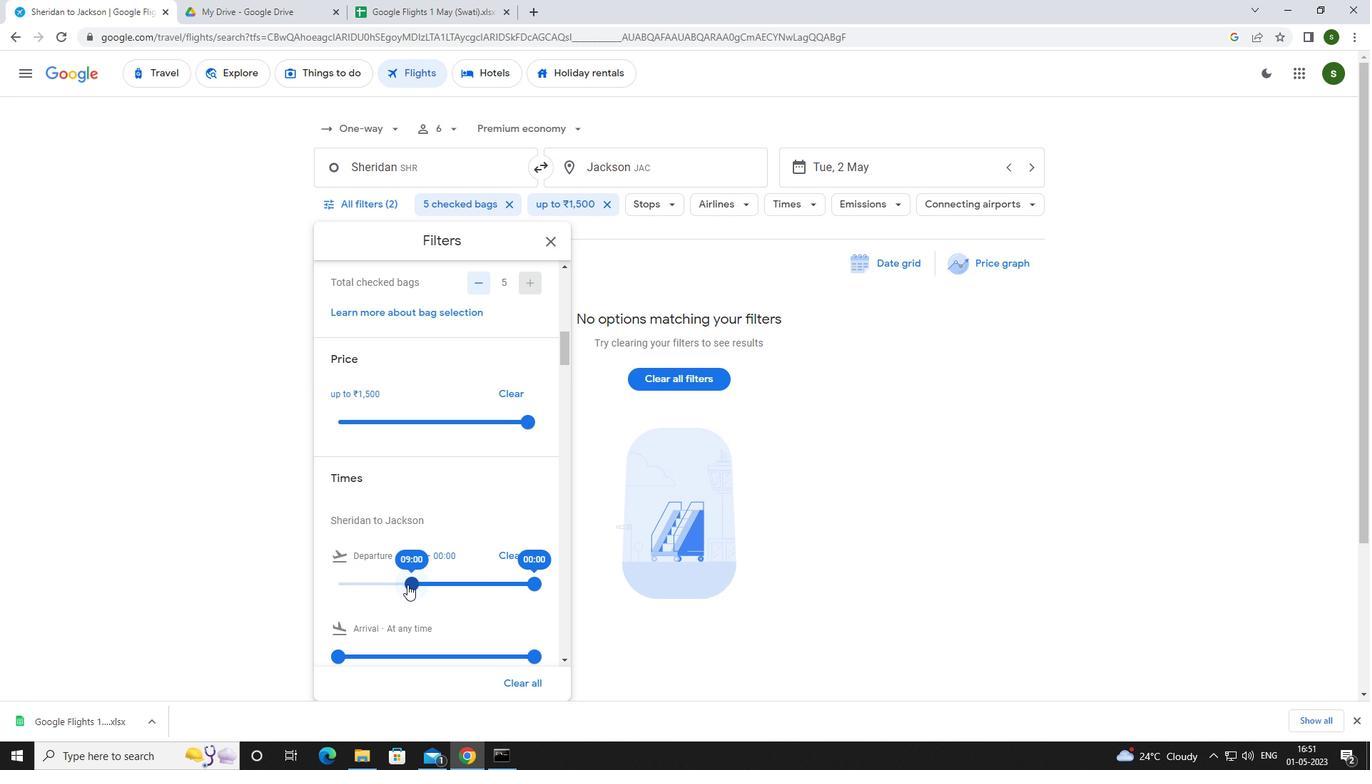 
Action: Mouse moved to (728, 516)
Screenshot: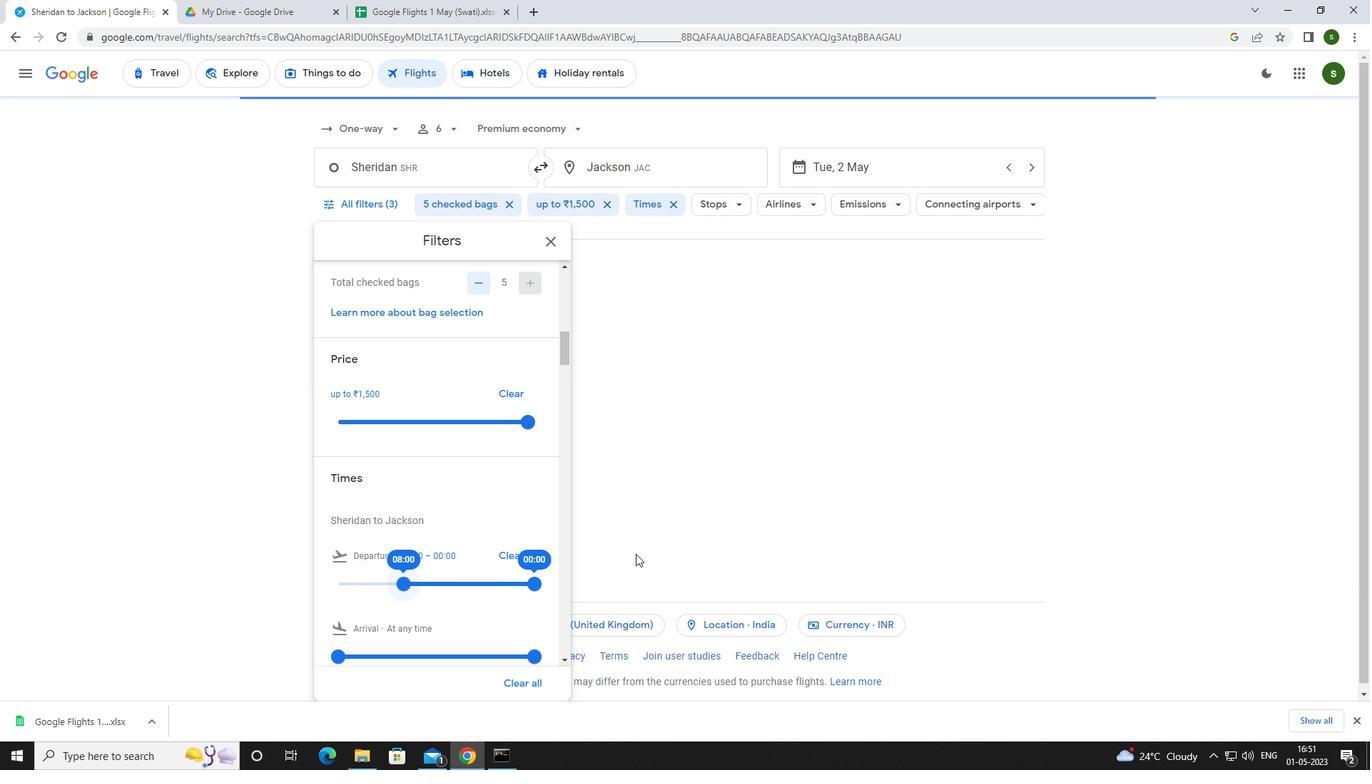 
Action: Mouse pressed left at (728, 516)
Screenshot: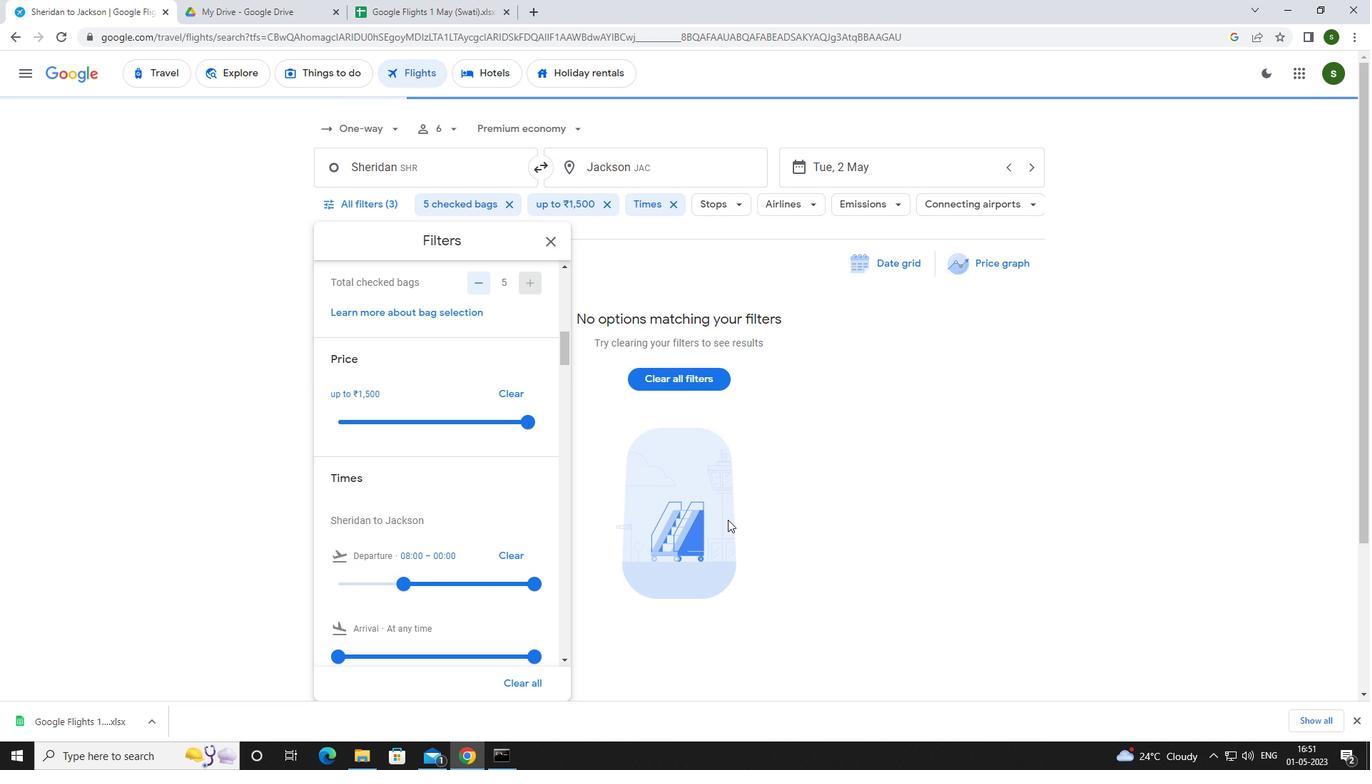 
Action: Mouse moved to (728, 513)
Screenshot: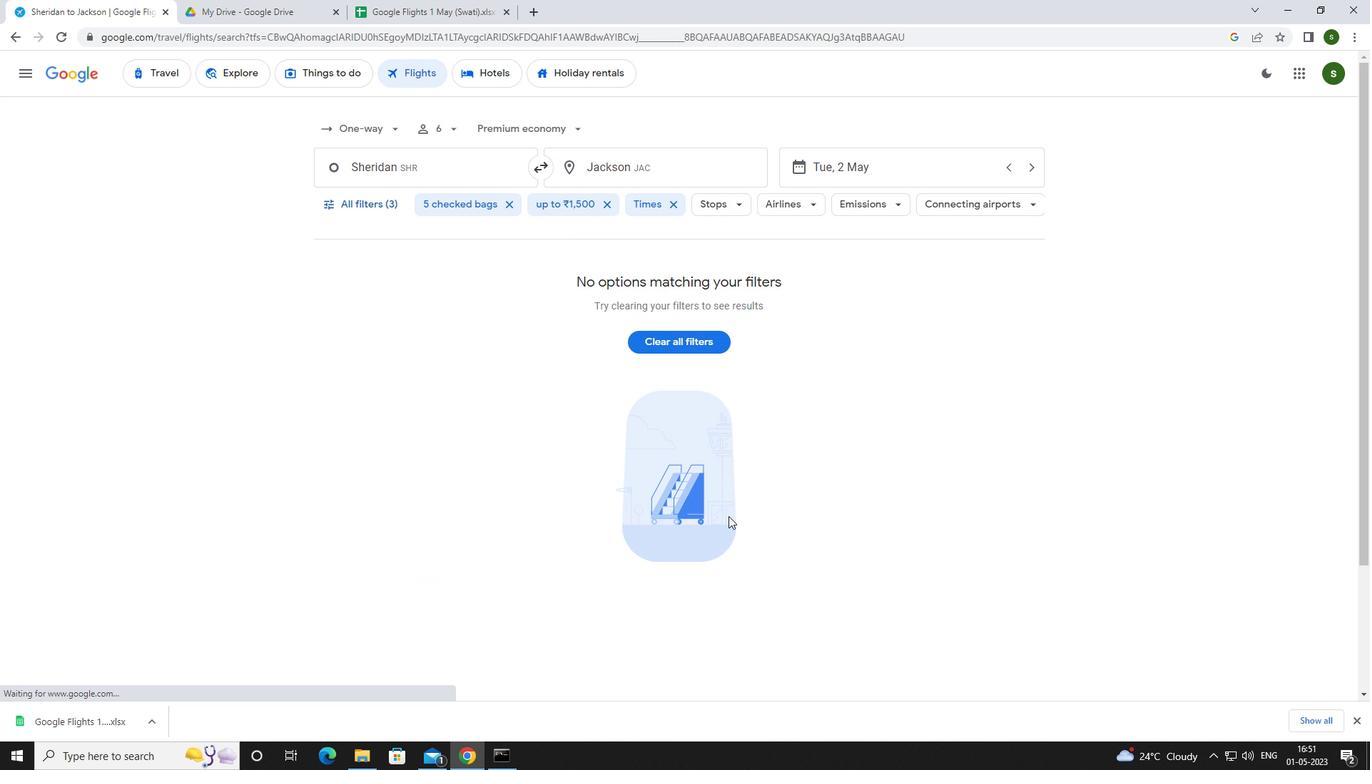 
